 Task: Forward email with the signature Emma Green with the subject Request for a new project from softage.1@softage.net to softage.2@softage.net with the message I would like to request a follow-up meeting to discuss the next steps., select first sentence, change the font color from current to black and background color to maroon Send the email
Action: Mouse moved to (1011, 79)
Screenshot: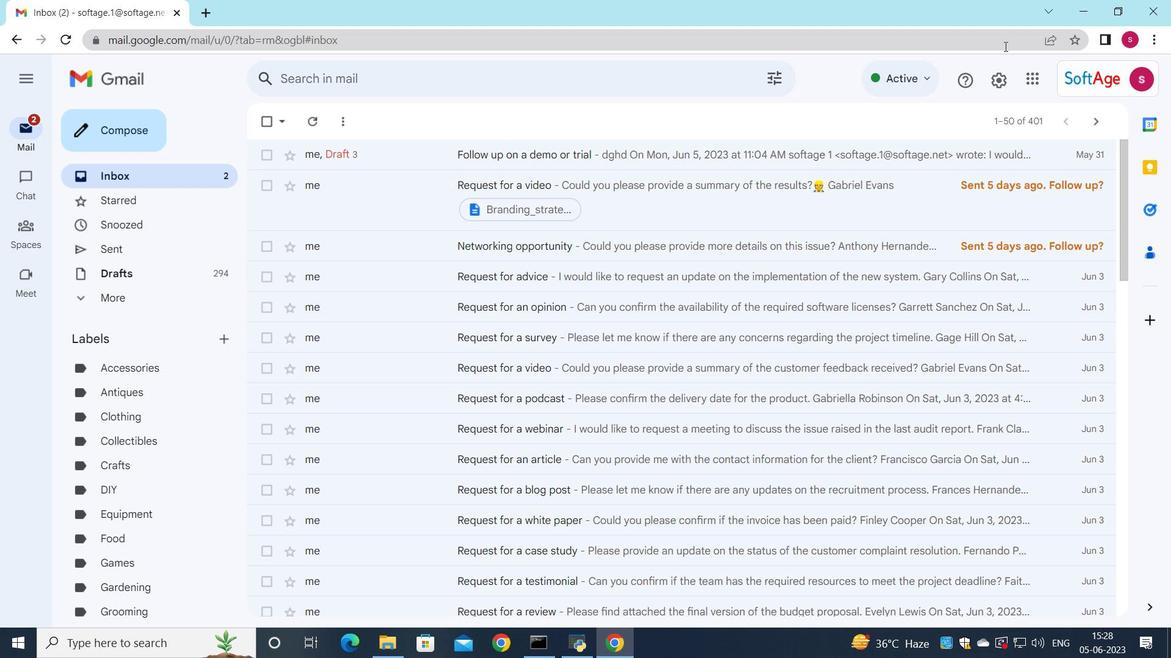 
Action: Mouse pressed left at (1011, 79)
Screenshot: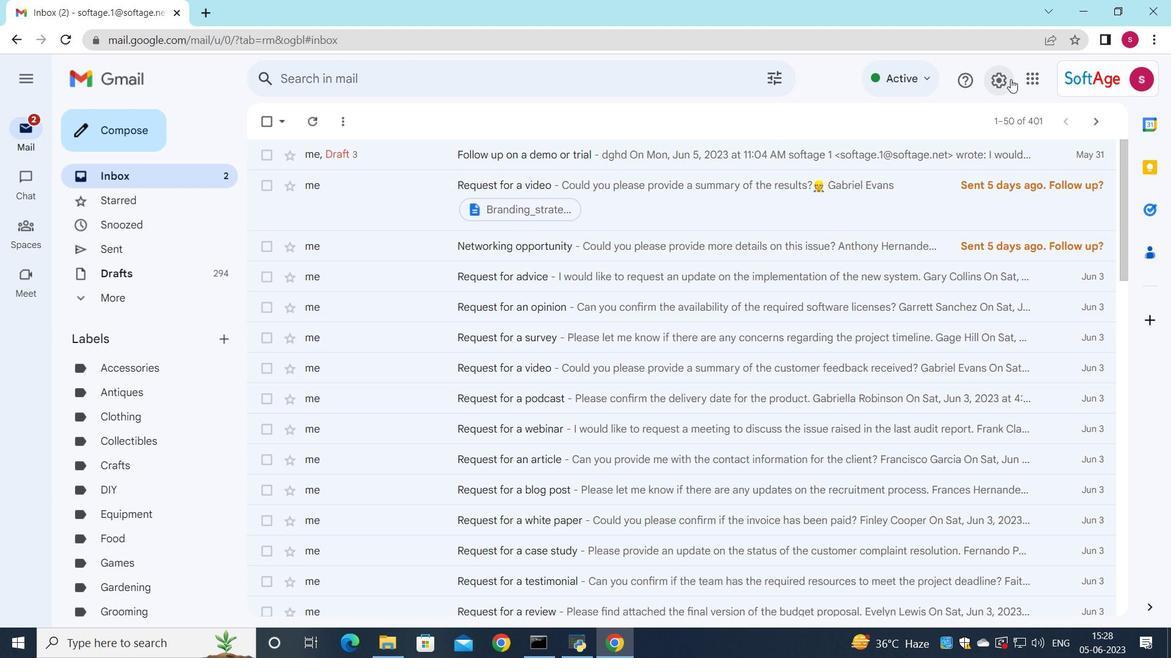 
Action: Mouse moved to (968, 157)
Screenshot: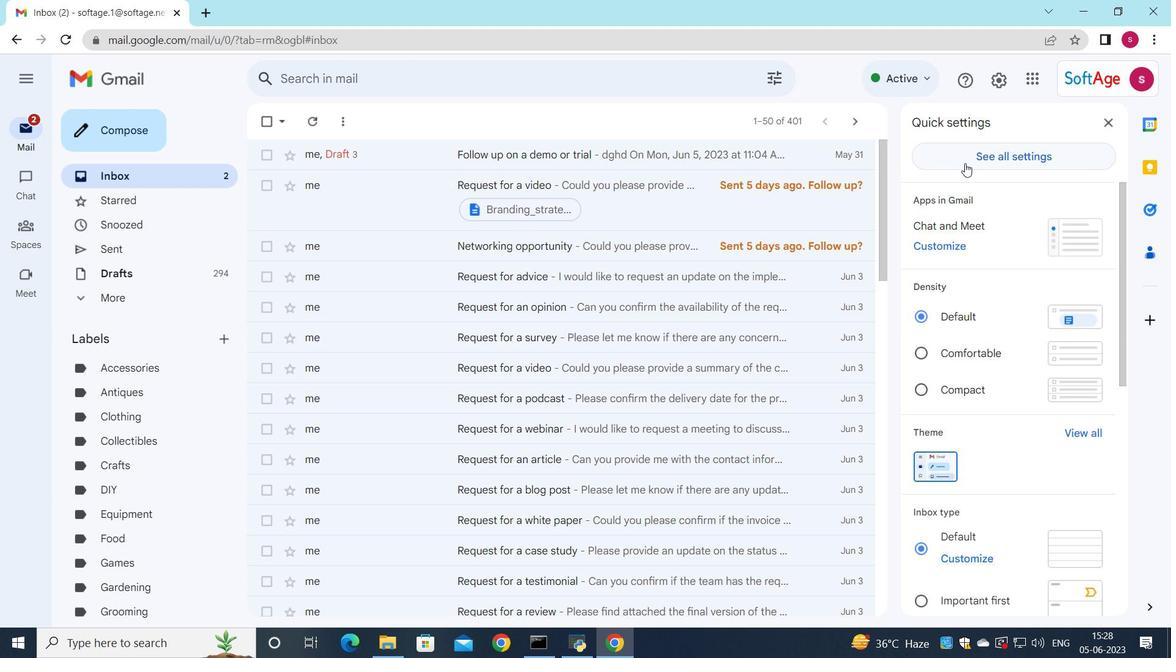 
Action: Mouse pressed left at (968, 157)
Screenshot: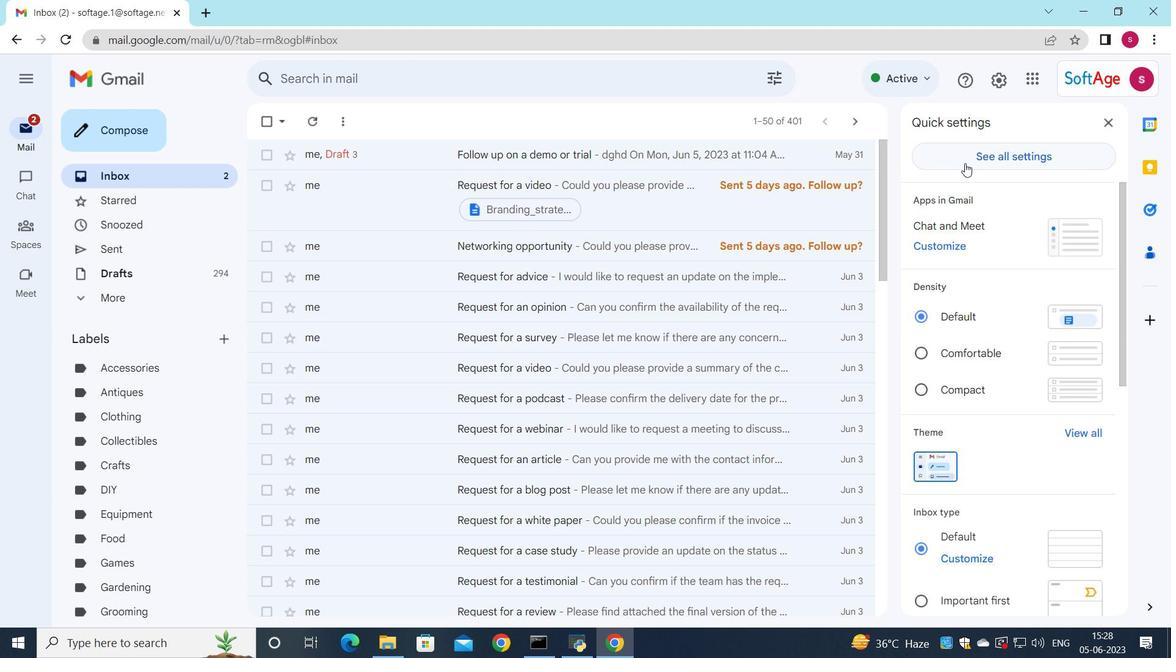 
Action: Mouse moved to (643, 250)
Screenshot: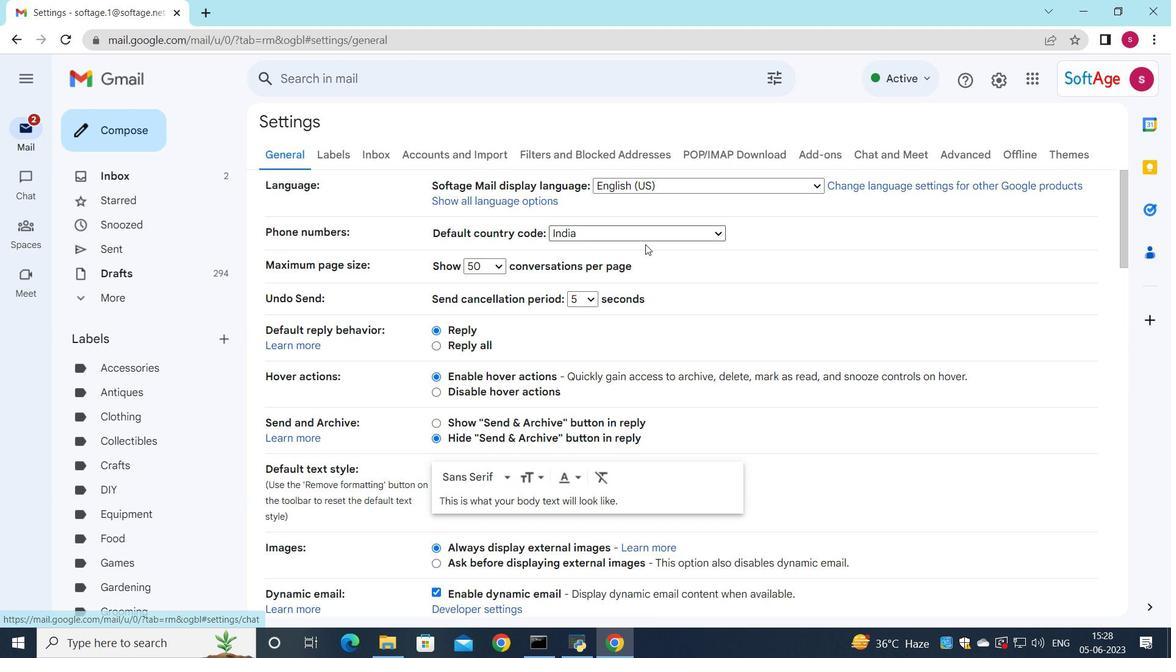 
Action: Mouse scrolled (643, 250) with delta (0, 0)
Screenshot: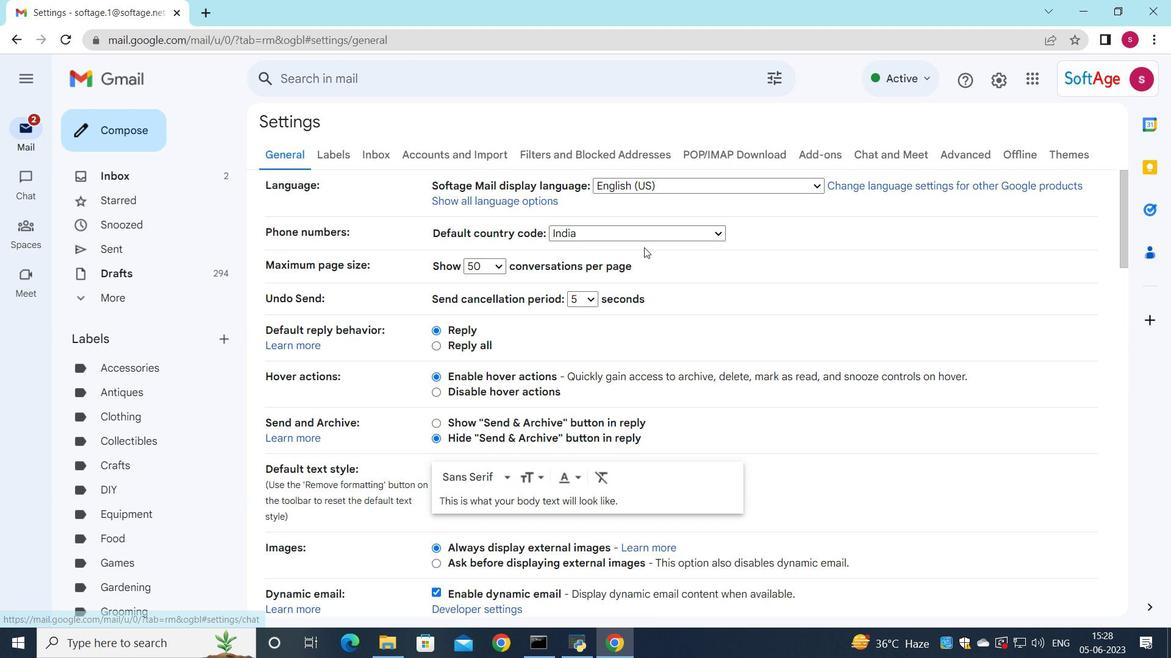
Action: Mouse moved to (641, 252)
Screenshot: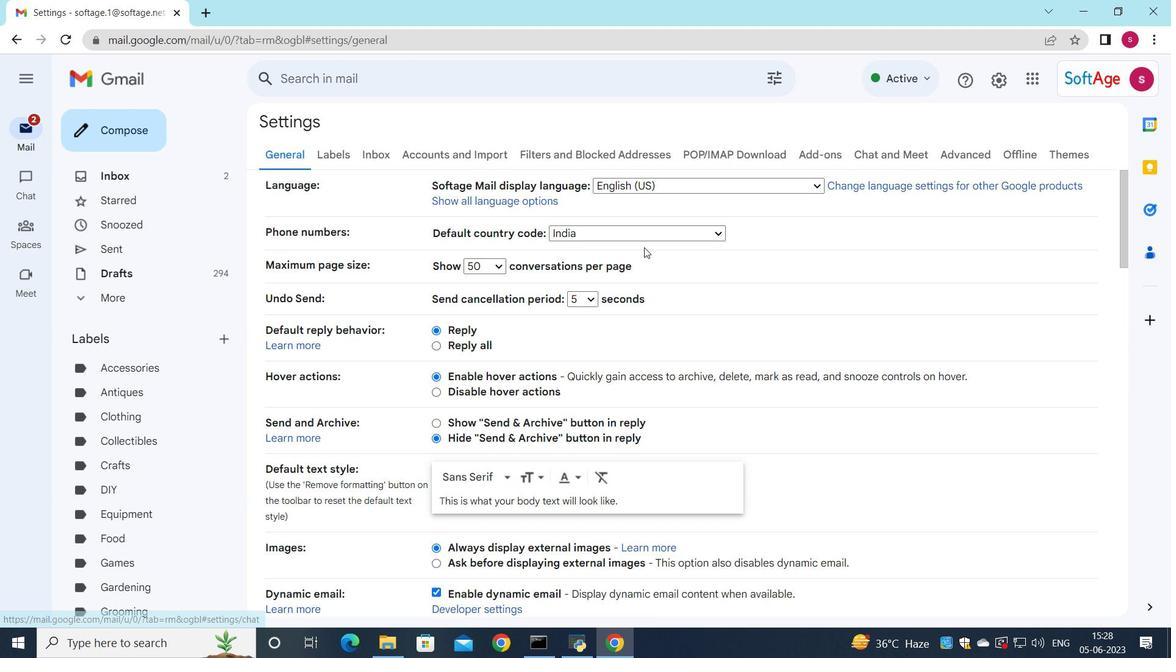 
Action: Mouse scrolled (641, 251) with delta (0, 0)
Screenshot: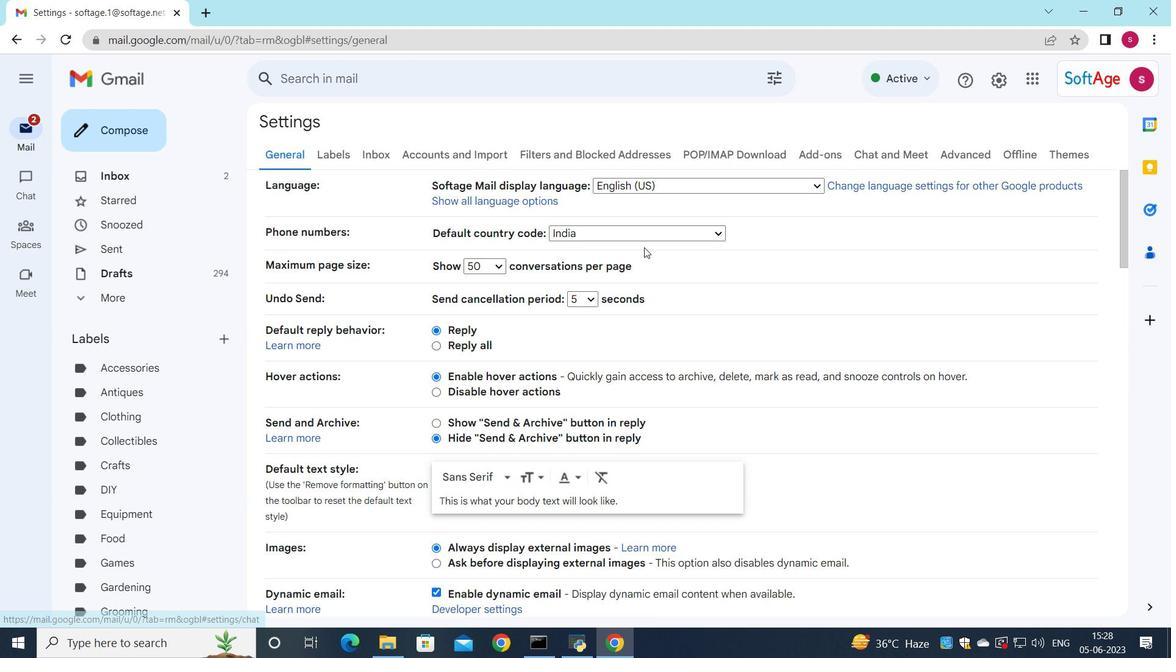 
Action: Mouse moved to (640, 253)
Screenshot: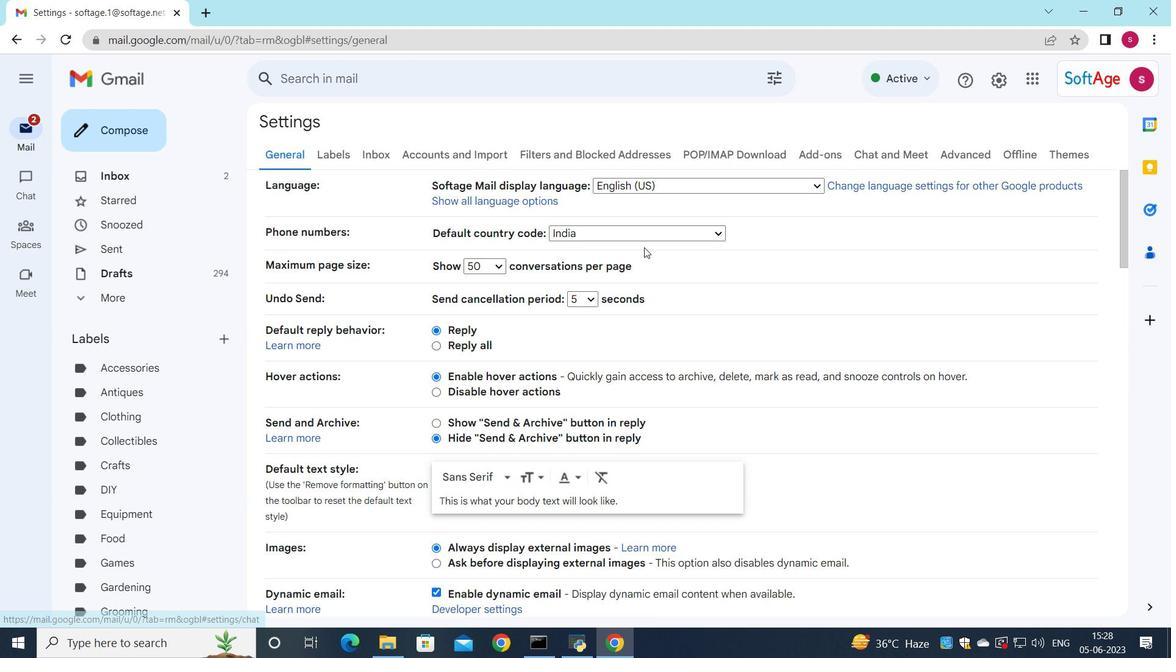 
Action: Mouse scrolled (640, 252) with delta (0, 0)
Screenshot: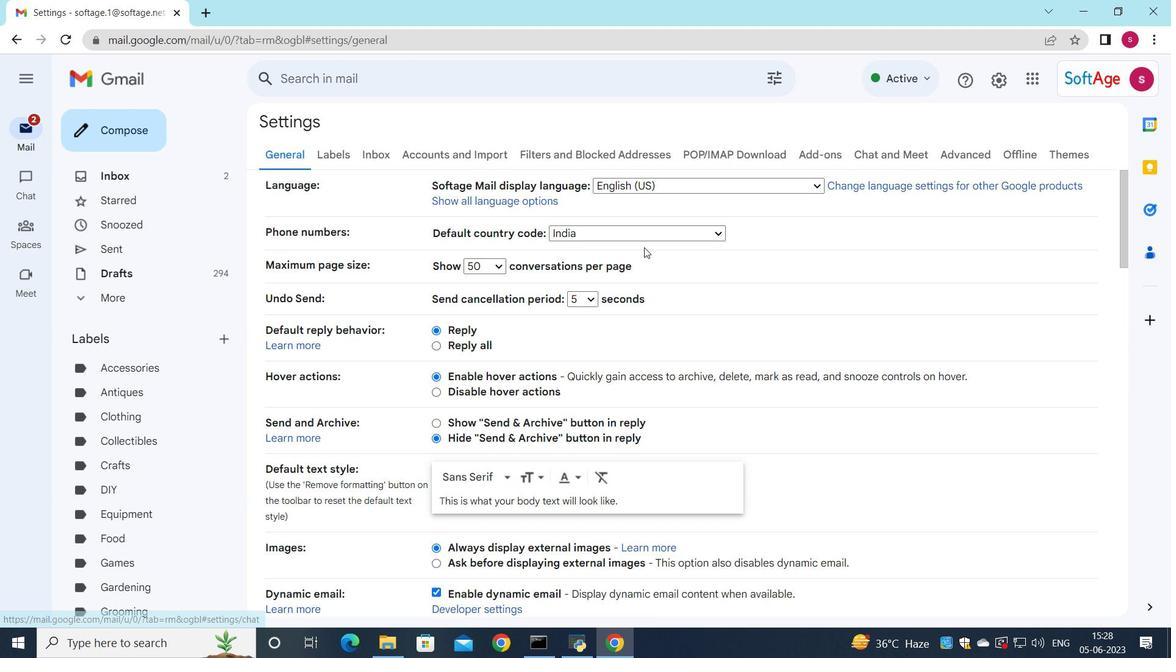 
Action: Mouse moved to (632, 275)
Screenshot: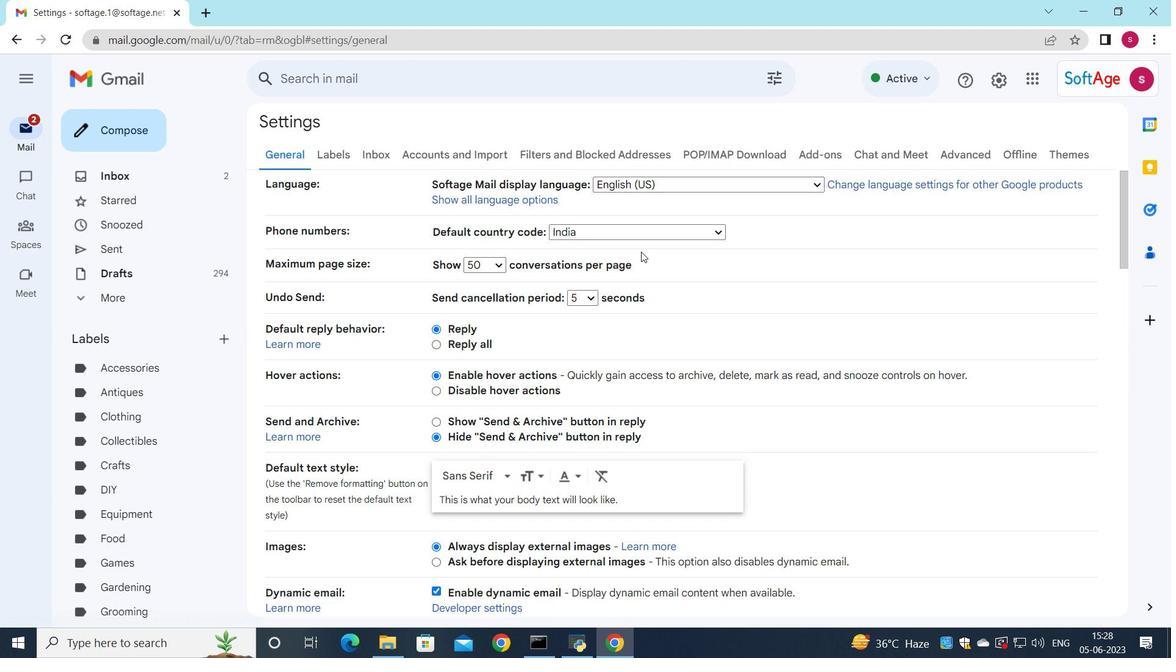
Action: Mouse scrolled (634, 269) with delta (0, 0)
Screenshot: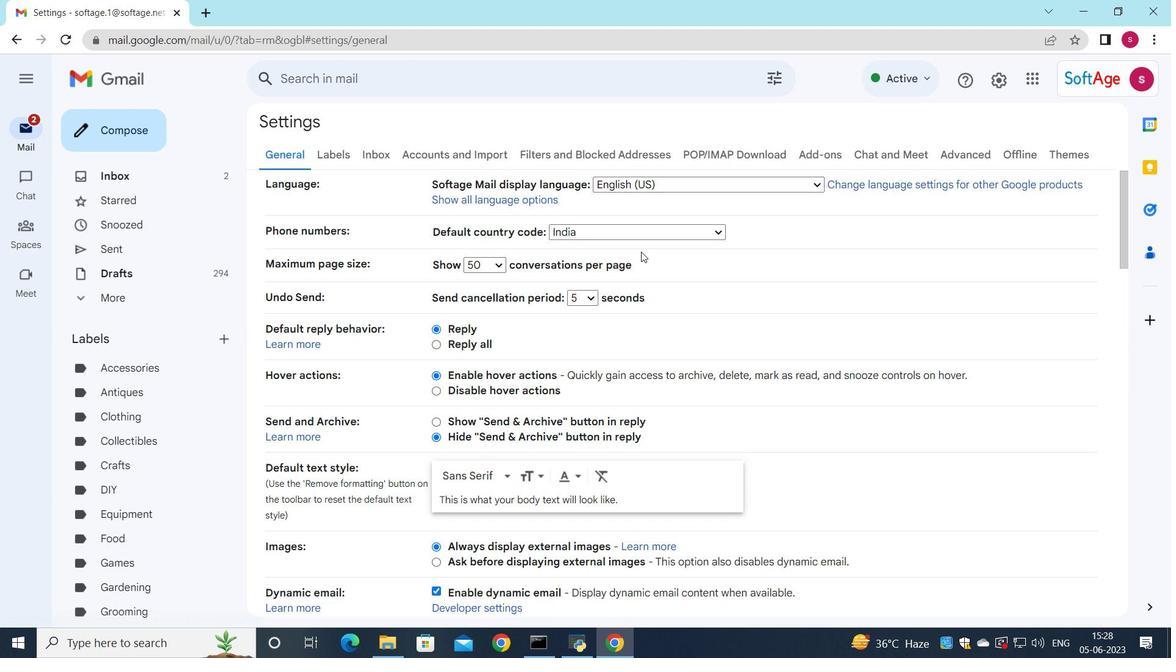 
Action: Mouse moved to (631, 333)
Screenshot: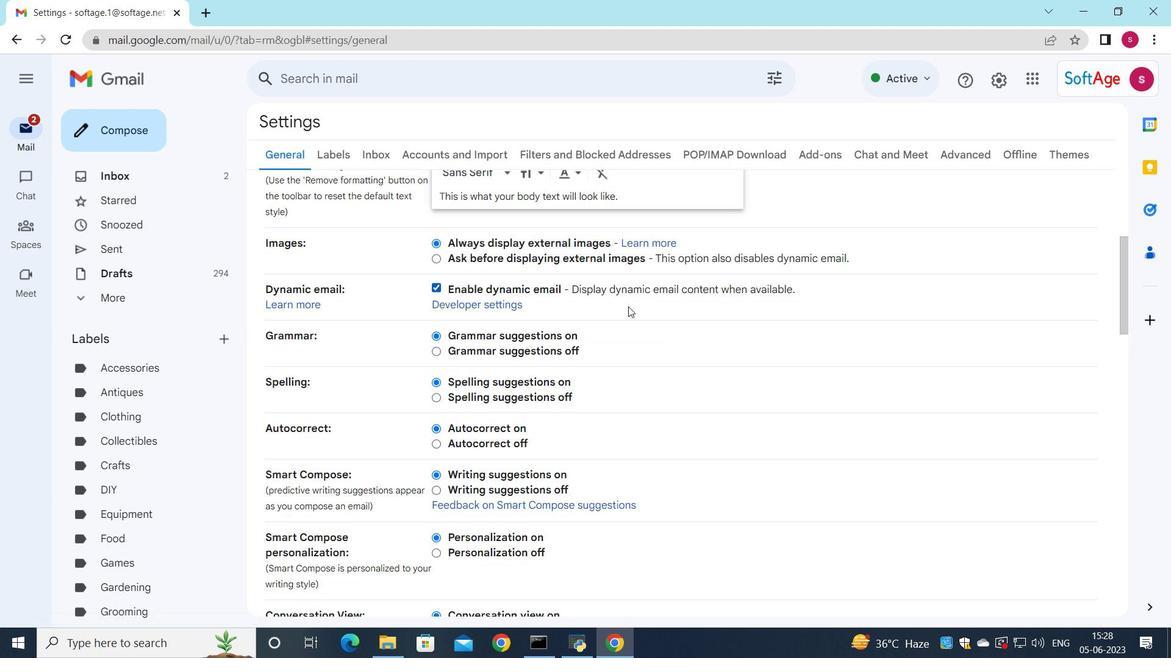 
Action: Mouse scrolled (631, 332) with delta (0, 0)
Screenshot: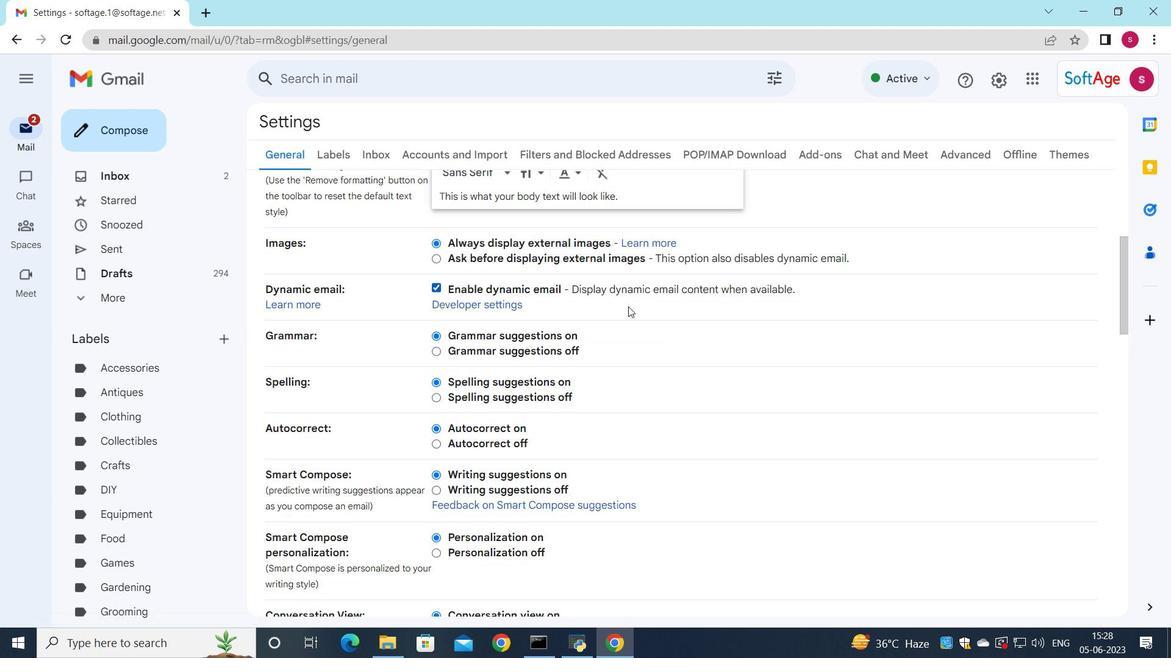 
Action: Mouse moved to (631, 334)
Screenshot: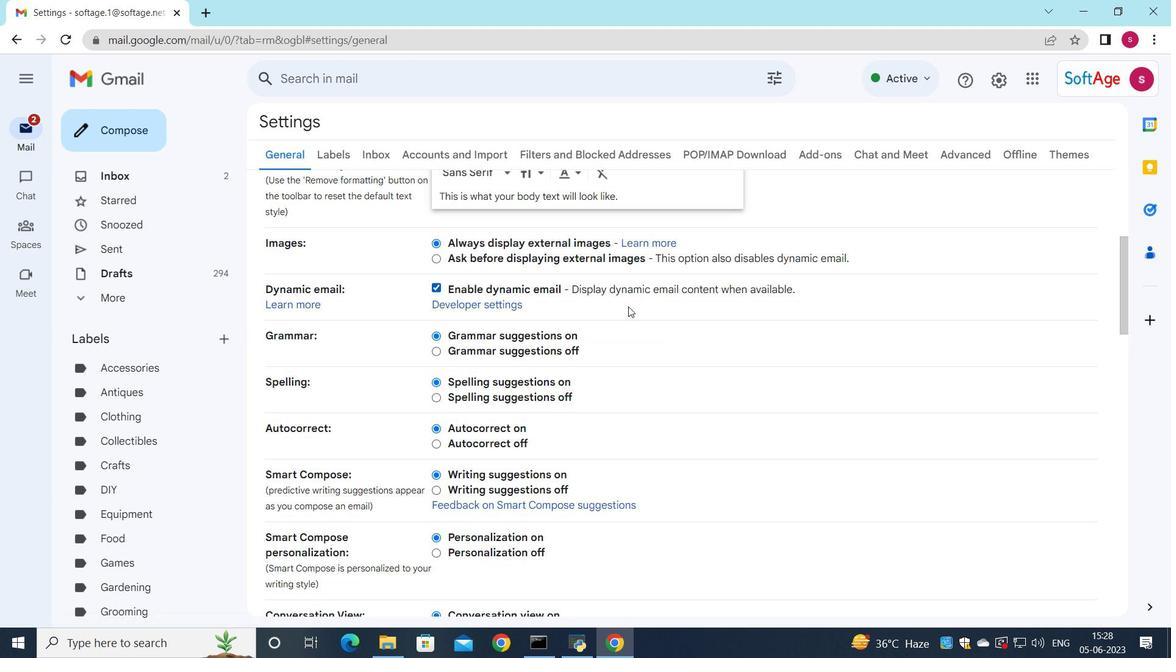 
Action: Mouse scrolled (631, 334) with delta (0, 0)
Screenshot: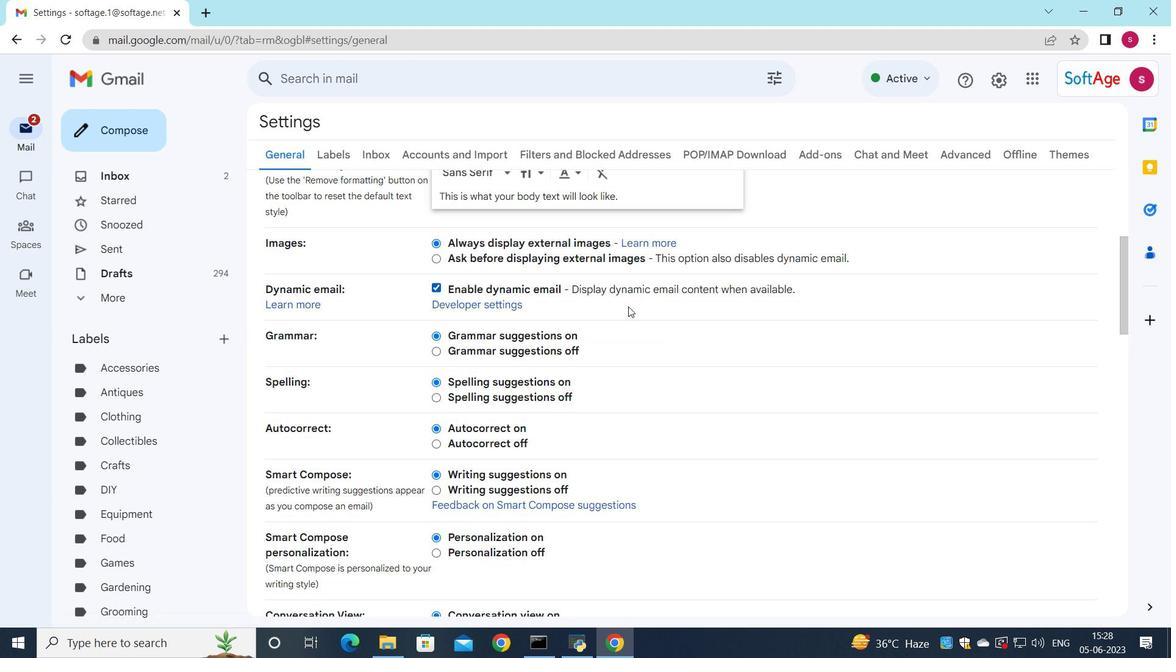
Action: Mouse moved to (631, 336)
Screenshot: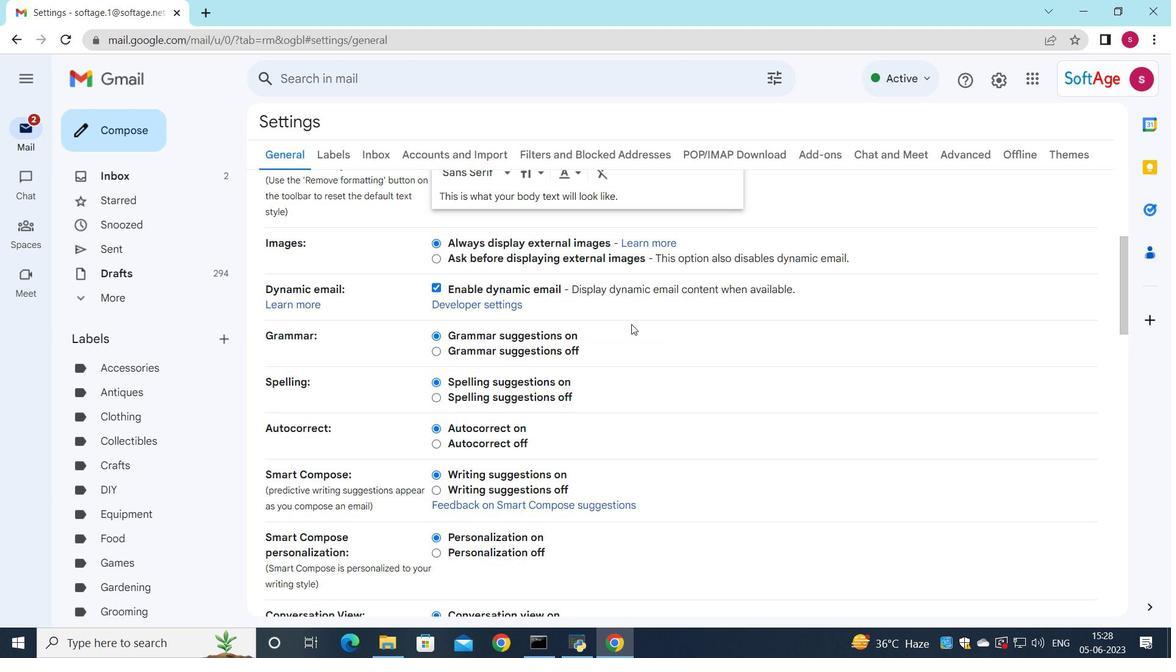 
Action: Mouse scrolled (631, 335) with delta (0, 0)
Screenshot: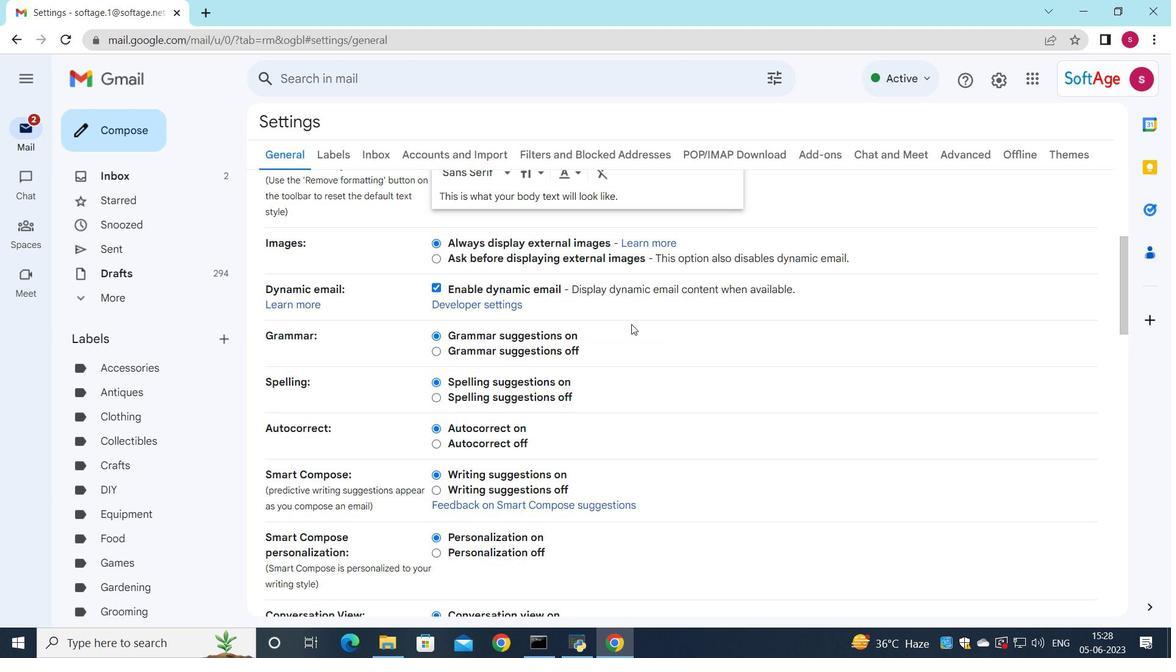 
Action: Mouse moved to (631, 344)
Screenshot: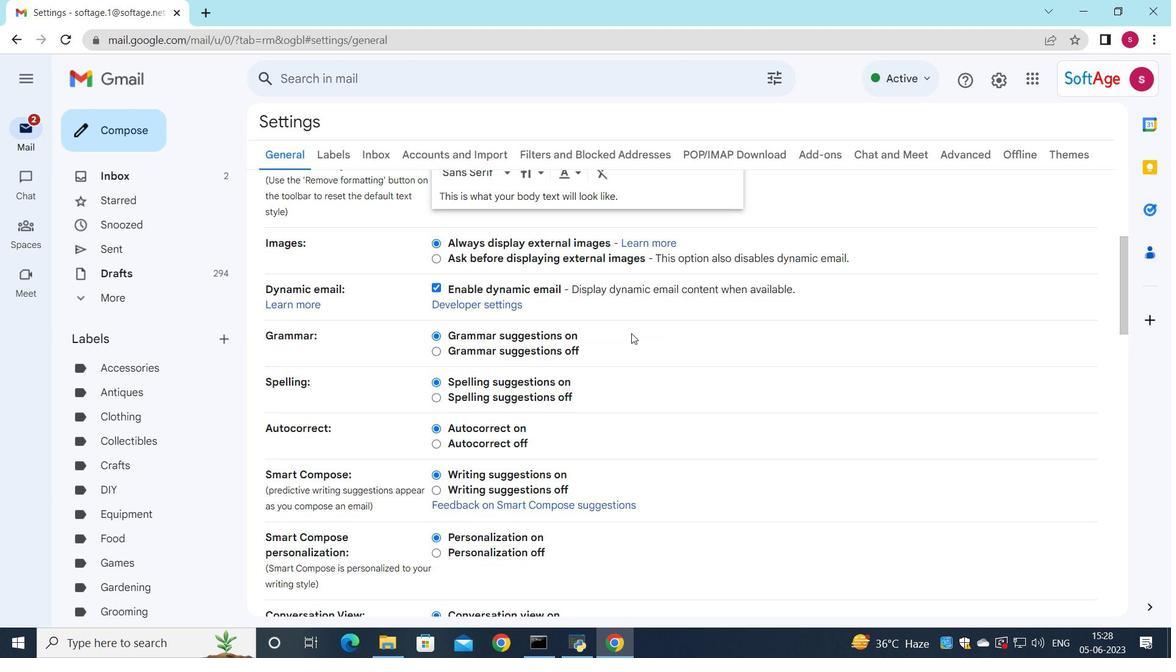 
Action: Mouse scrolled (631, 344) with delta (0, 0)
Screenshot: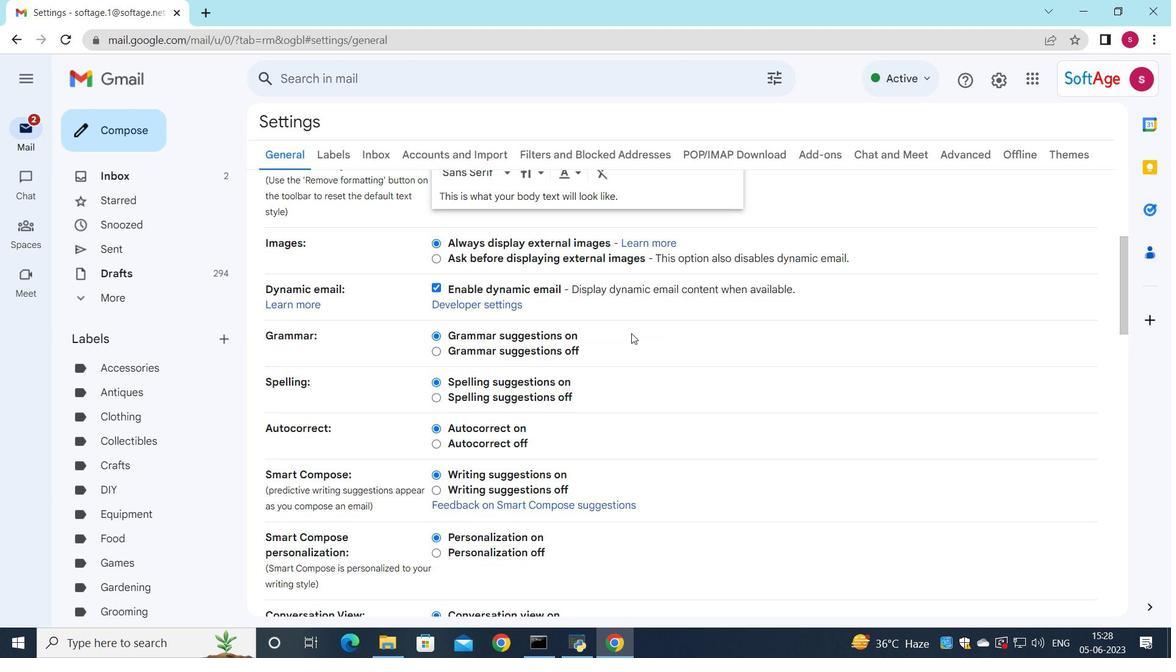 
Action: Mouse moved to (630, 342)
Screenshot: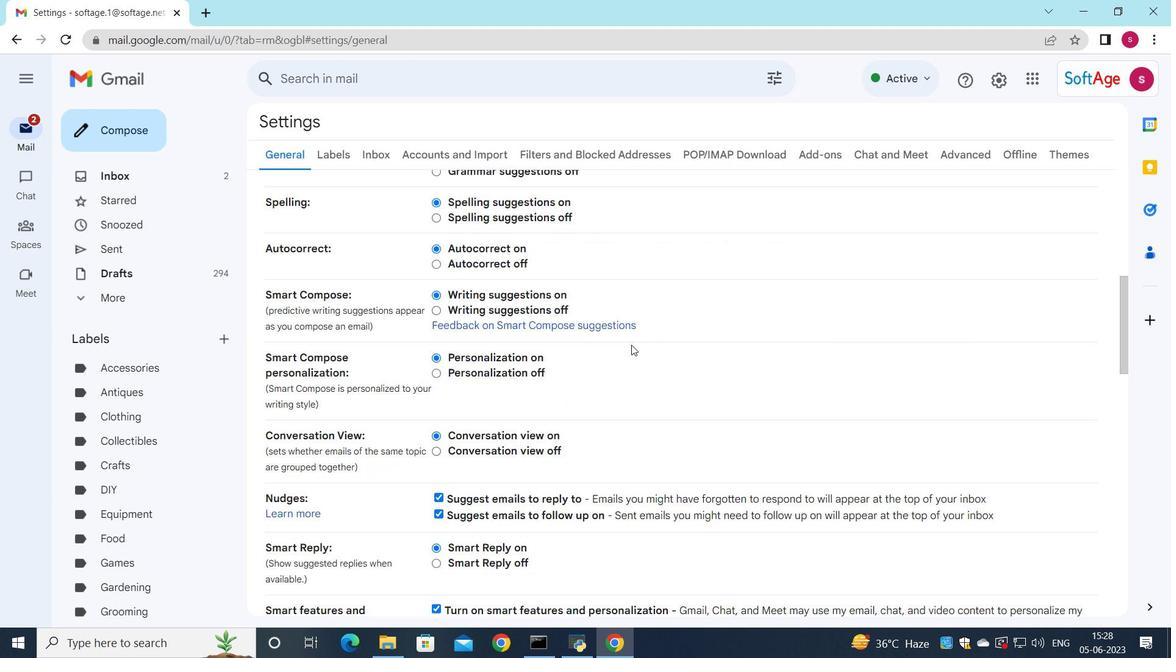 
Action: Mouse scrolled (630, 341) with delta (0, 0)
Screenshot: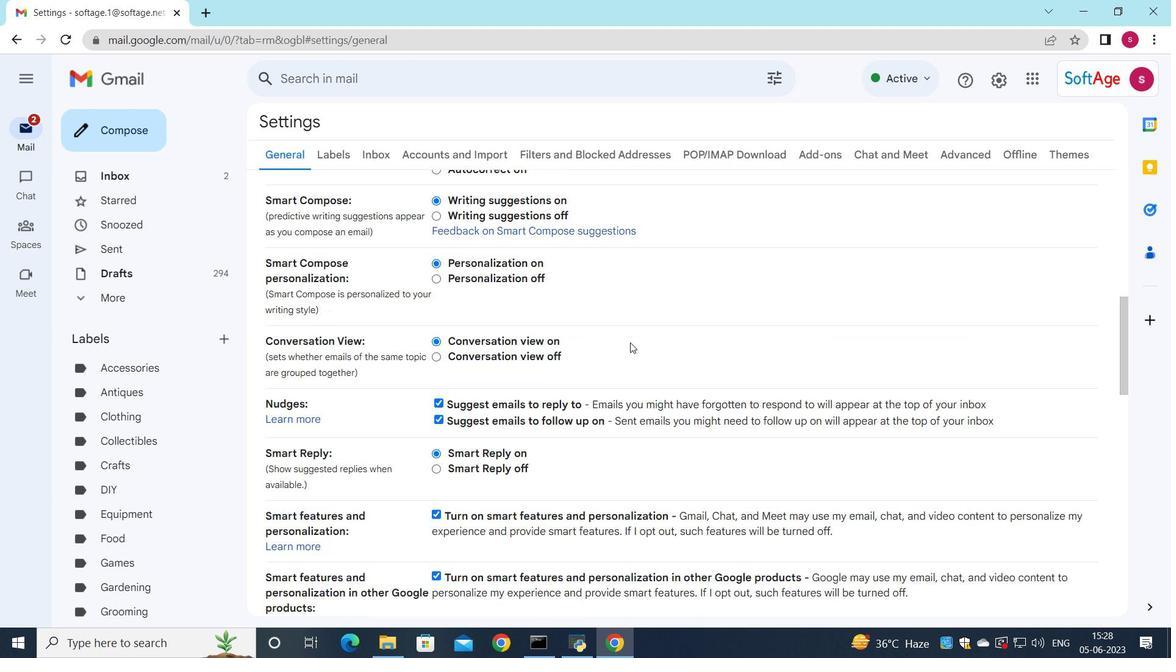 
Action: Mouse scrolled (630, 341) with delta (0, 0)
Screenshot: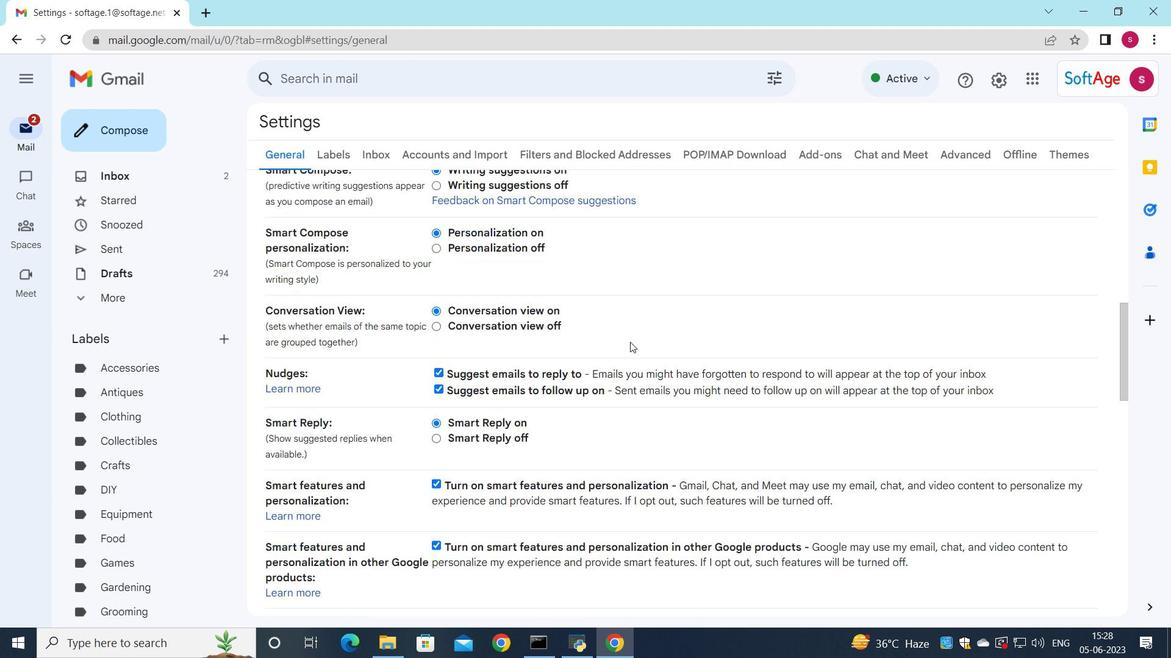 
Action: Mouse scrolled (630, 341) with delta (0, 0)
Screenshot: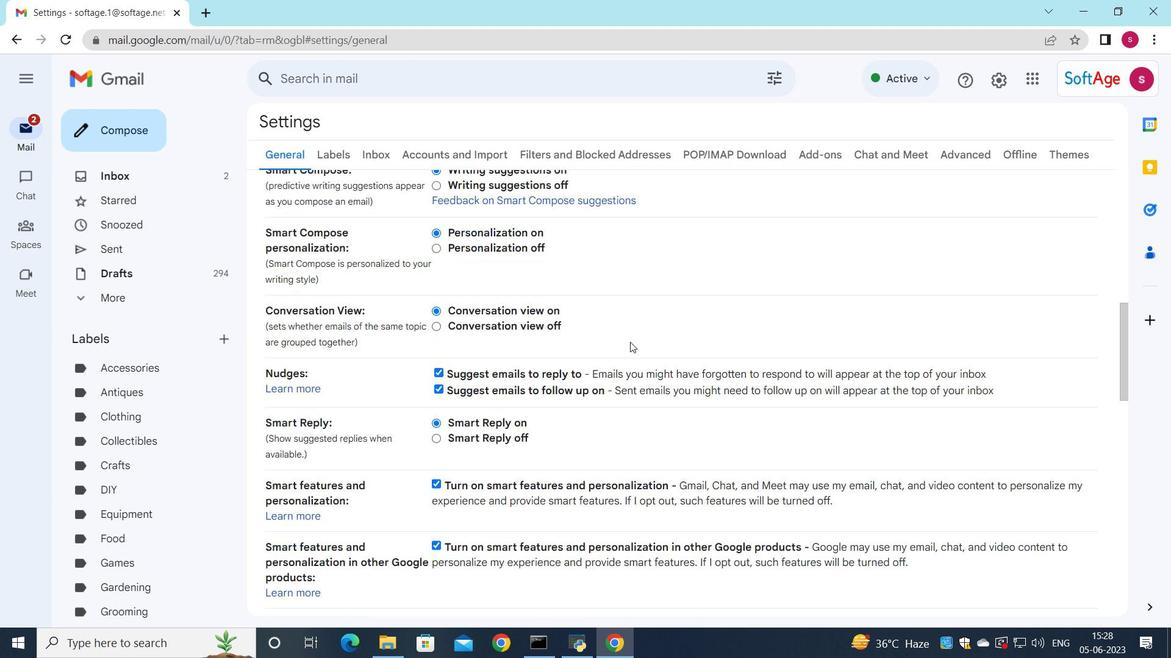 
Action: Mouse scrolled (630, 341) with delta (0, 0)
Screenshot: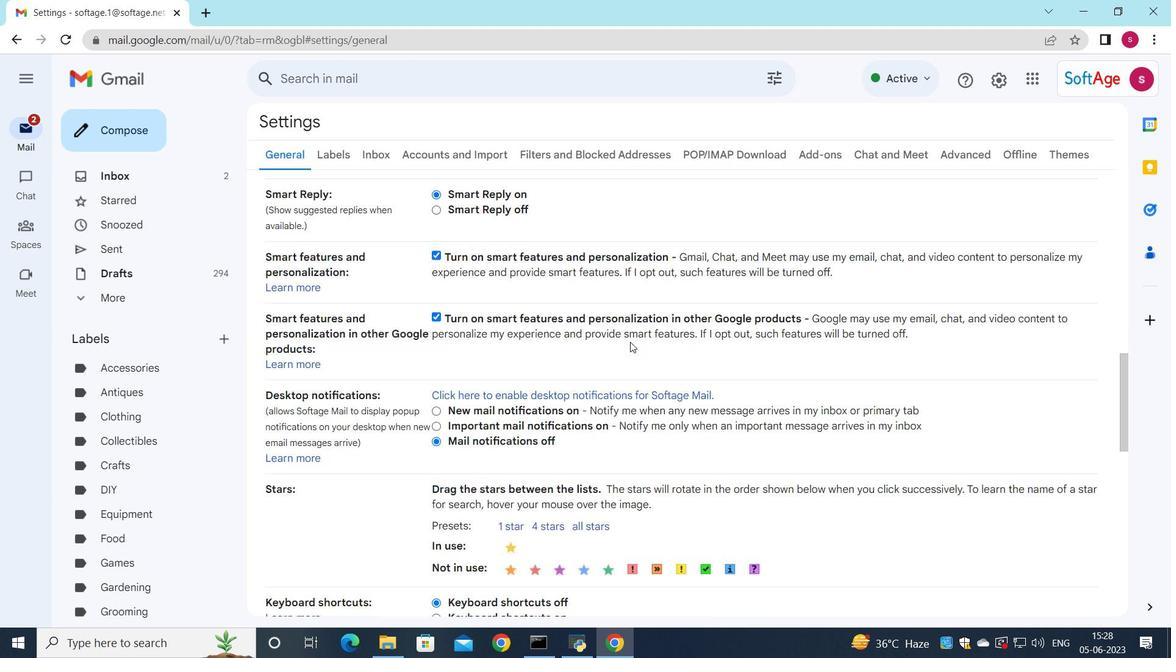 
Action: Mouse scrolled (630, 341) with delta (0, 0)
Screenshot: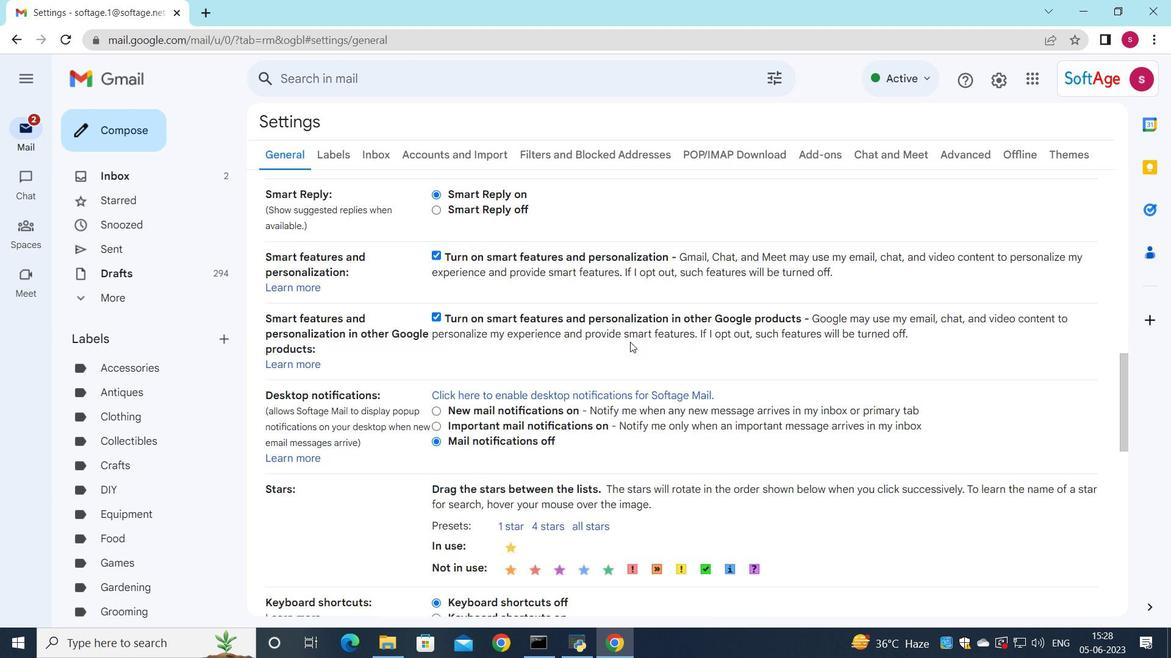
Action: Mouse scrolled (630, 341) with delta (0, 0)
Screenshot: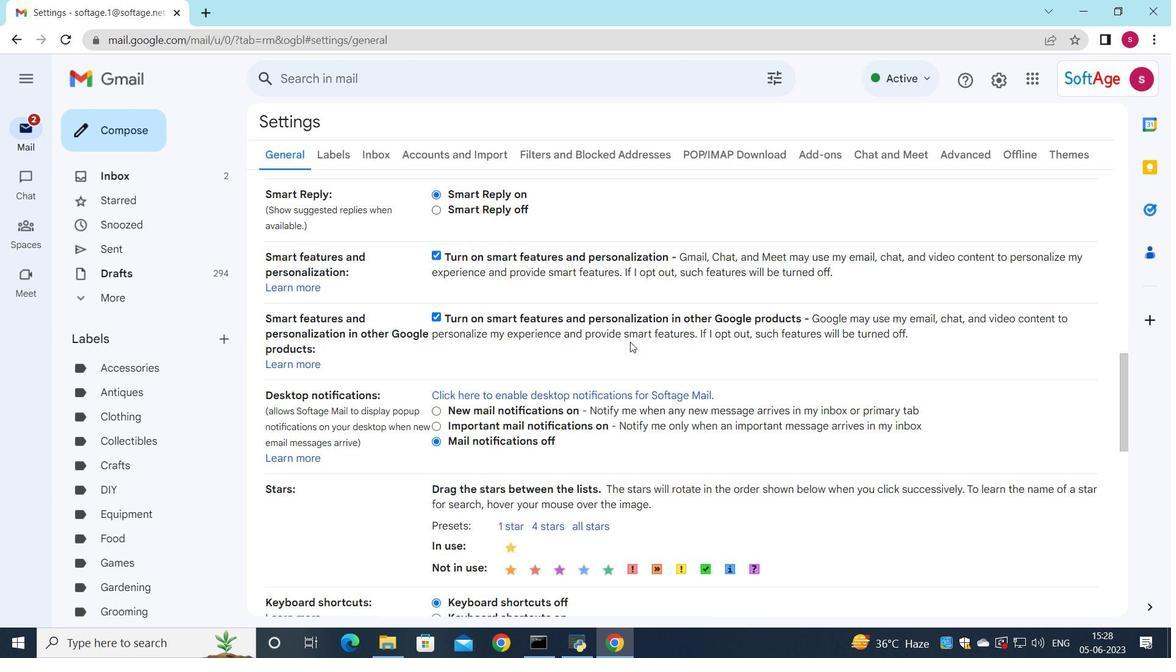 
Action: Mouse moved to (624, 349)
Screenshot: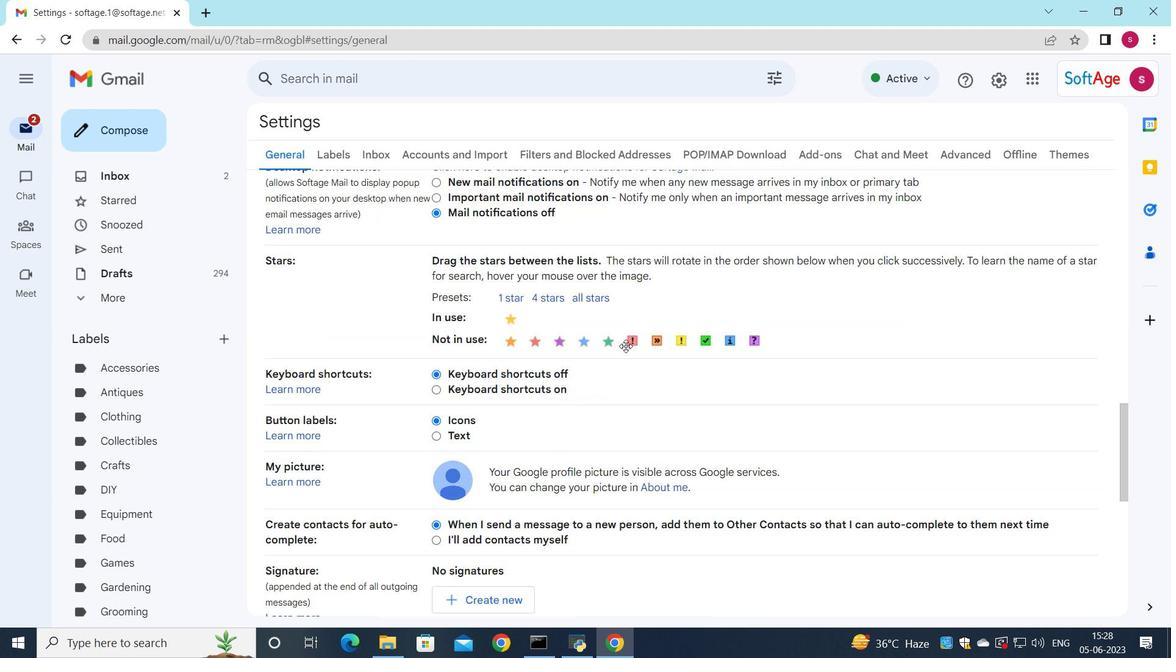 
Action: Mouse scrolled (624, 348) with delta (0, 0)
Screenshot: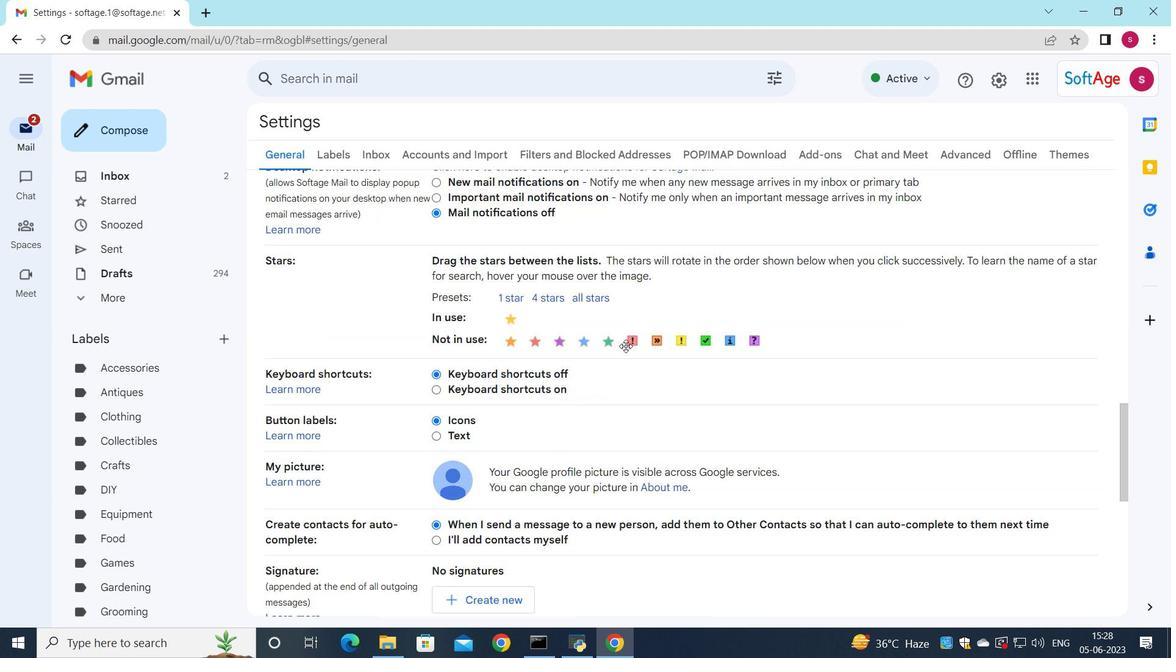 
Action: Mouse moved to (624, 349)
Screenshot: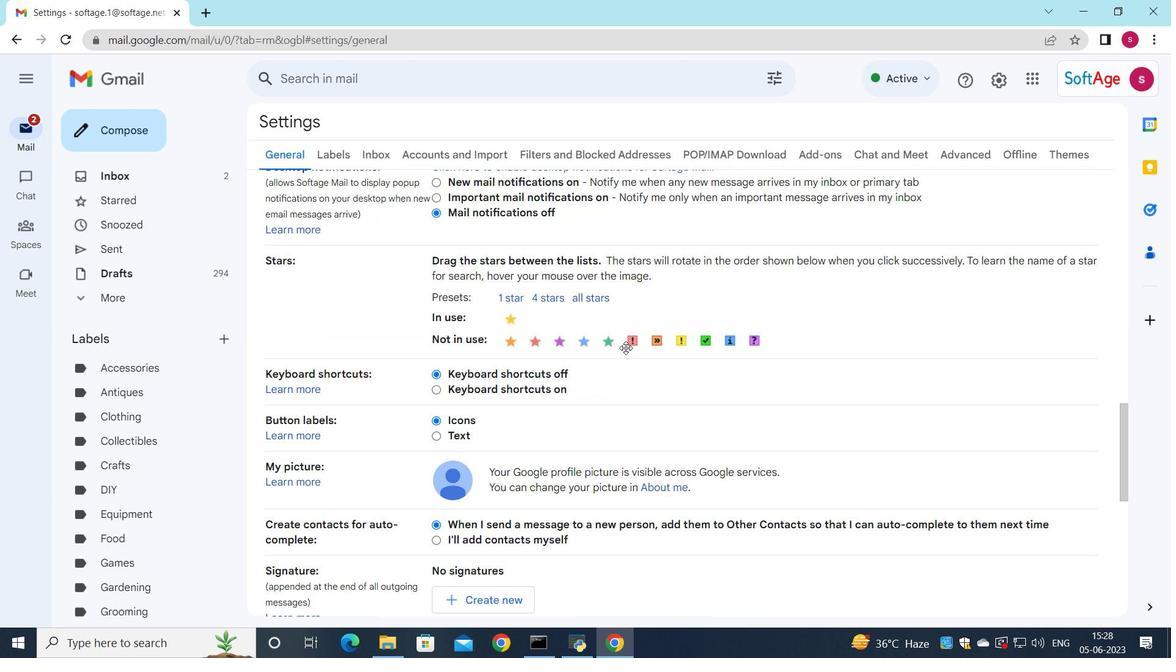 
Action: Mouse scrolled (624, 348) with delta (0, 0)
Screenshot: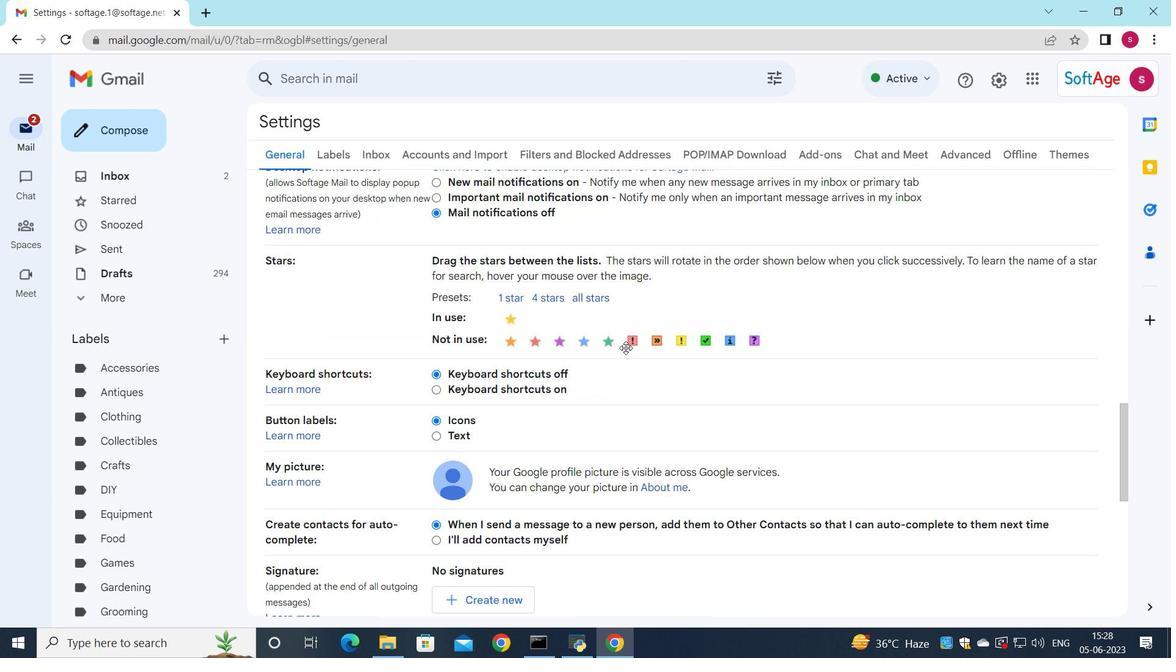 
Action: Mouse scrolled (624, 348) with delta (0, 0)
Screenshot: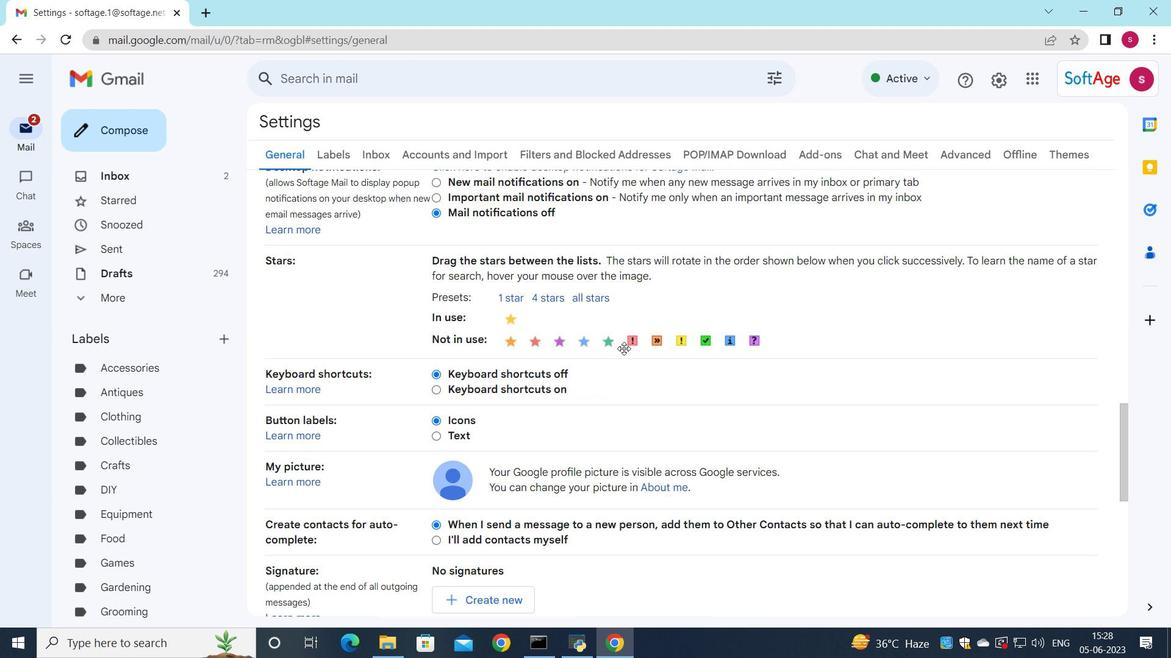 
Action: Mouse moved to (507, 372)
Screenshot: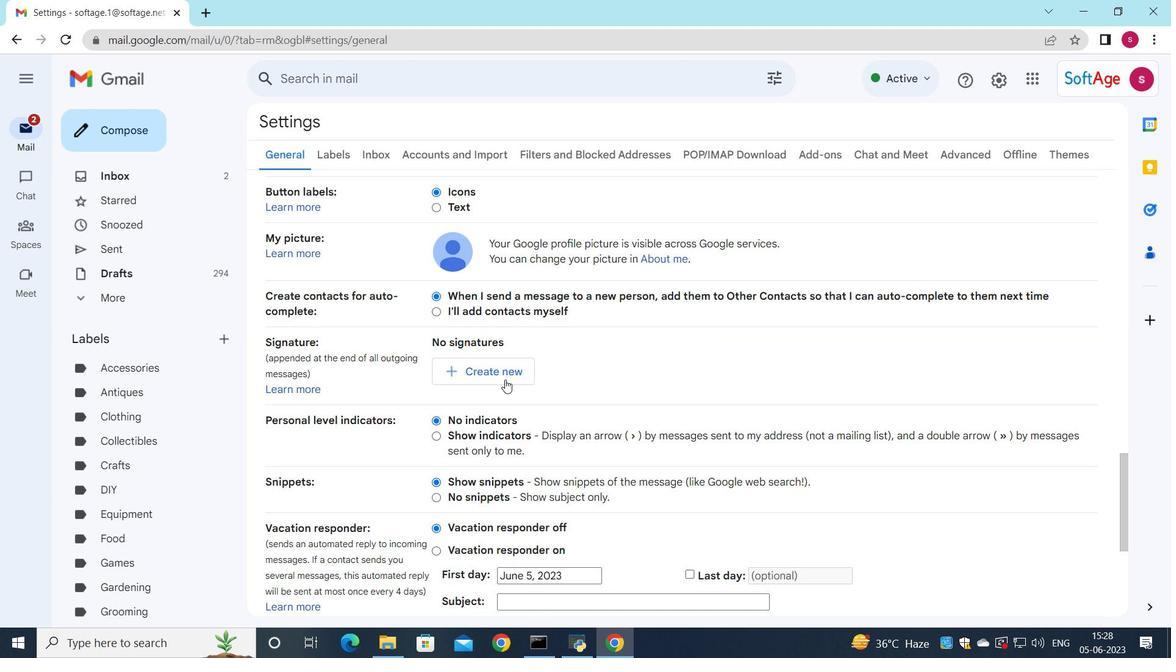 
Action: Mouse pressed left at (507, 372)
Screenshot: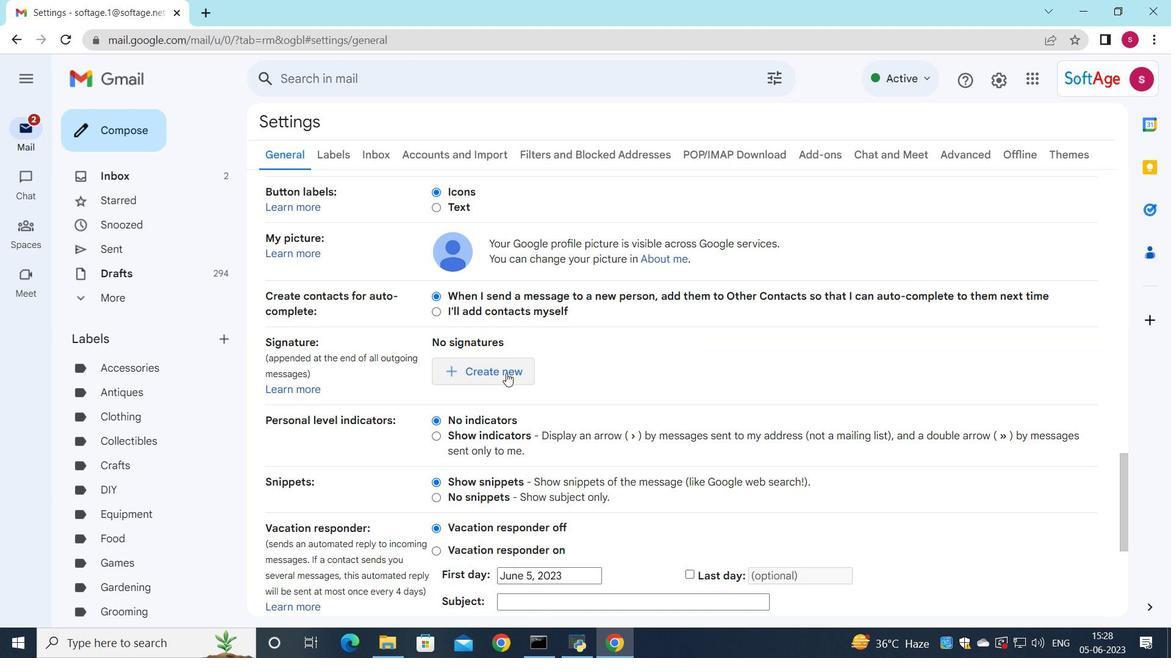 
Action: Mouse moved to (563, 322)
Screenshot: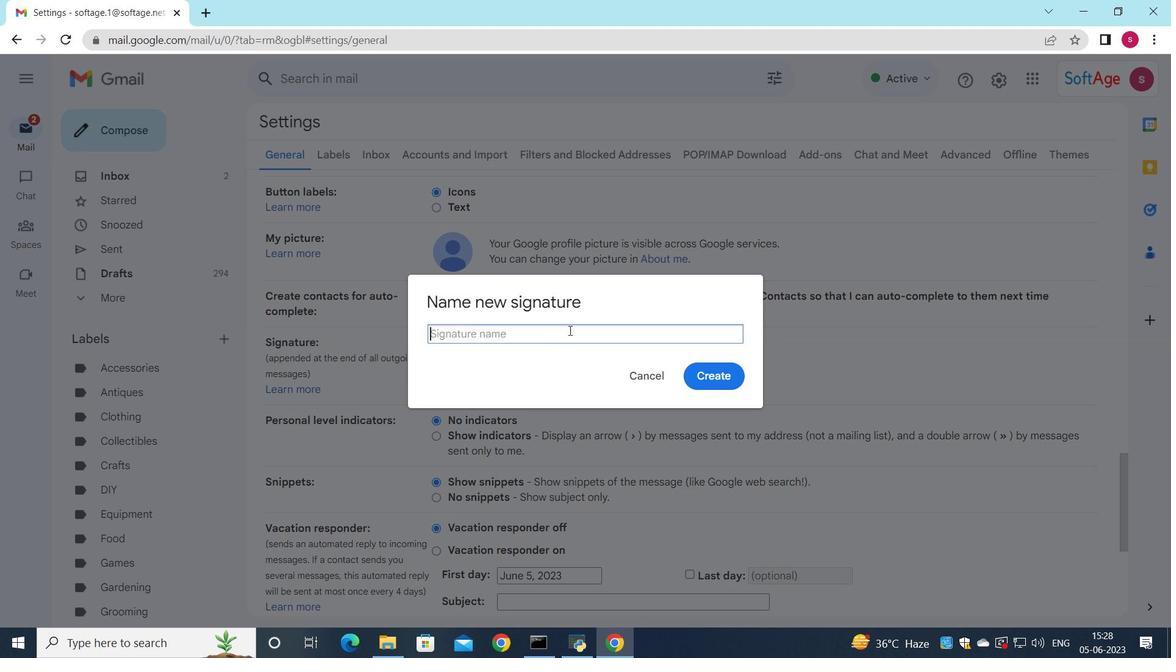 
Action: Key pressed <Key.shift>Emma<Key.space><Key.shift>Green
Screenshot: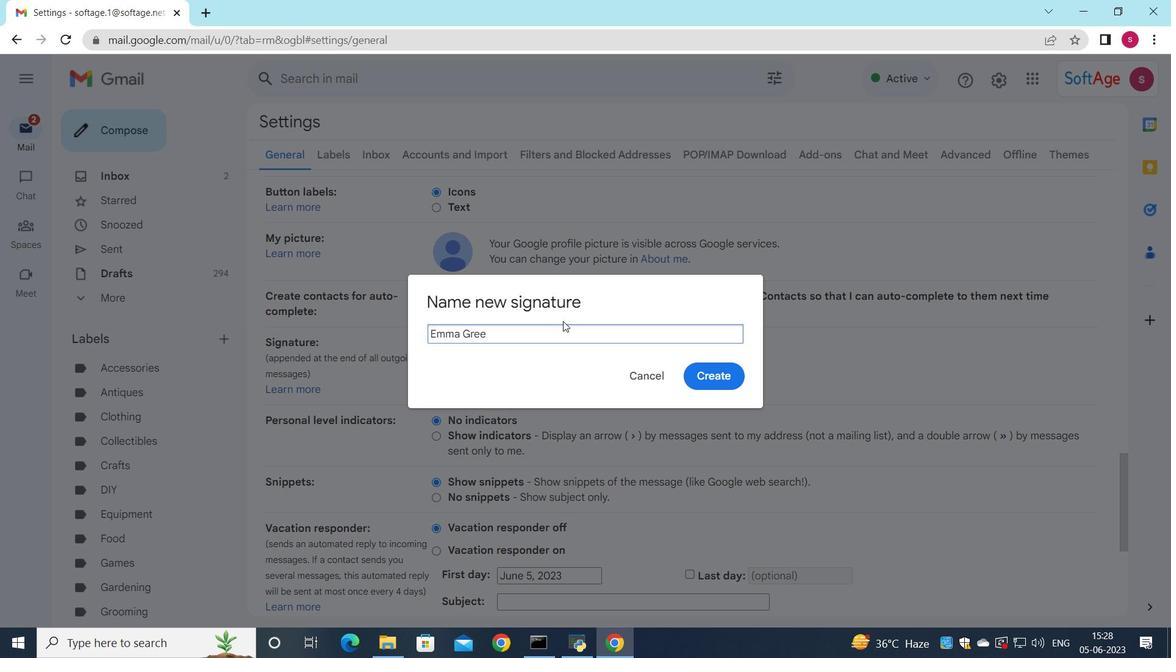 
Action: Mouse moved to (717, 381)
Screenshot: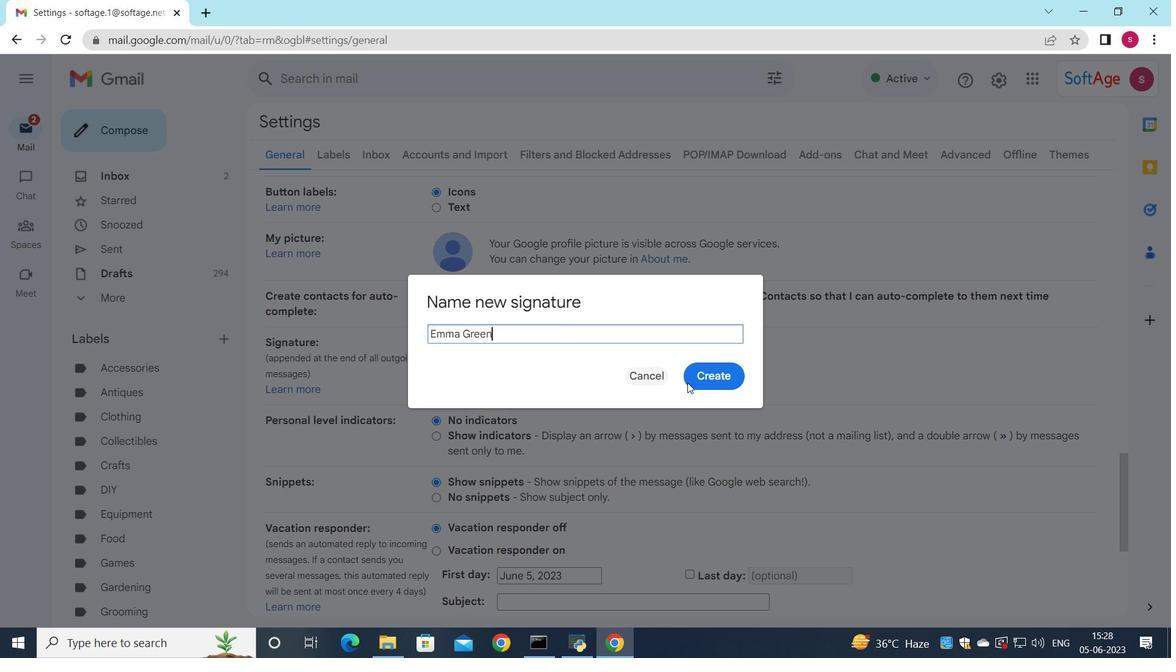 
Action: Mouse pressed left at (717, 381)
Screenshot: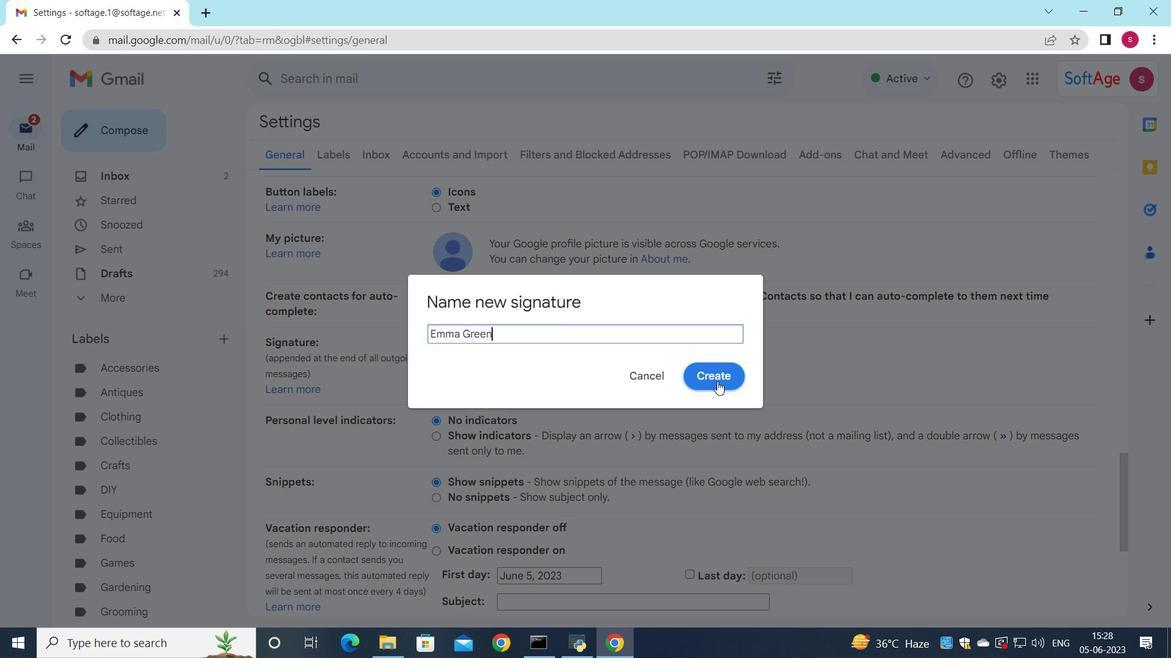 
Action: Mouse moved to (698, 377)
Screenshot: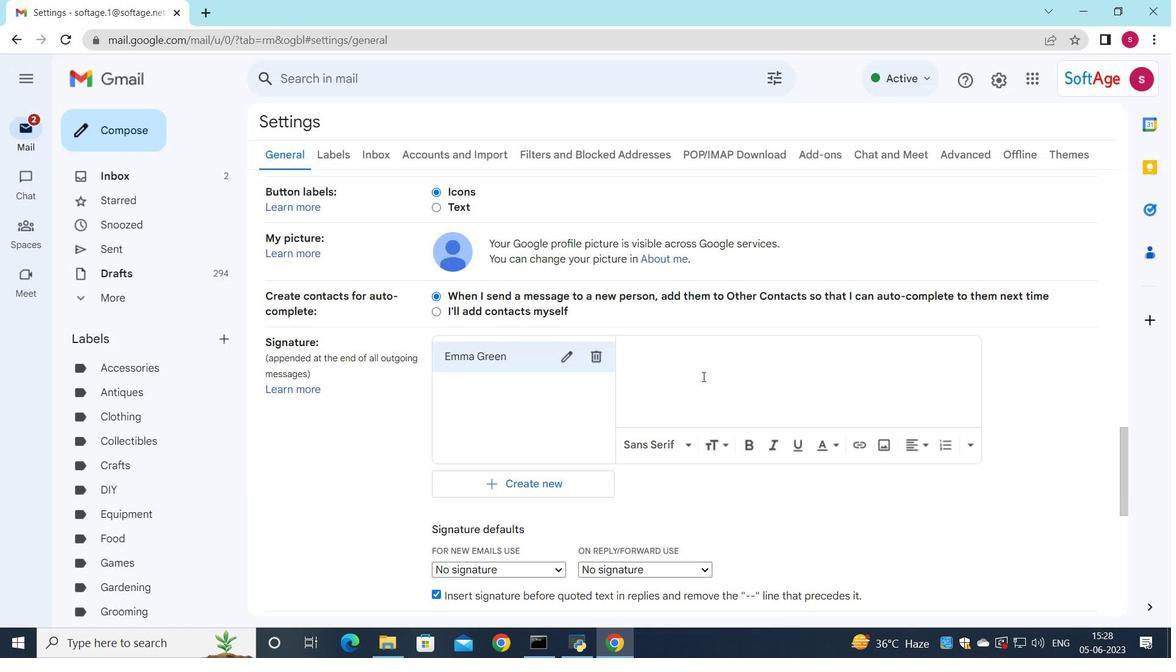 
Action: Mouse pressed left at (698, 377)
Screenshot: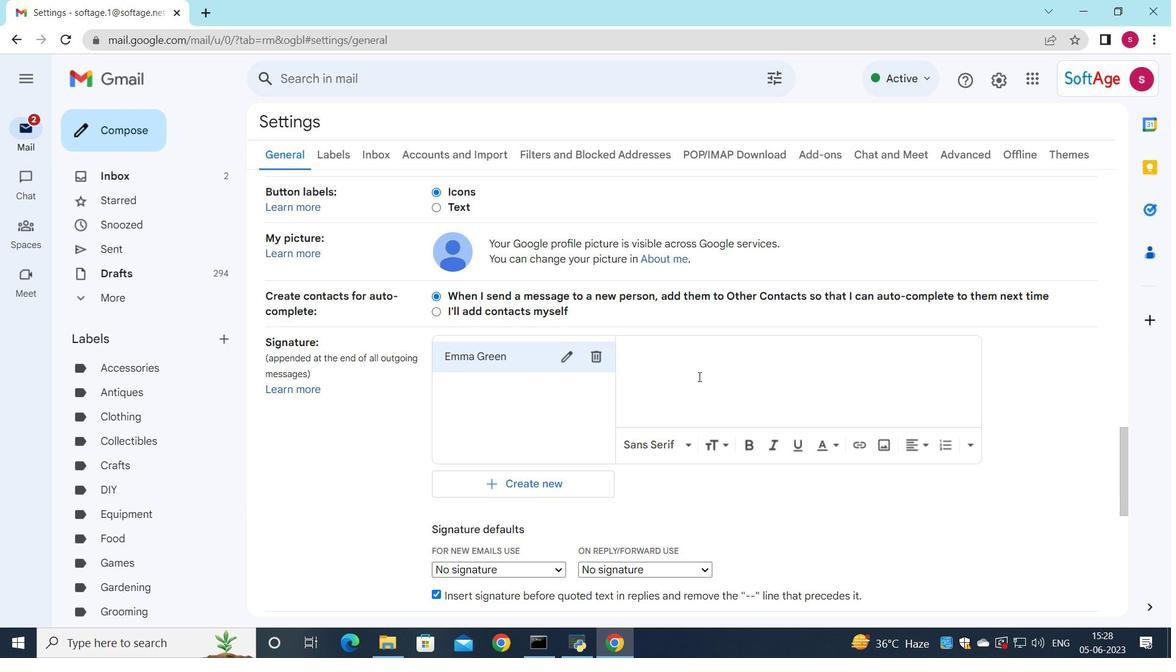 
Action: Mouse moved to (701, 128)
Screenshot: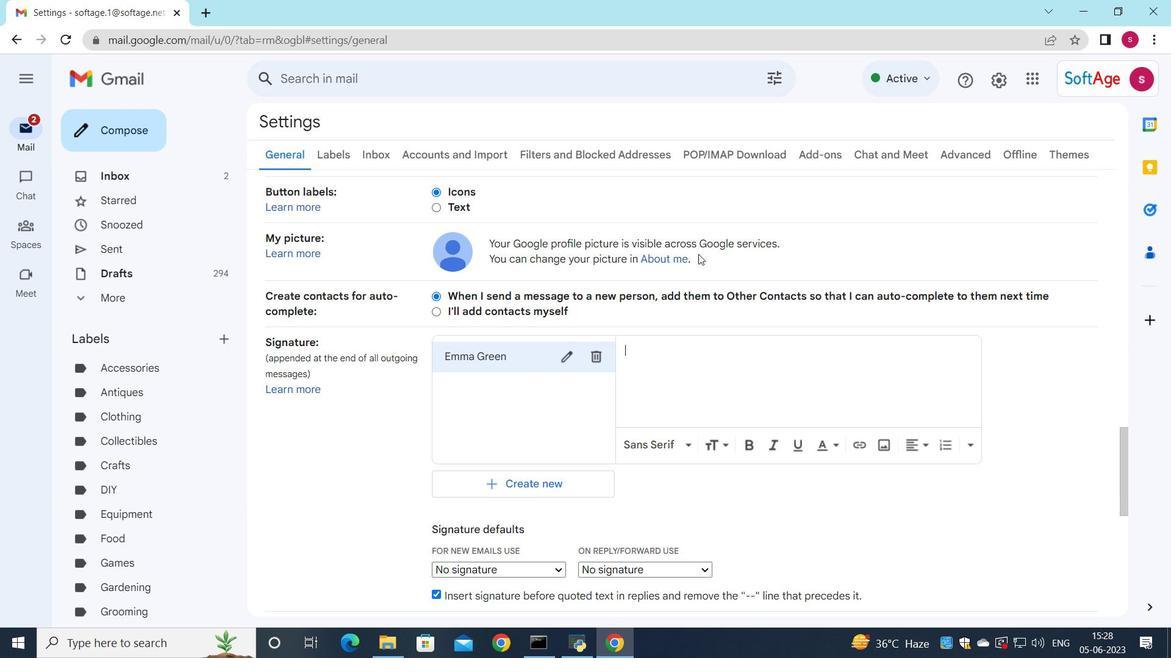 
Action: Key pressed <Key.shift>Emma<Key.space><Key.shift><Key.shift>Green
Screenshot: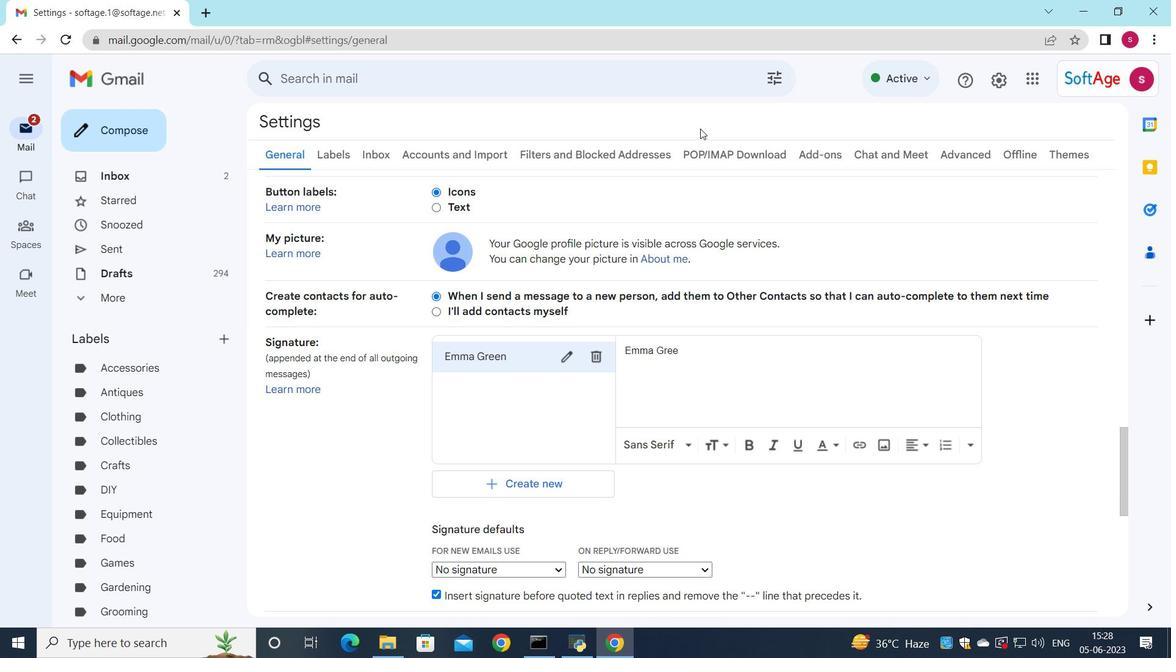 
Action: Mouse moved to (679, 450)
Screenshot: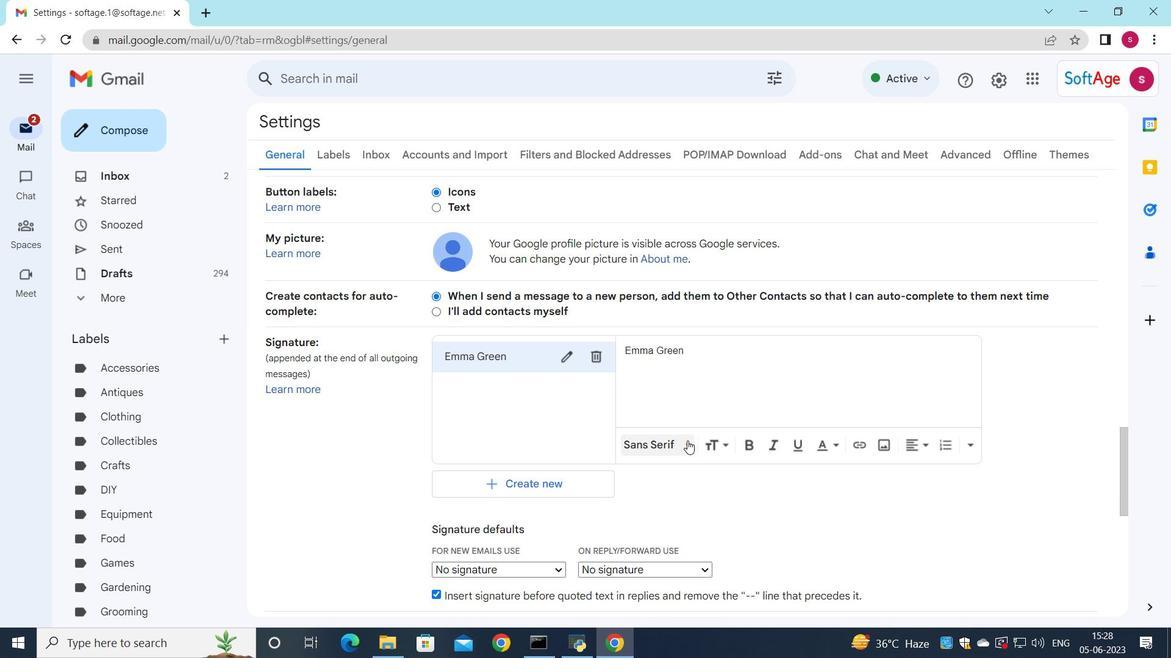 
Action: Mouse scrolled (679, 449) with delta (0, 0)
Screenshot: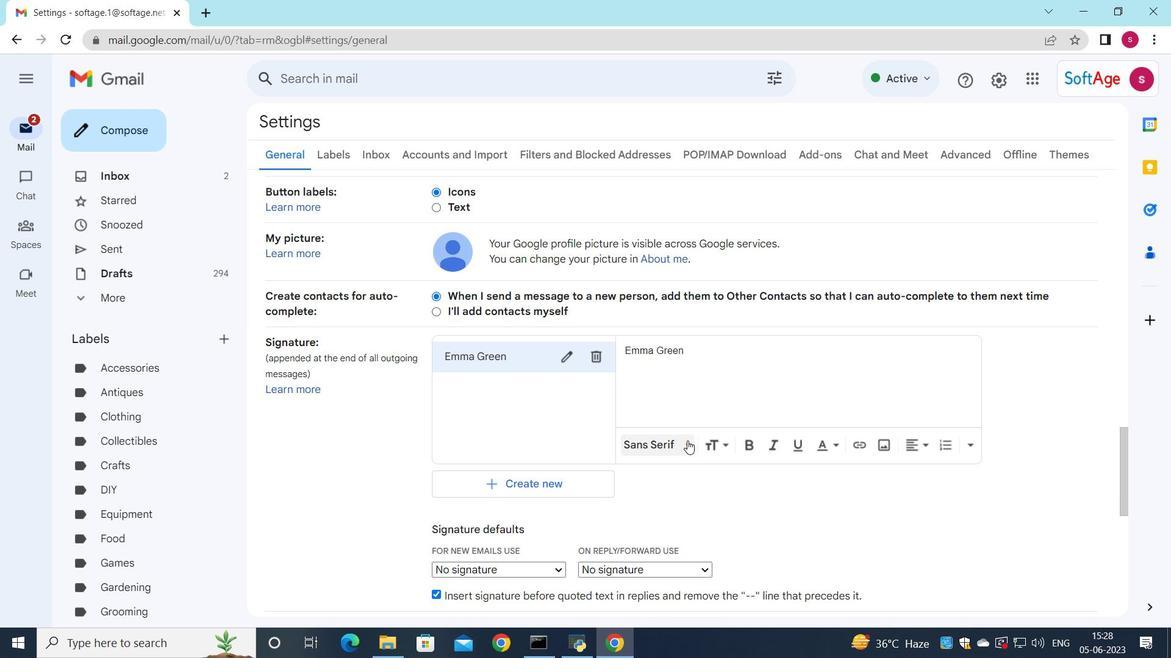 
Action: Mouse moved to (671, 460)
Screenshot: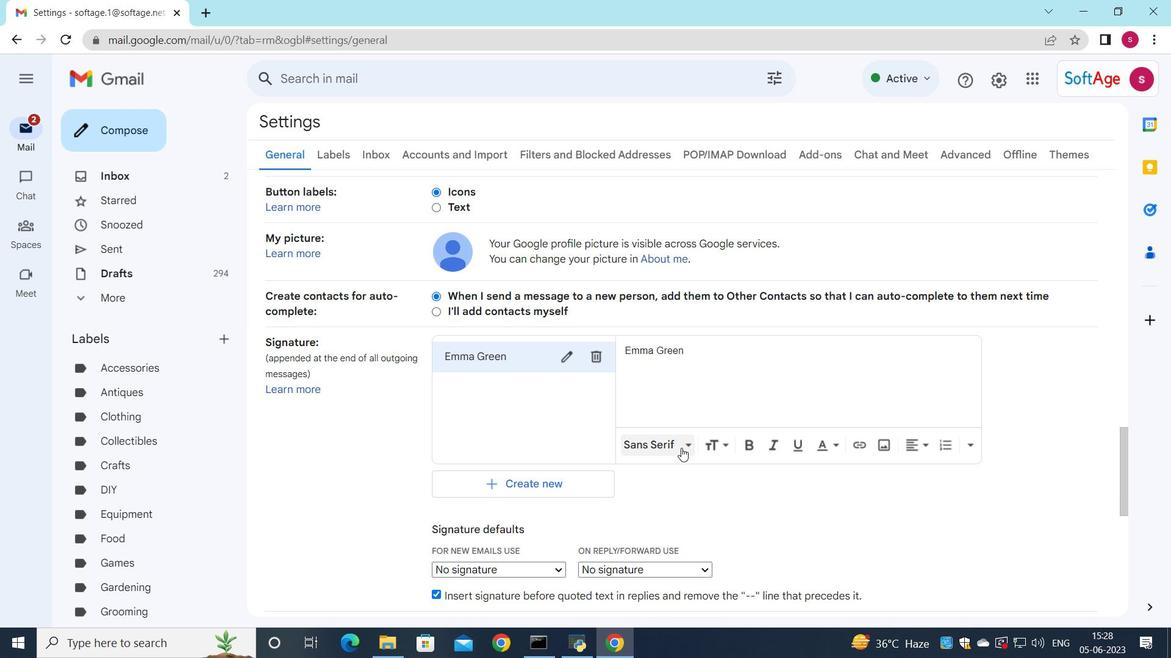
Action: Mouse scrolled (671, 459) with delta (0, 0)
Screenshot: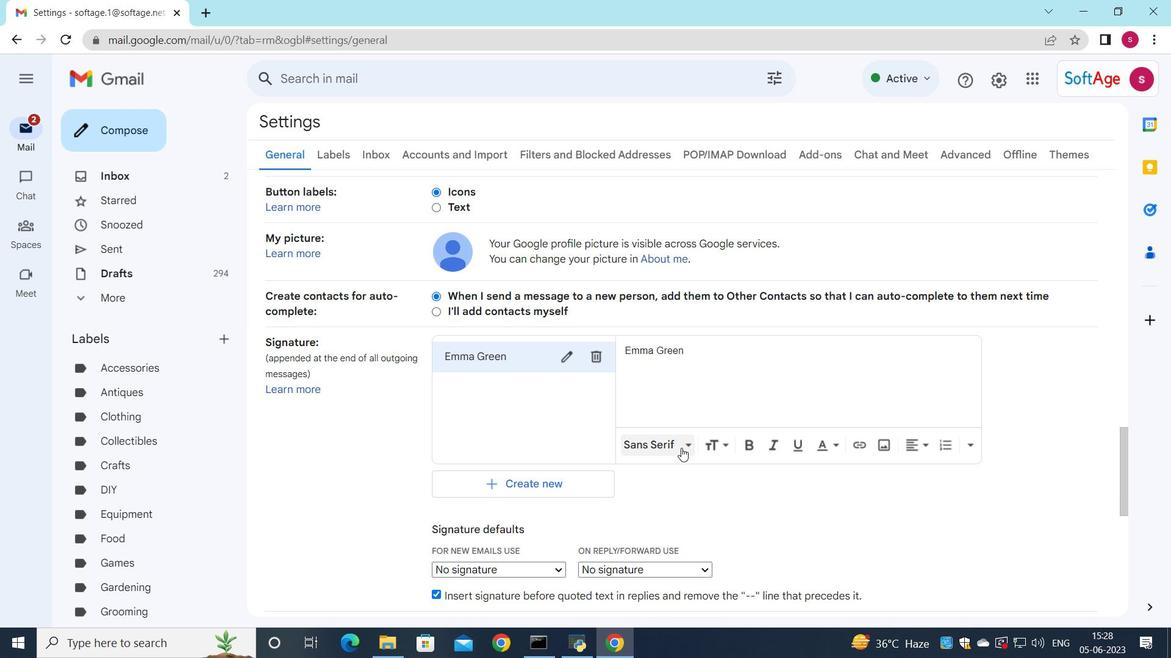 
Action: Mouse moved to (521, 421)
Screenshot: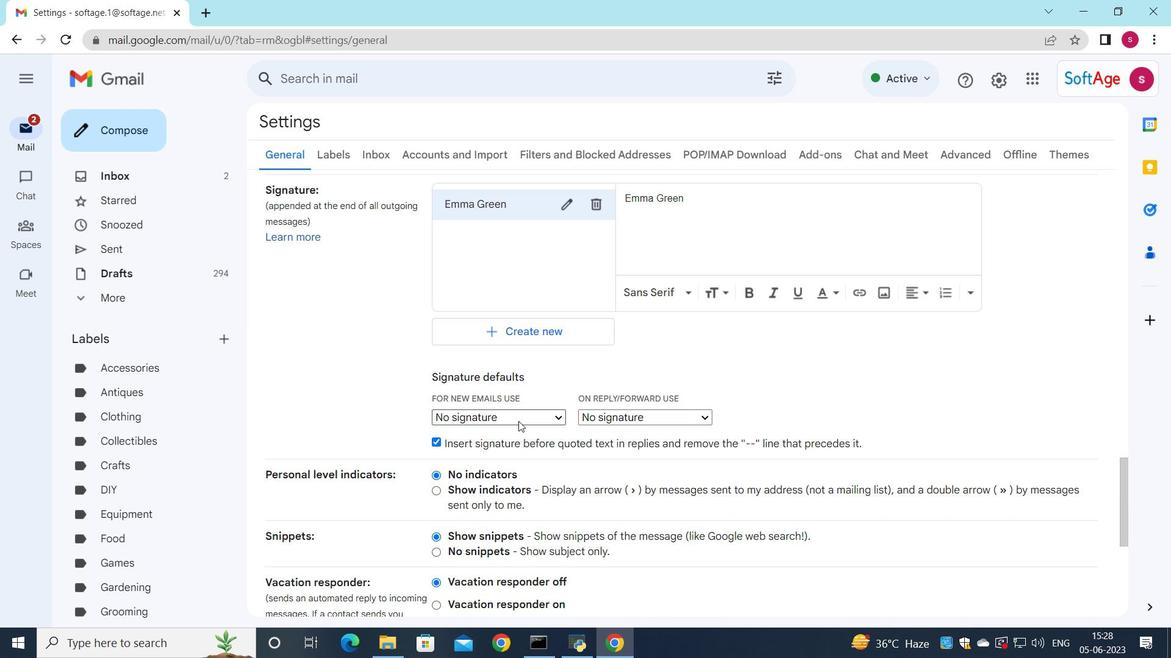 
Action: Mouse pressed left at (521, 421)
Screenshot: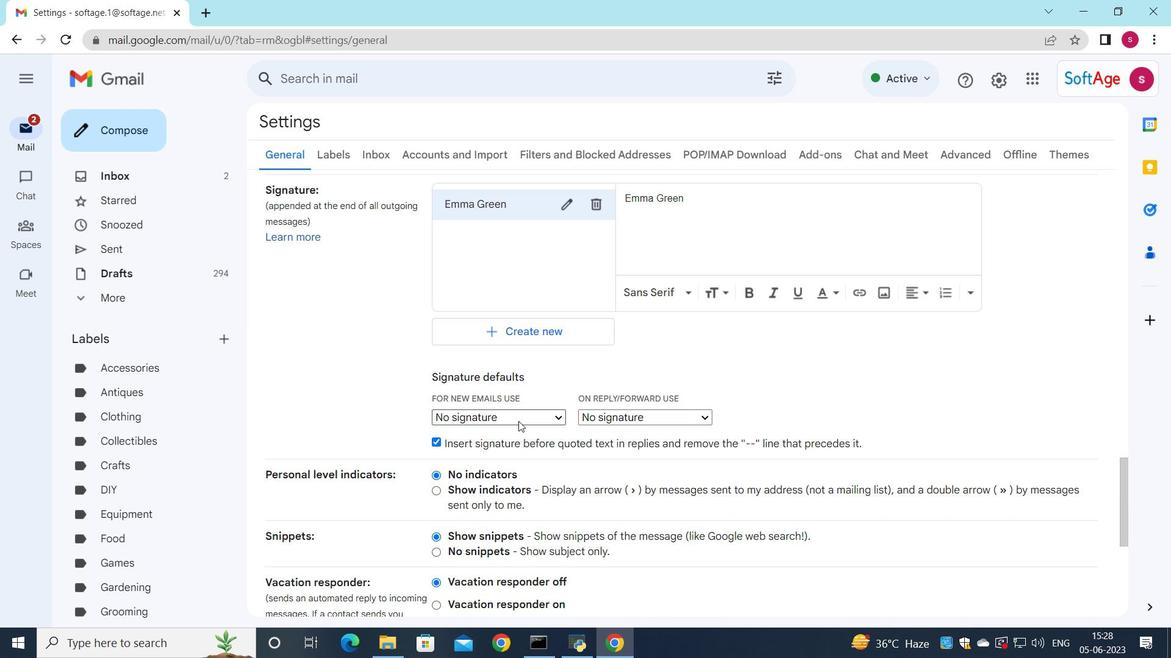 
Action: Mouse moved to (522, 445)
Screenshot: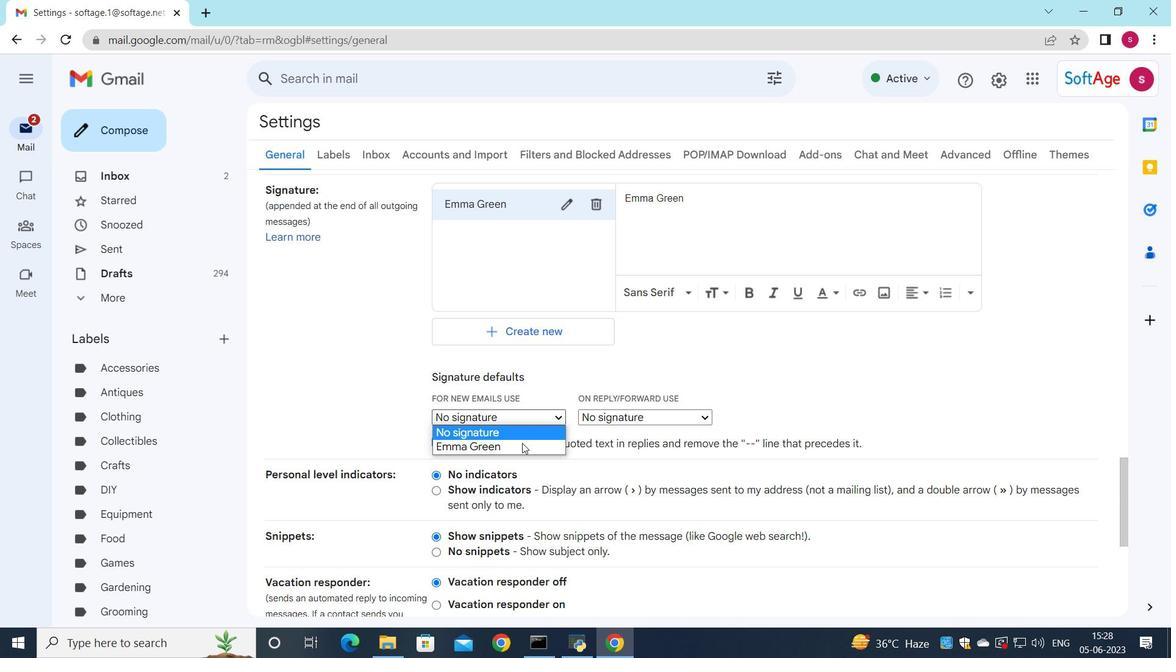 
Action: Mouse pressed left at (522, 445)
Screenshot: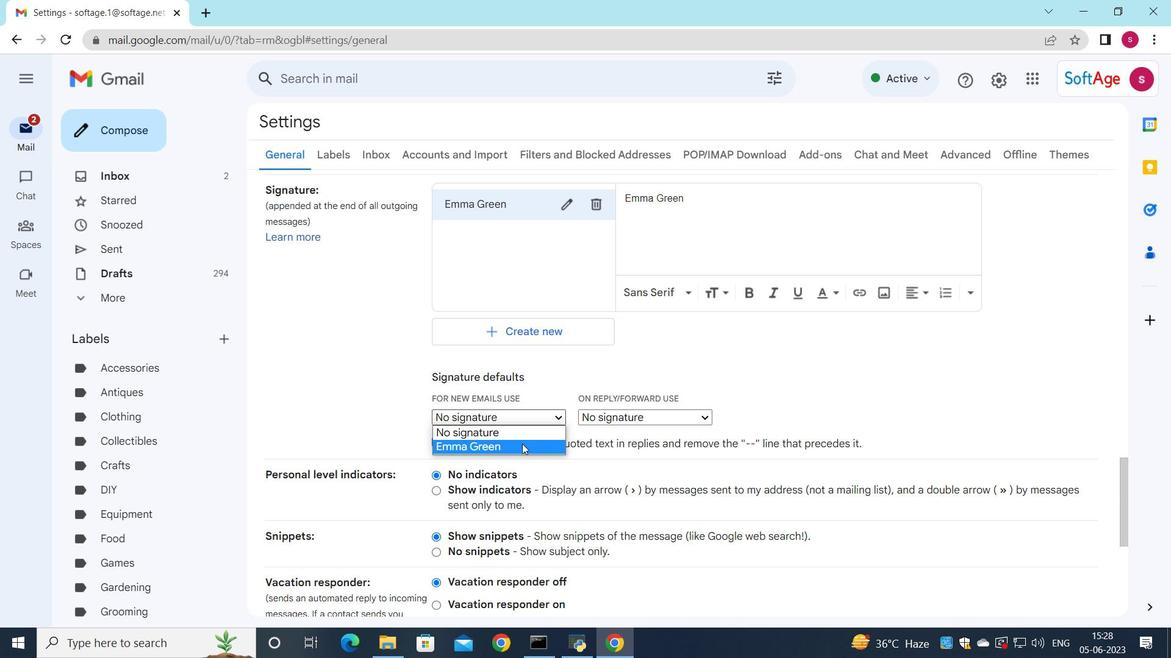 
Action: Mouse moved to (597, 416)
Screenshot: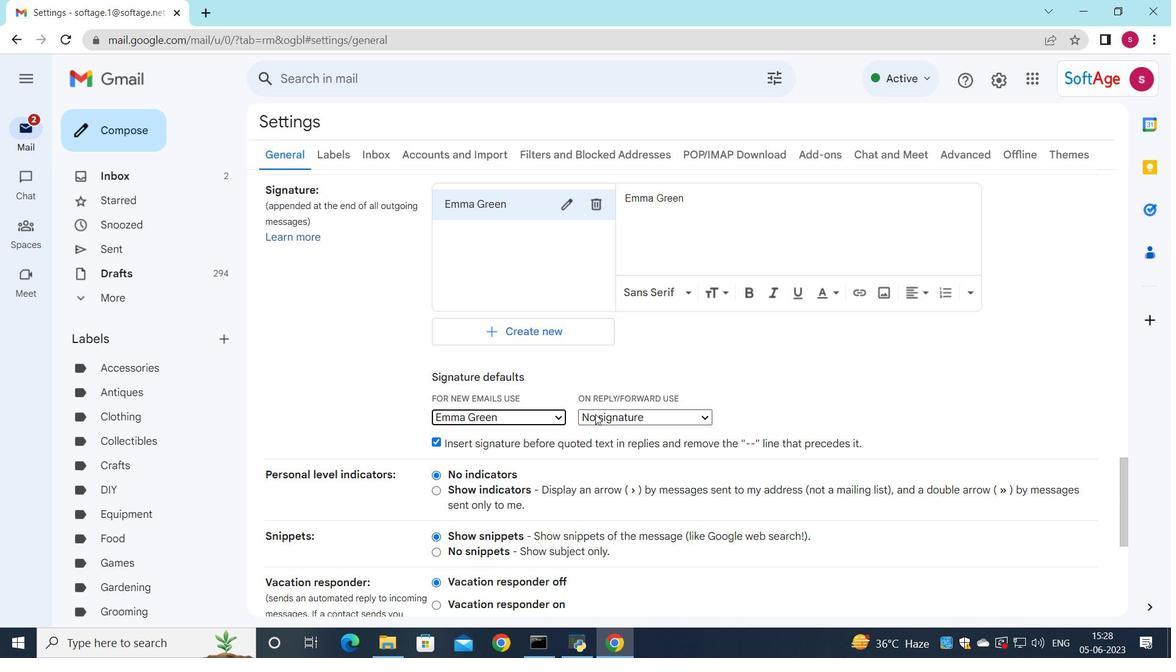 
Action: Mouse pressed left at (597, 416)
Screenshot: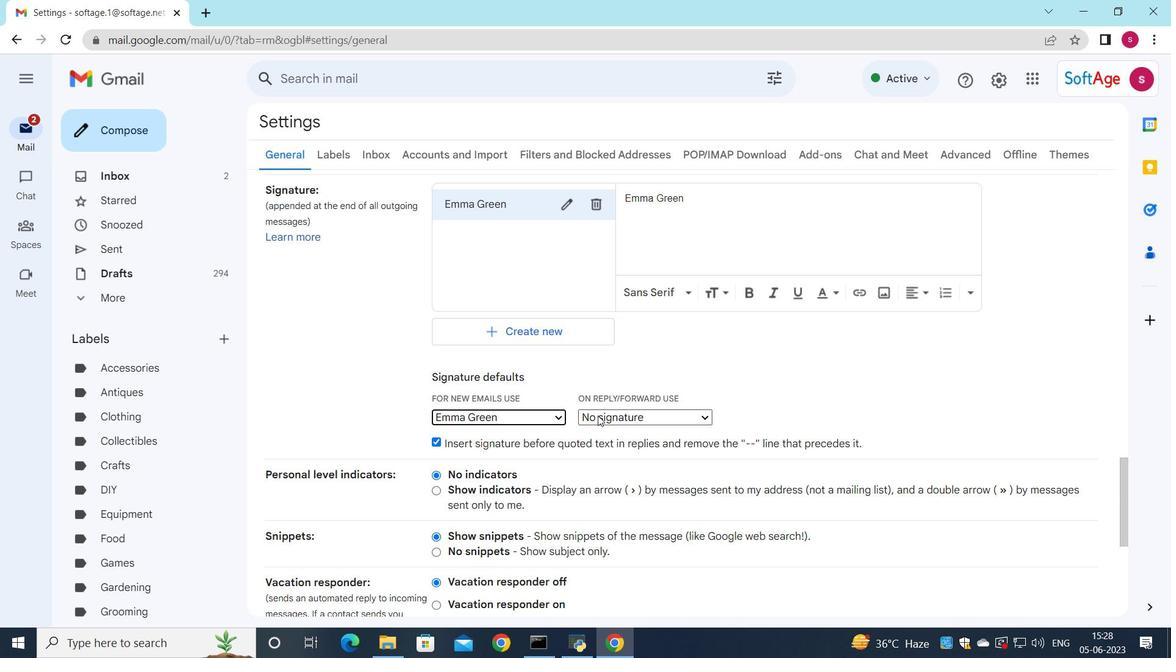 
Action: Mouse moved to (605, 446)
Screenshot: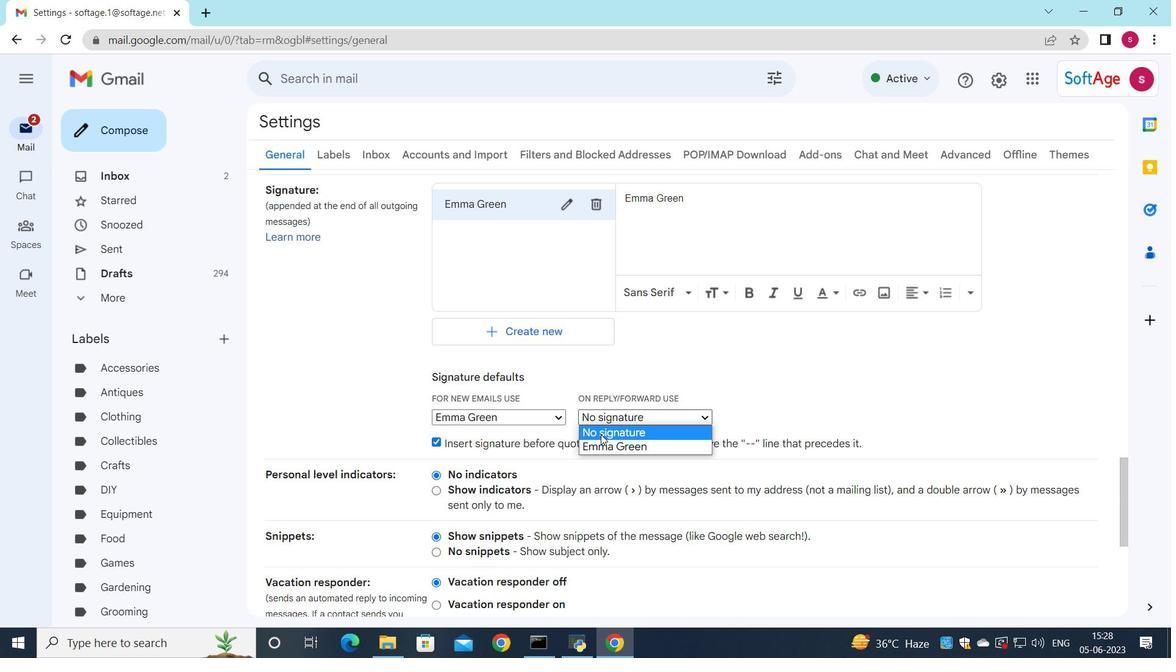 
Action: Mouse pressed left at (605, 446)
Screenshot: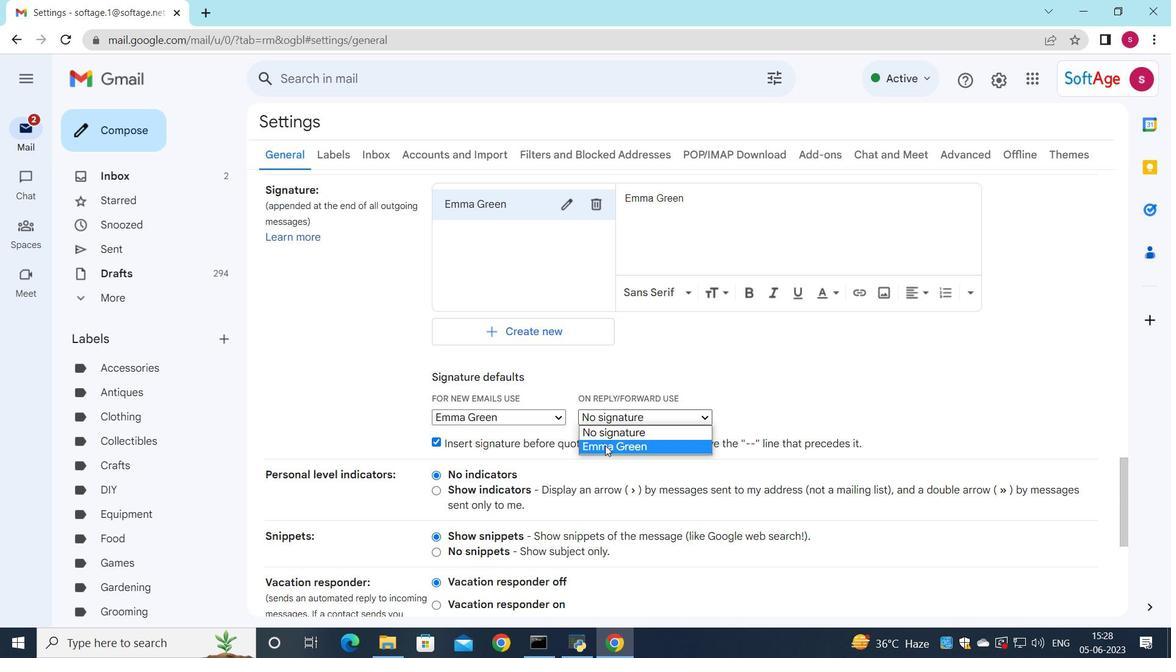 
Action: Mouse moved to (589, 395)
Screenshot: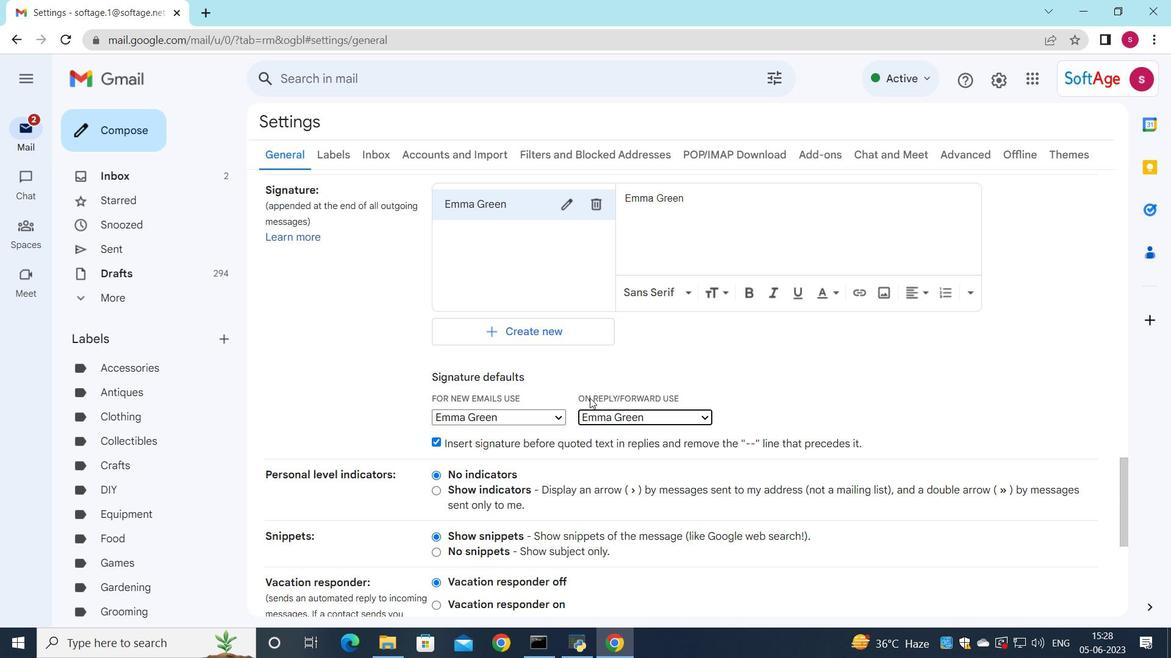 
Action: Mouse scrolled (589, 394) with delta (0, 0)
Screenshot: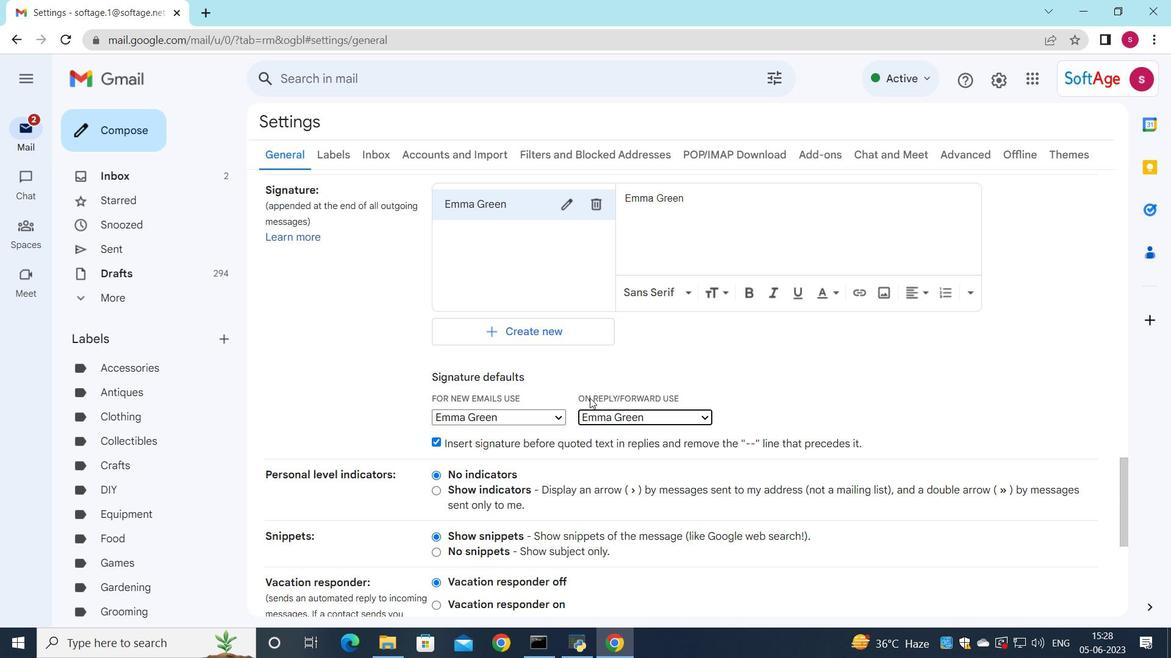 
Action: Mouse scrolled (589, 394) with delta (0, 0)
Screenshot: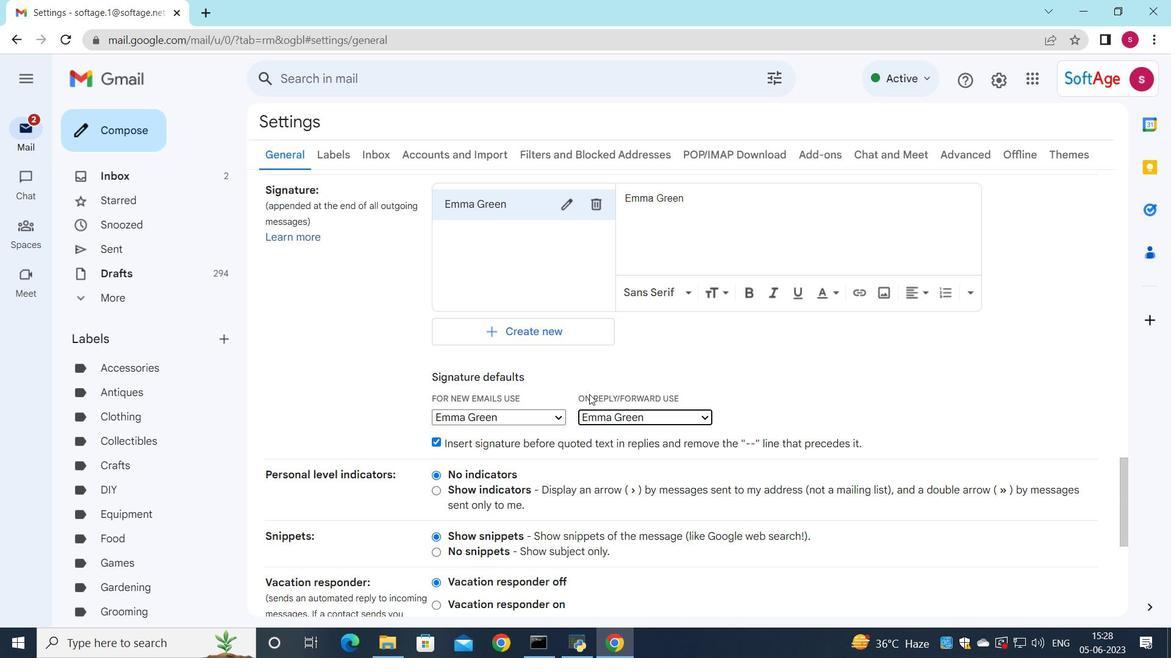 
Action: Mouse scrolled (589, 394) with delta (0, 0)
Screenshot: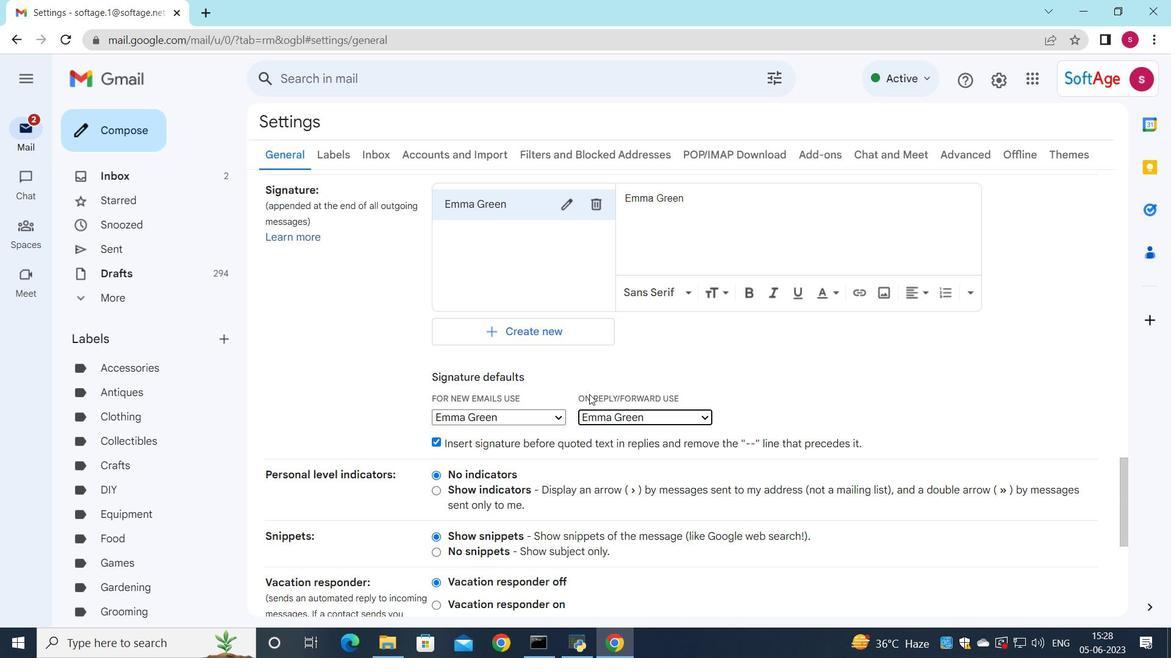 
Action: Mouse moved to (586, 501)
Screenshot: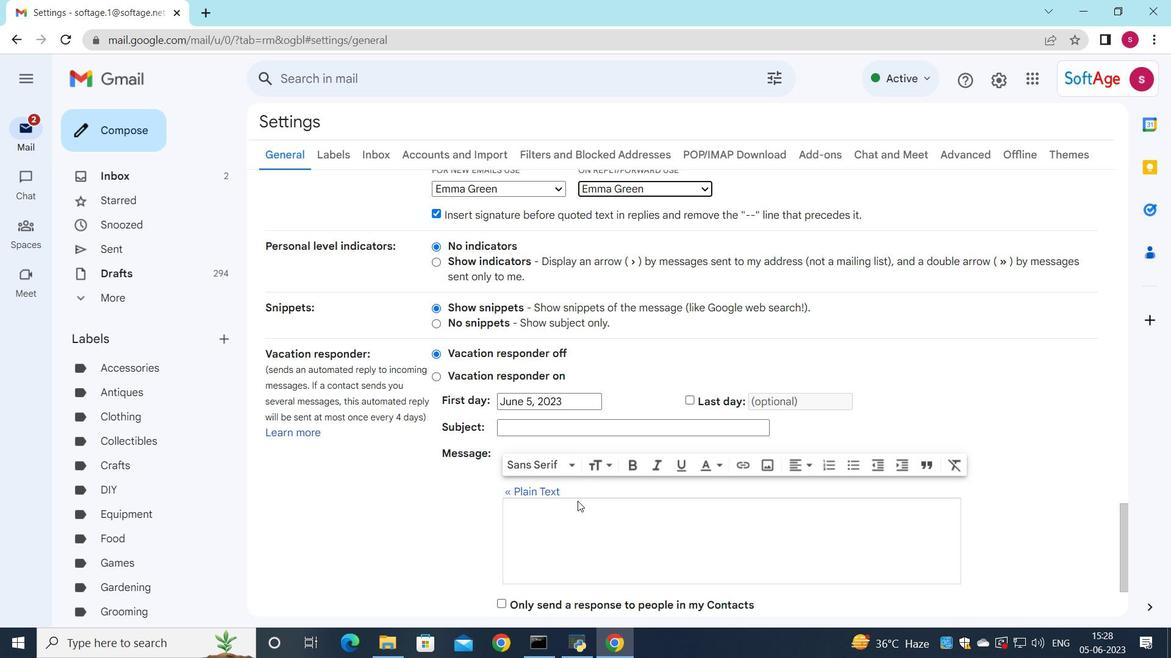
Action: Mouse scrolled (586, 500) with delta (0, 0)
Screenshot: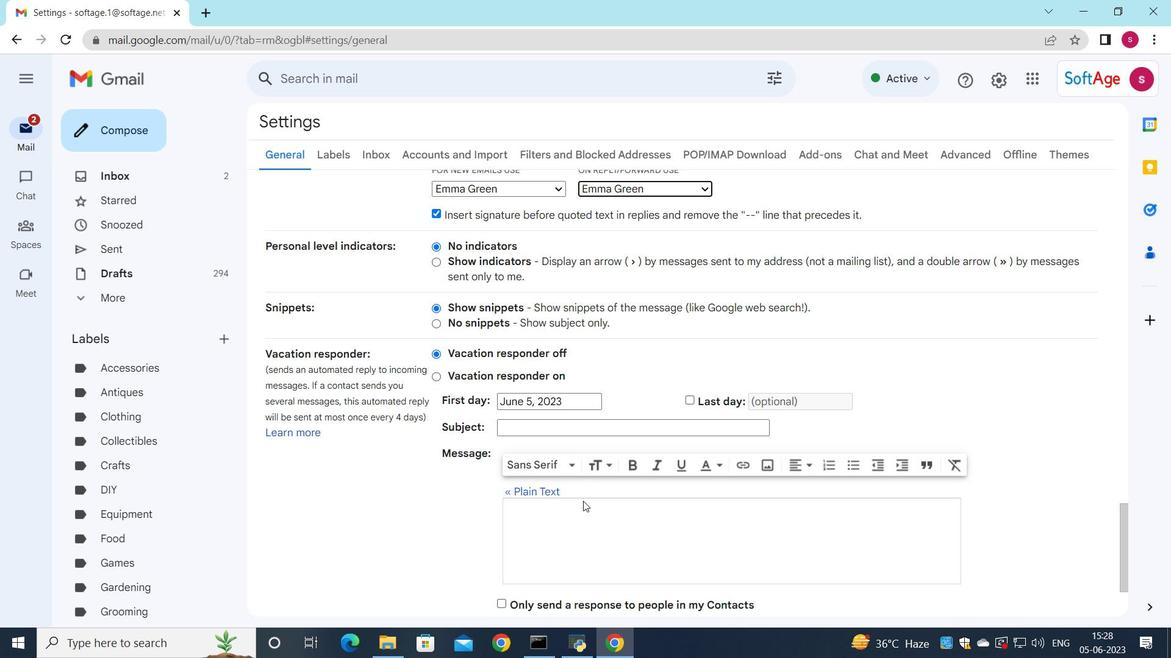 
Action: Mouse scrolled (586, 500) with delta (0, 0)
Screenshot: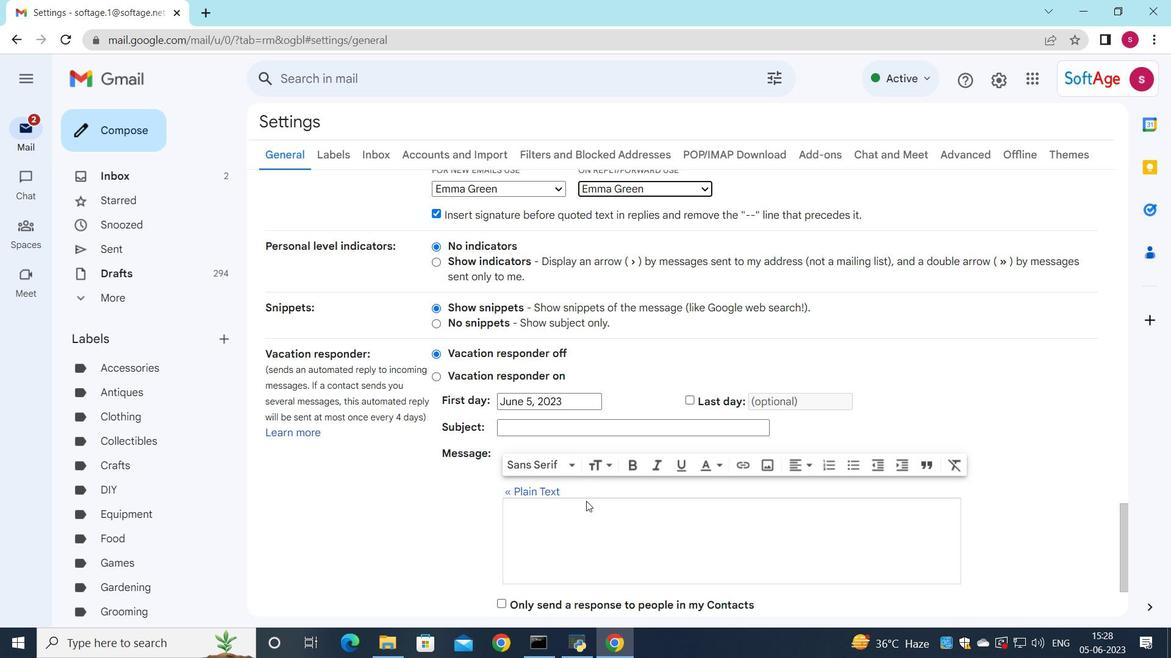 
Action: Mouse scrolled (586, 500) with delta (0, 0)
Screenshot: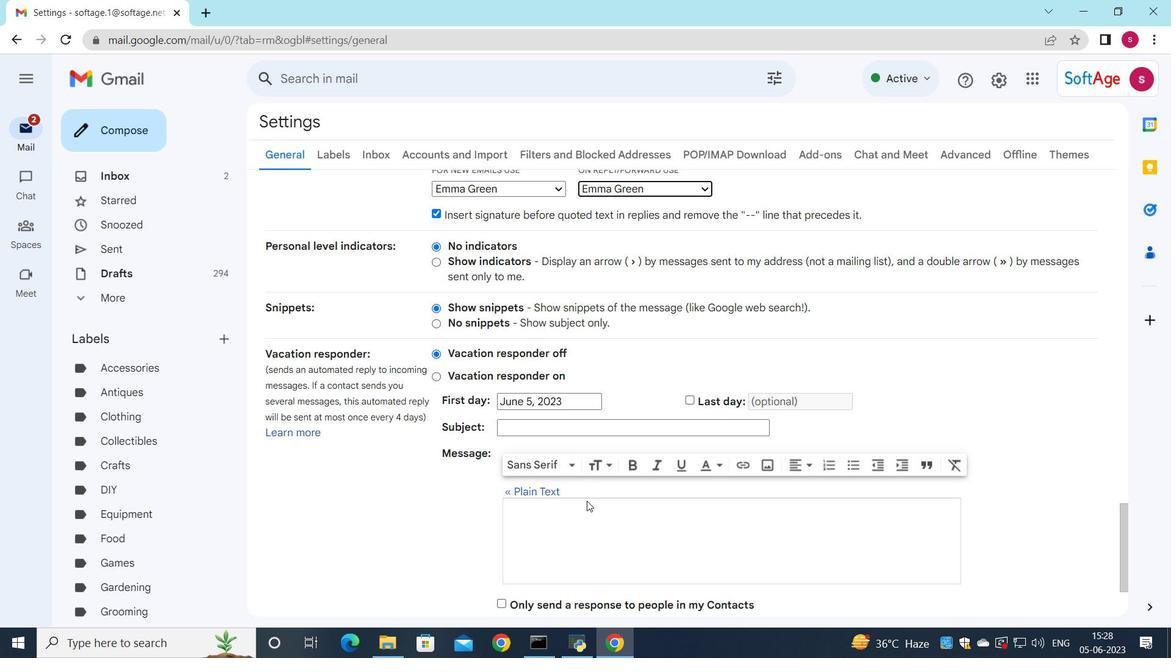 
Action: Mouse scrolled (586, 500) with delta (0, 0)
Screenshot: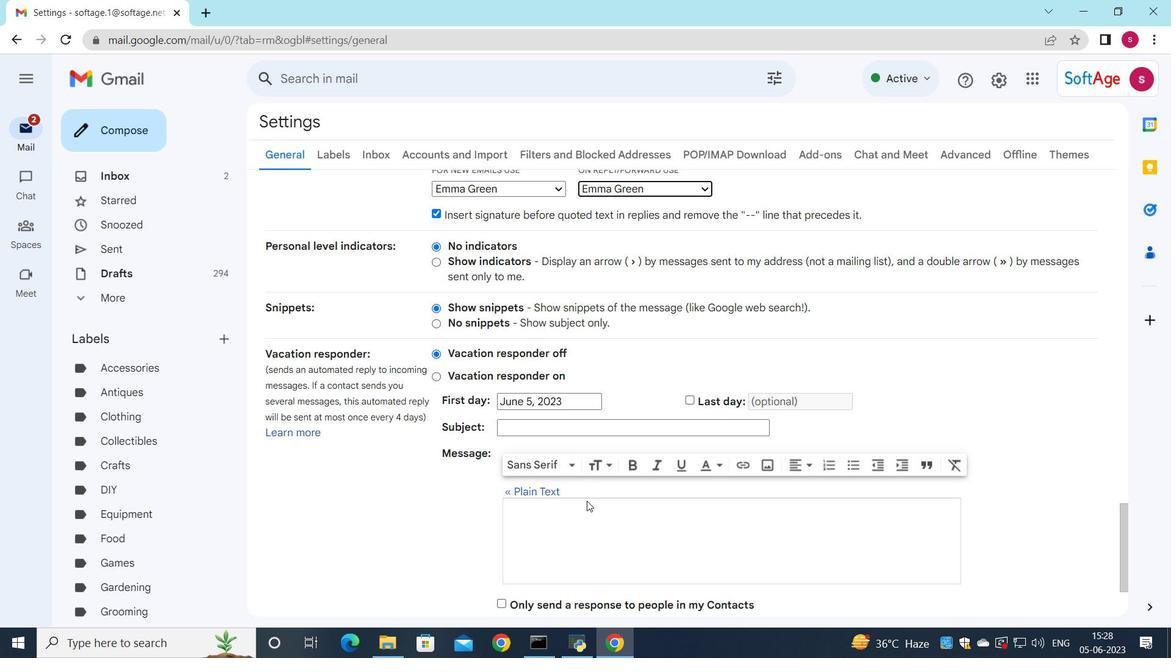 
Action: Mouse moved to (625, 534)
Screenshot: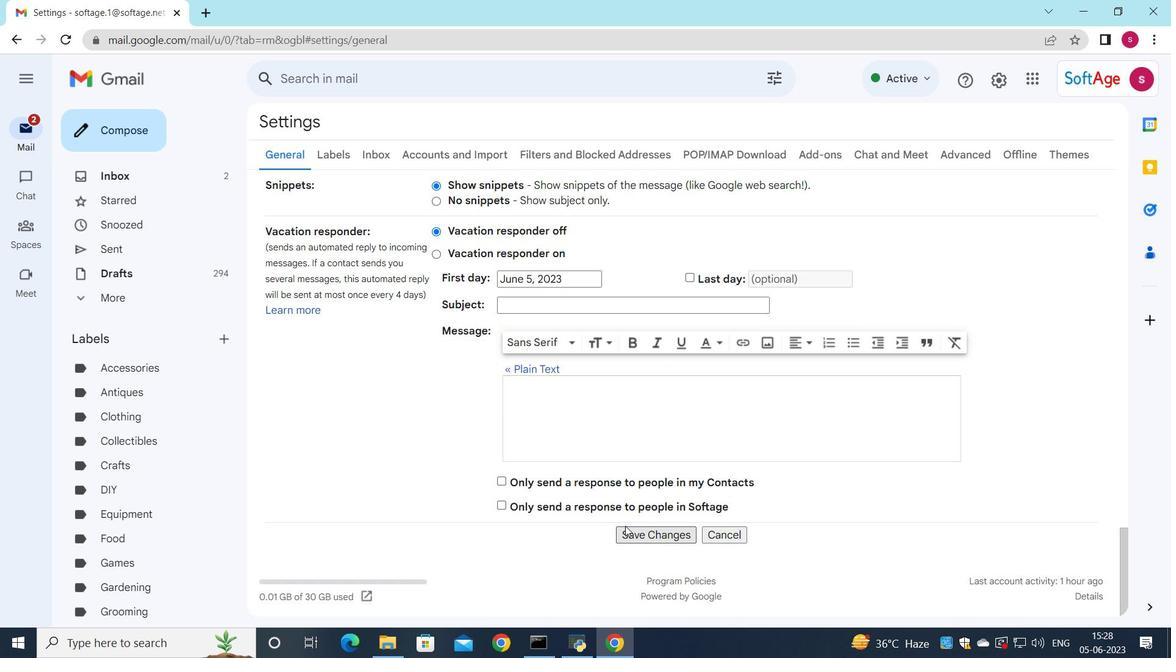 
Action: Mouse pressed left at (625, 534)
Screenshot: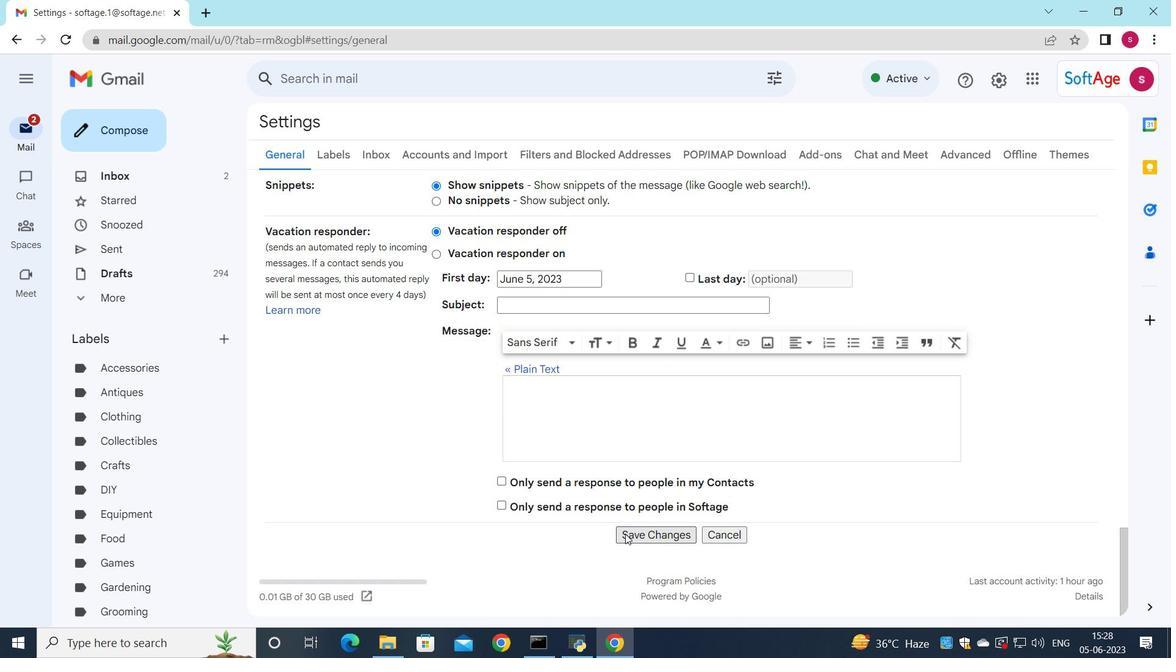 
Action: Mouse moved to (660, 194)
Screenshot: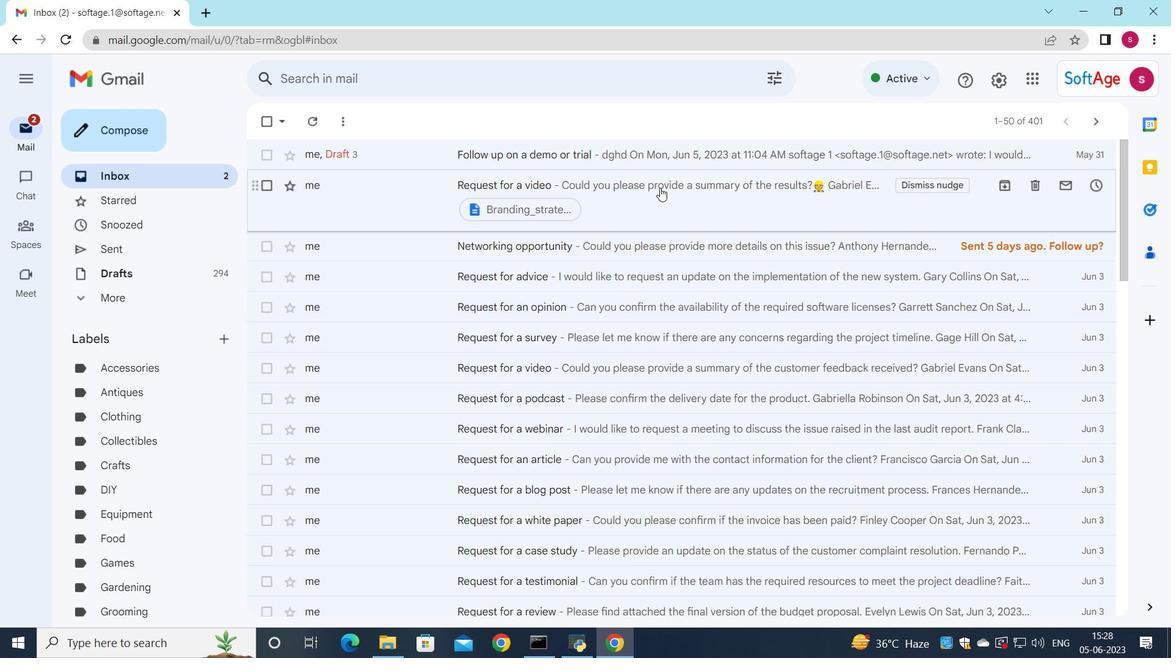 
Action: Mouse pressed left at (660, 194)
Screenshot: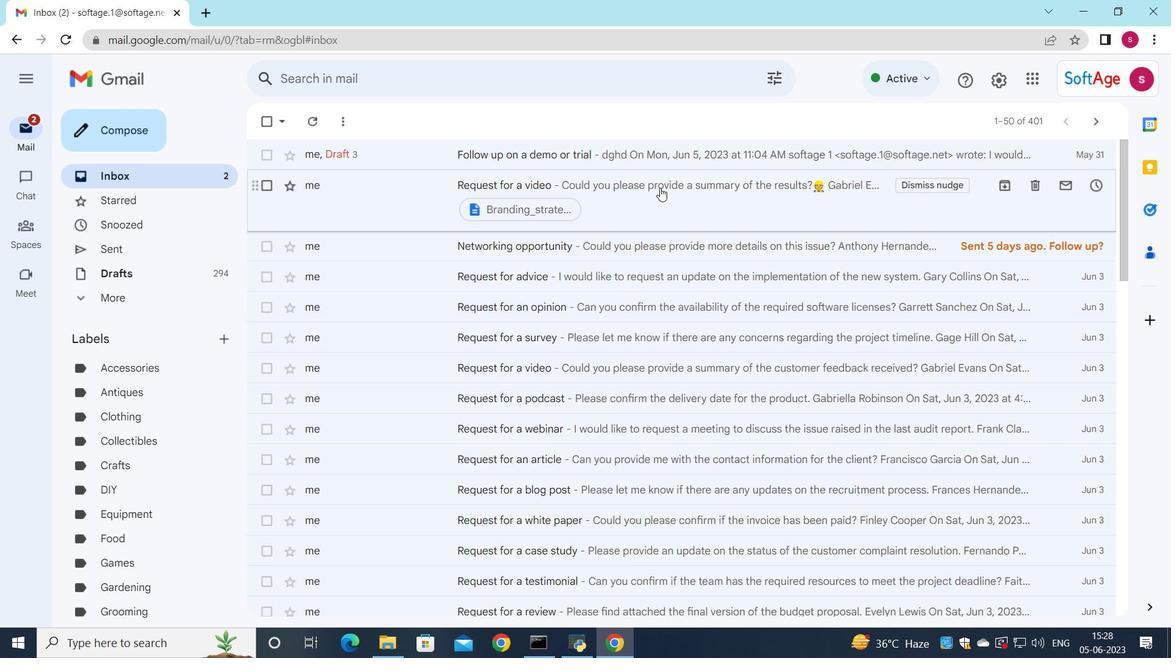 
Action: Mouse moved to (507, 490)
Screenshot: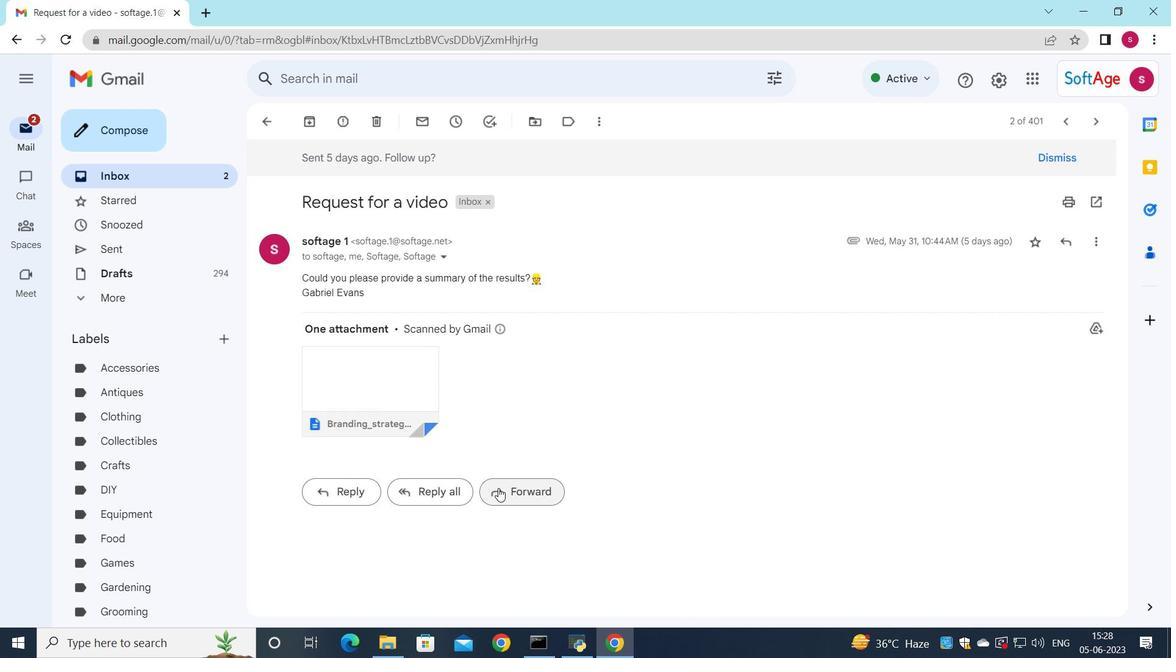 
Action: Mouse pressed left at (507, 490)
Screenshot: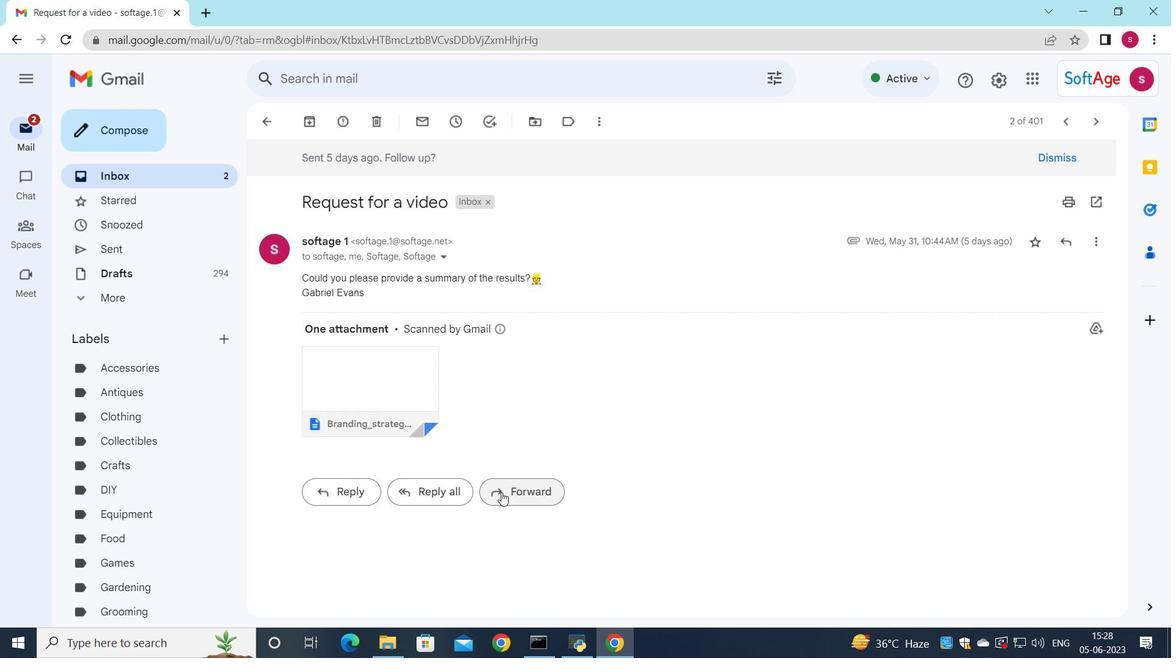 
Action: Mouse moved to (330, 461)
Screenshot: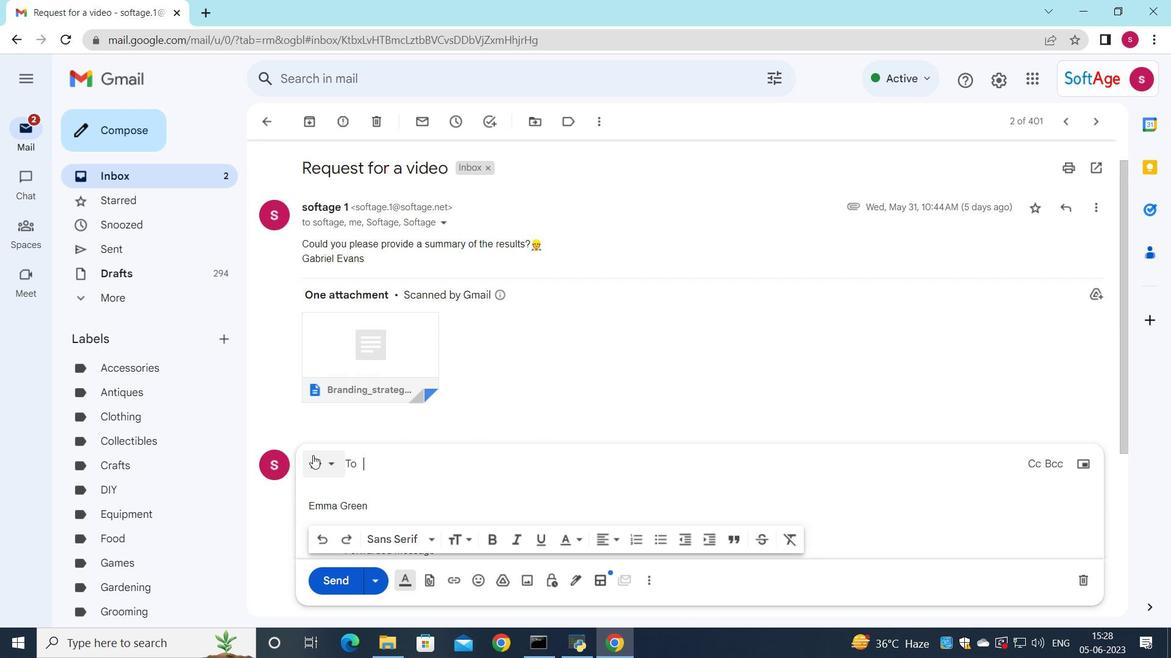 
Action: Mouse pressed left at (330, 461)
Screenshot: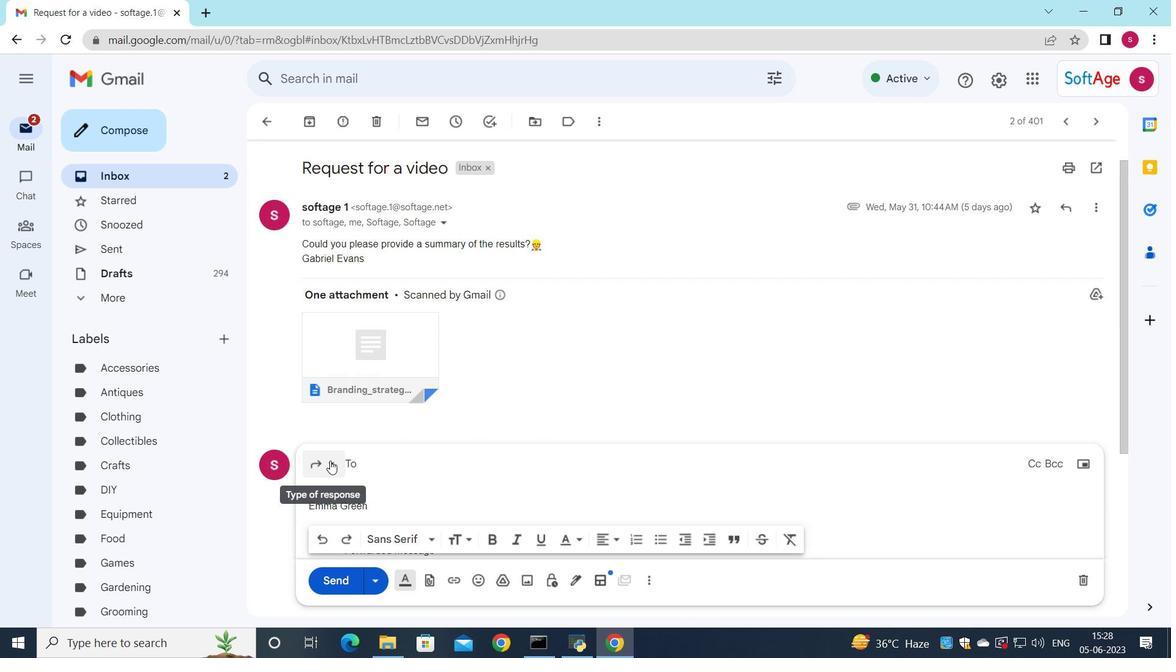 
Action: Mouse moved to (366, 409)
Screenshot: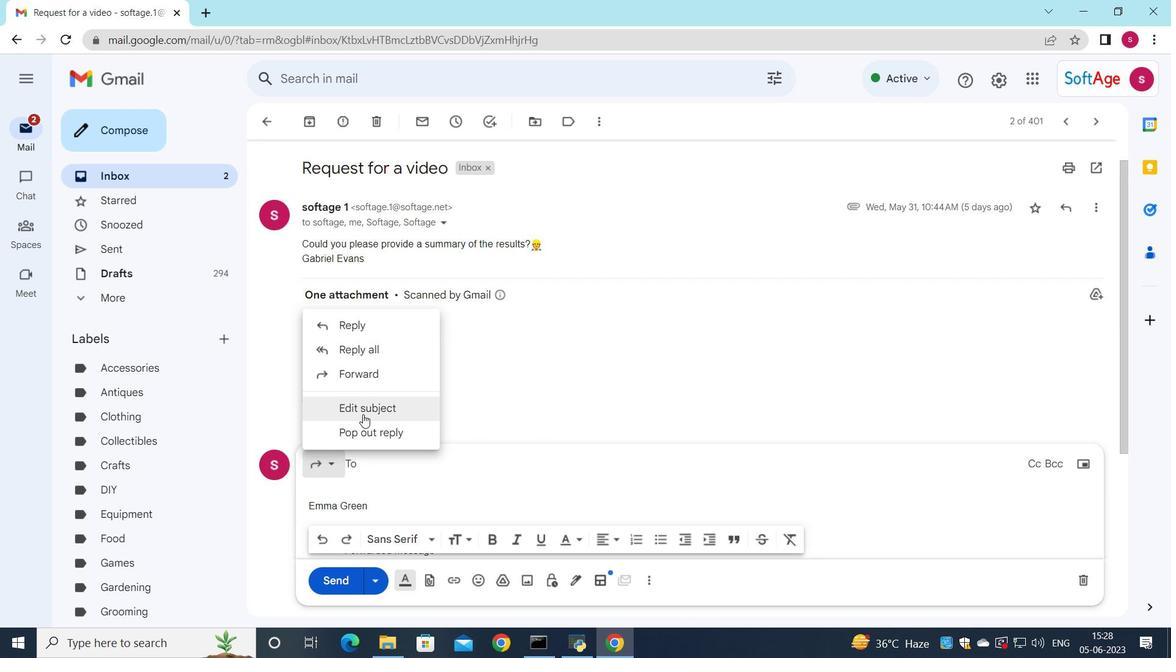 
Action: Mouse pressed left at (366, 409)
Screenshot: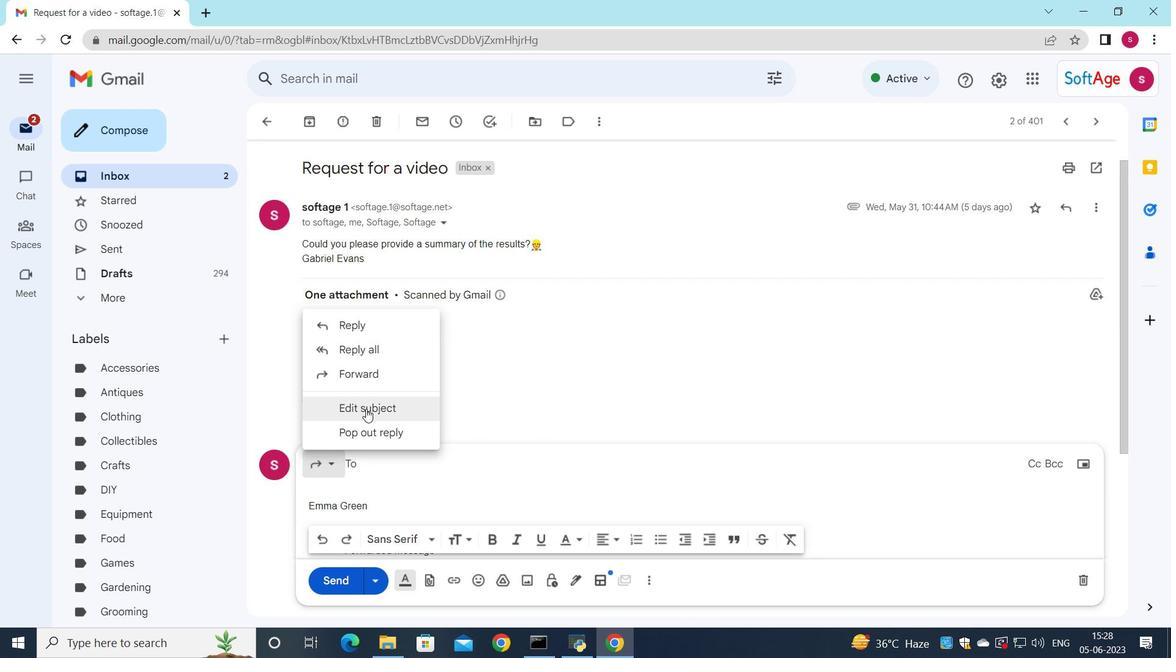 
Action: Mouse moved to (896, 273)
Screenshot: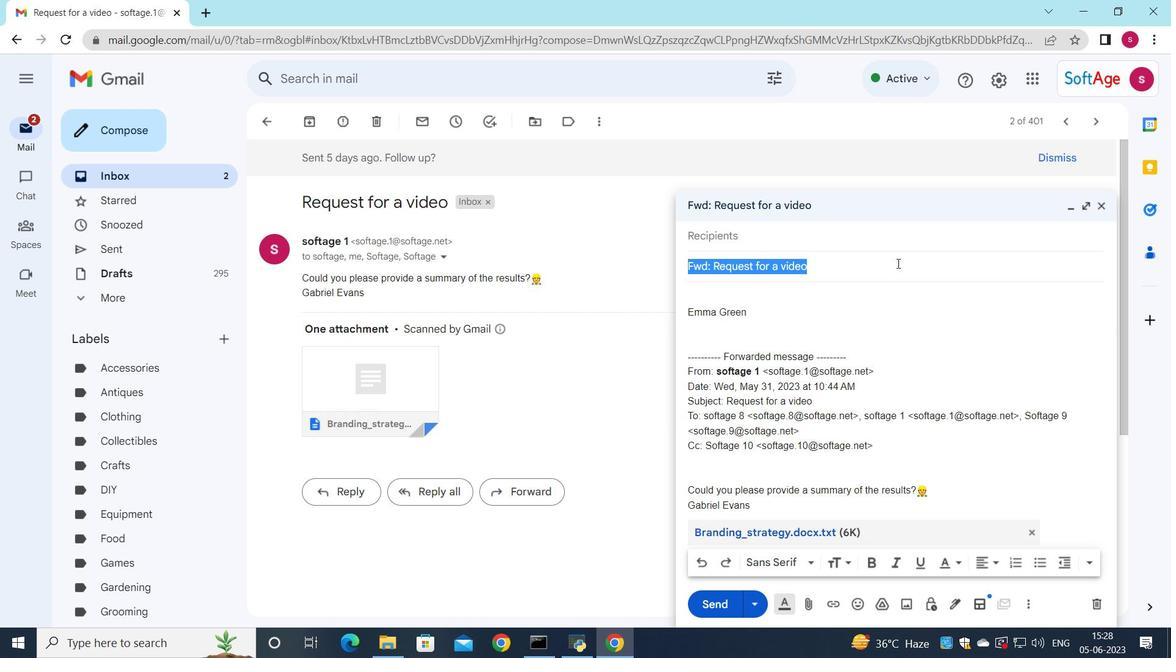 
Action: Key pressed <Key.shift>Request<Key.space>for<Key.space>a<Key.space>new<Key.space>project
Screenshot: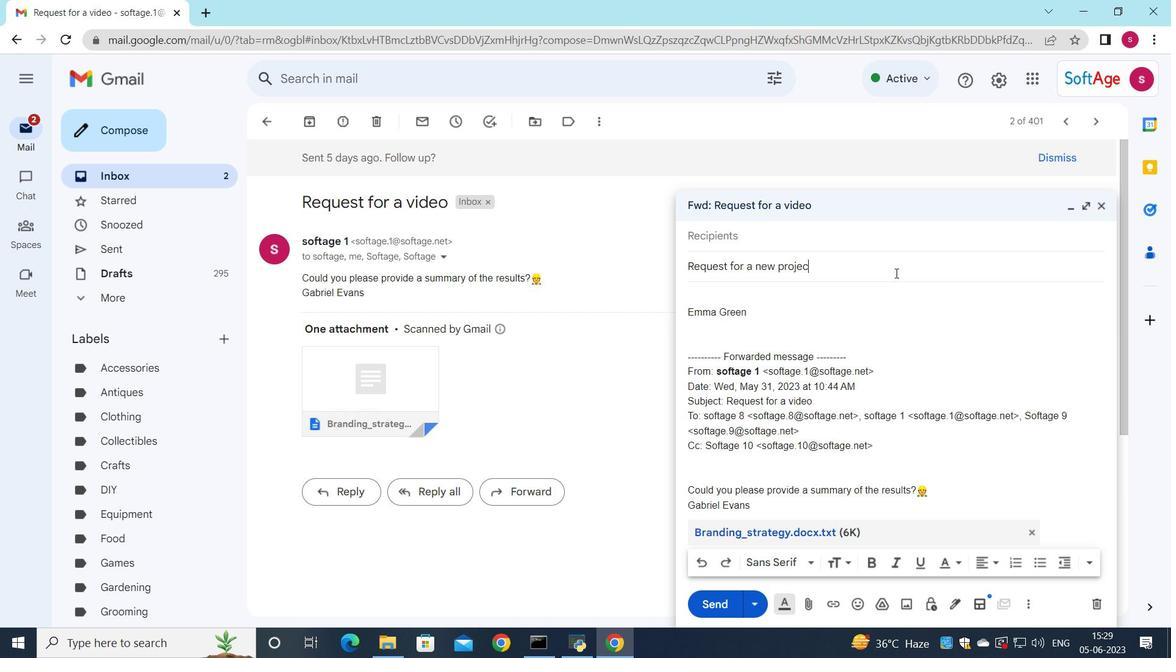
Action: Mouse moved to (715, 227)
Screenshot: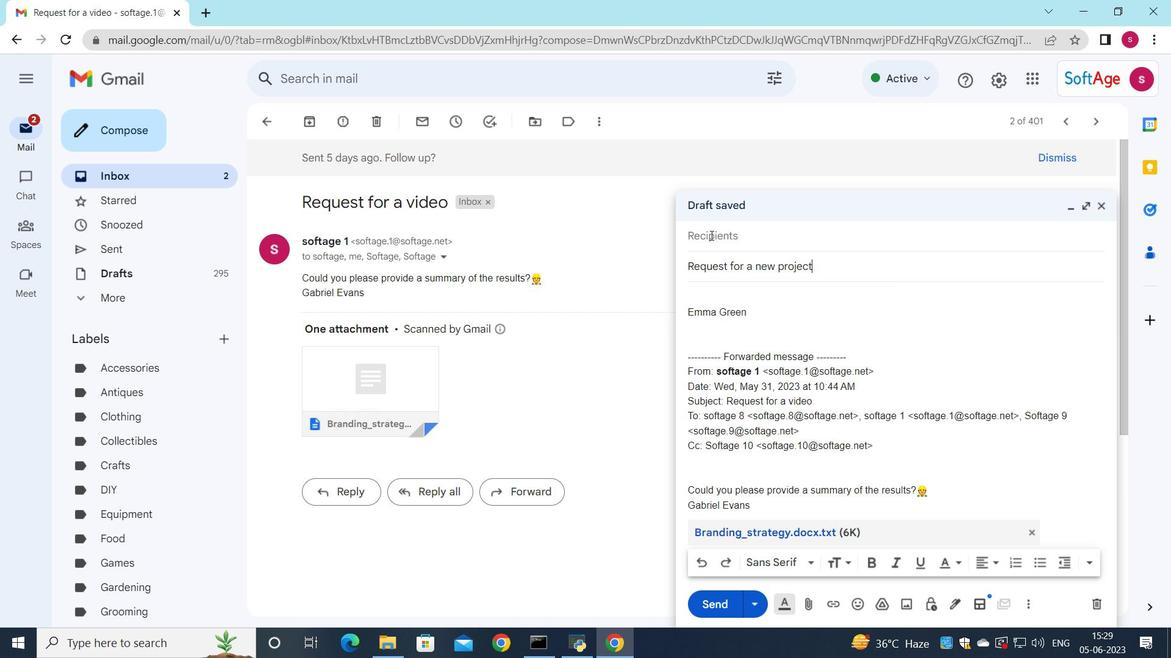 
Action: Mouse pressed left at (715, 227)
Screenshot: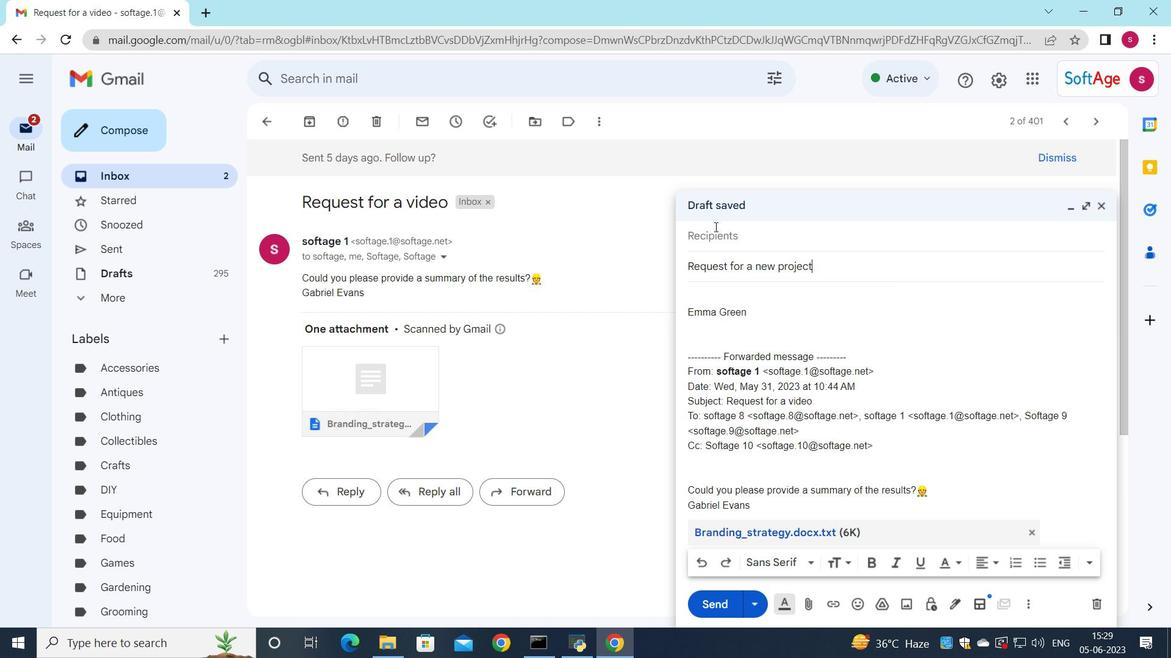 
Action: Mouse moved to (730, 274)
Screenshot: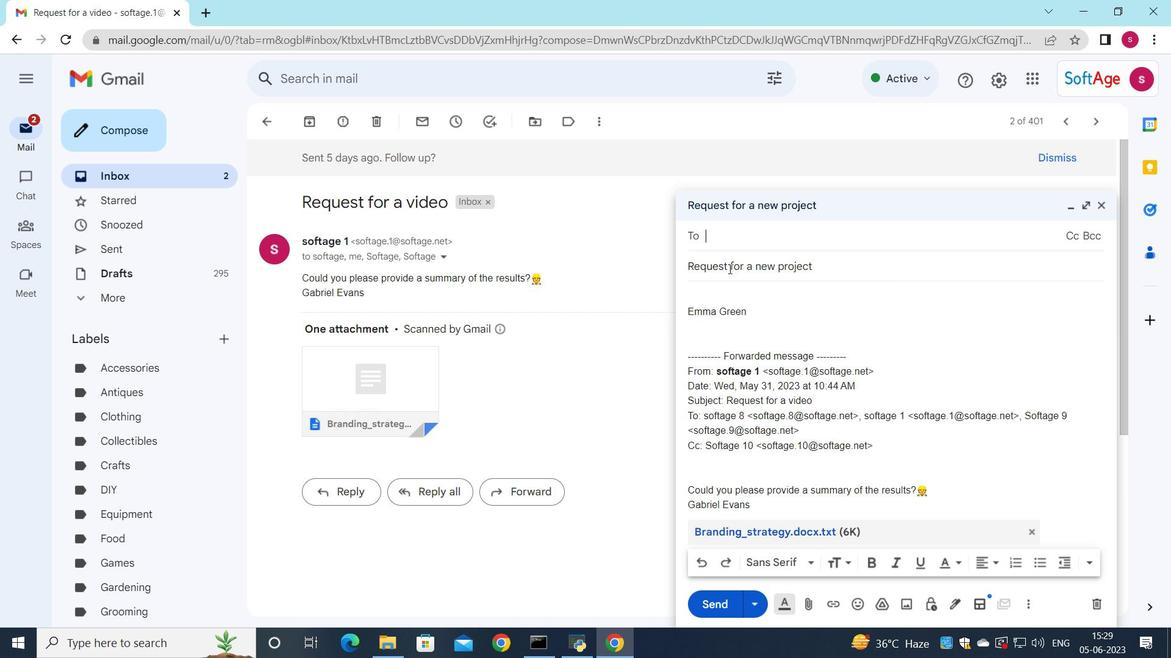 
Action: Key pressed s
Screenshot: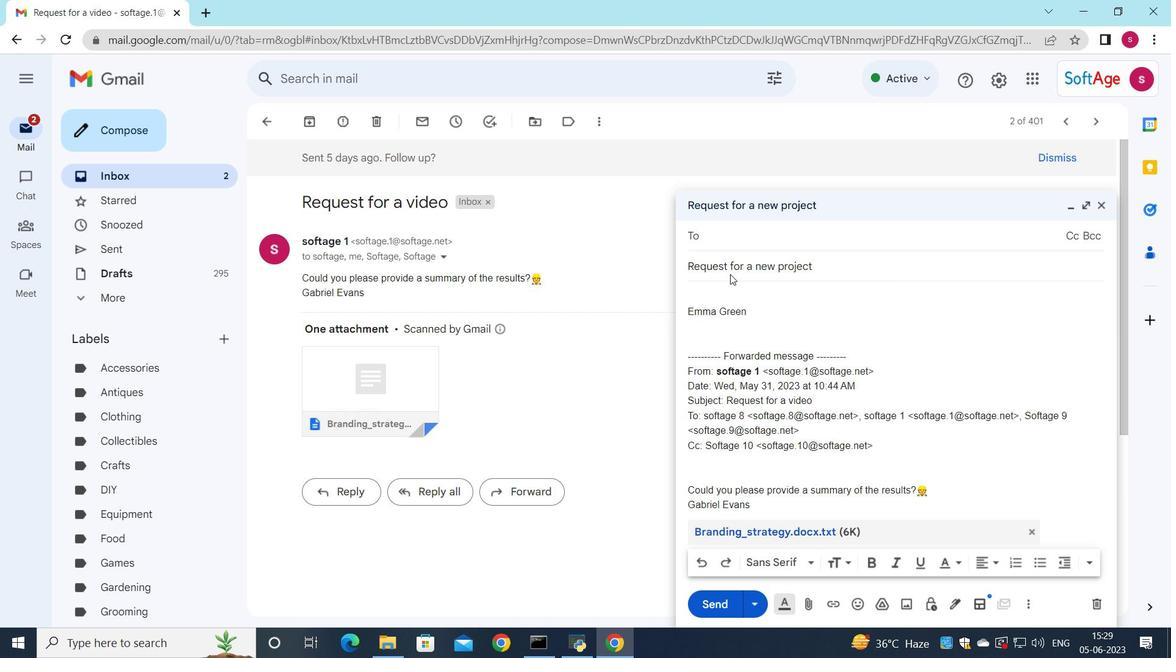 
Action: Mouse moved to (776, 505)
Screenshot: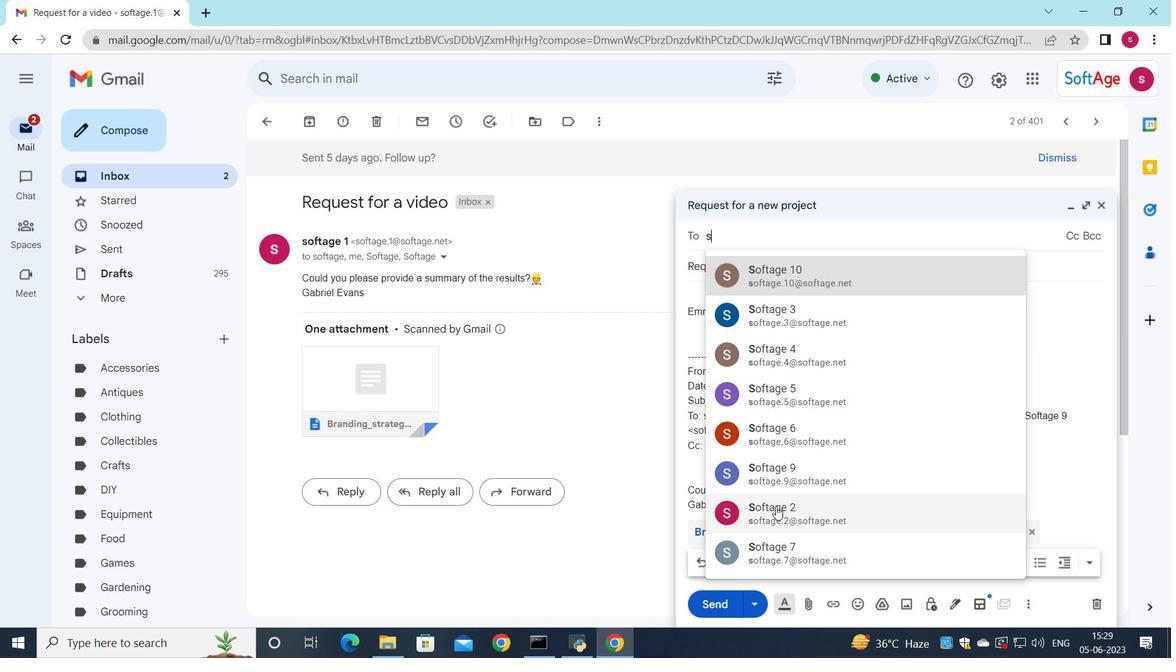
Action: Mouse pressed left at (776, 505)
Screenshot: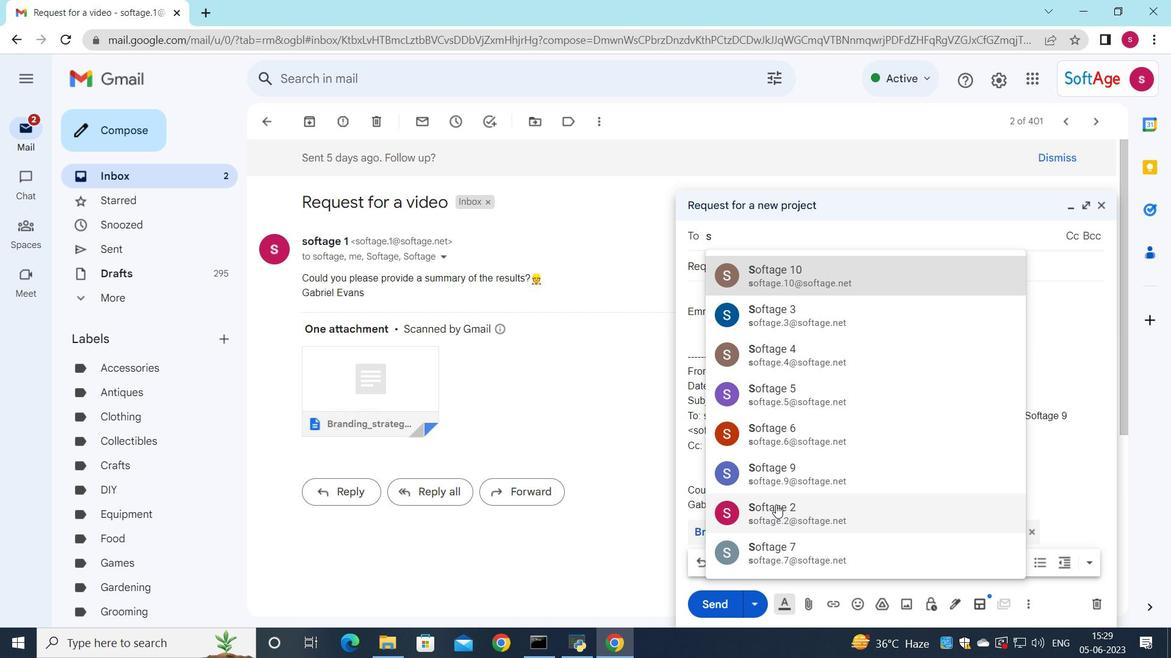 
Action: Mouse moved to (728, 311)
Screenshot: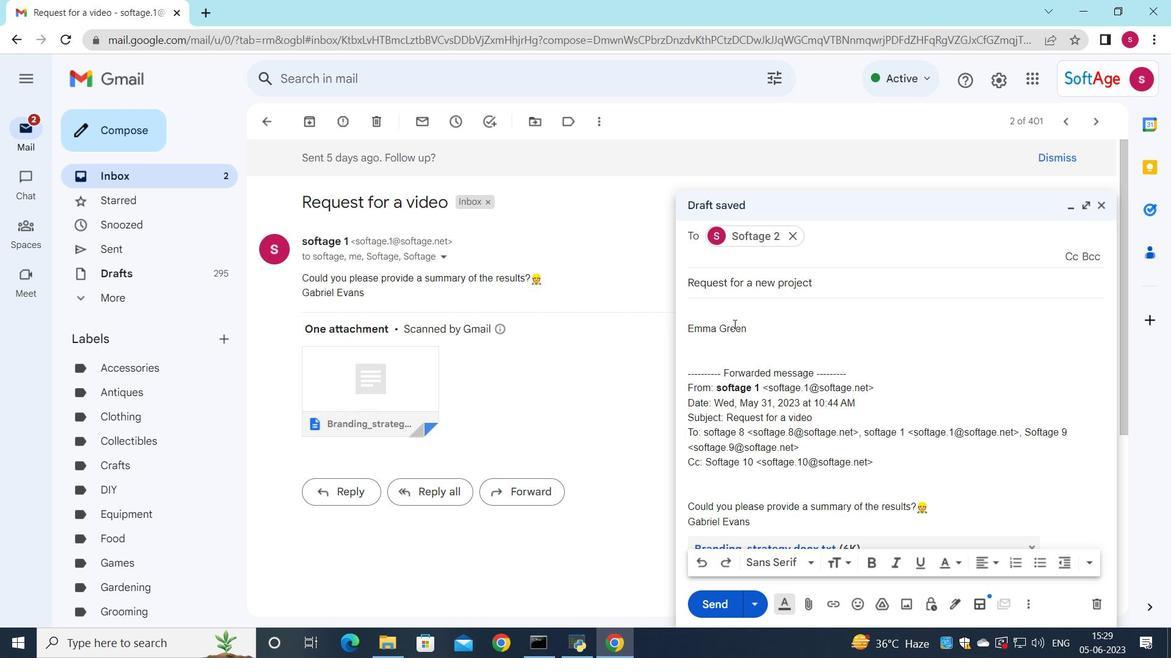 
Action: Mouse pressed left at (728, 311)
Screenshot: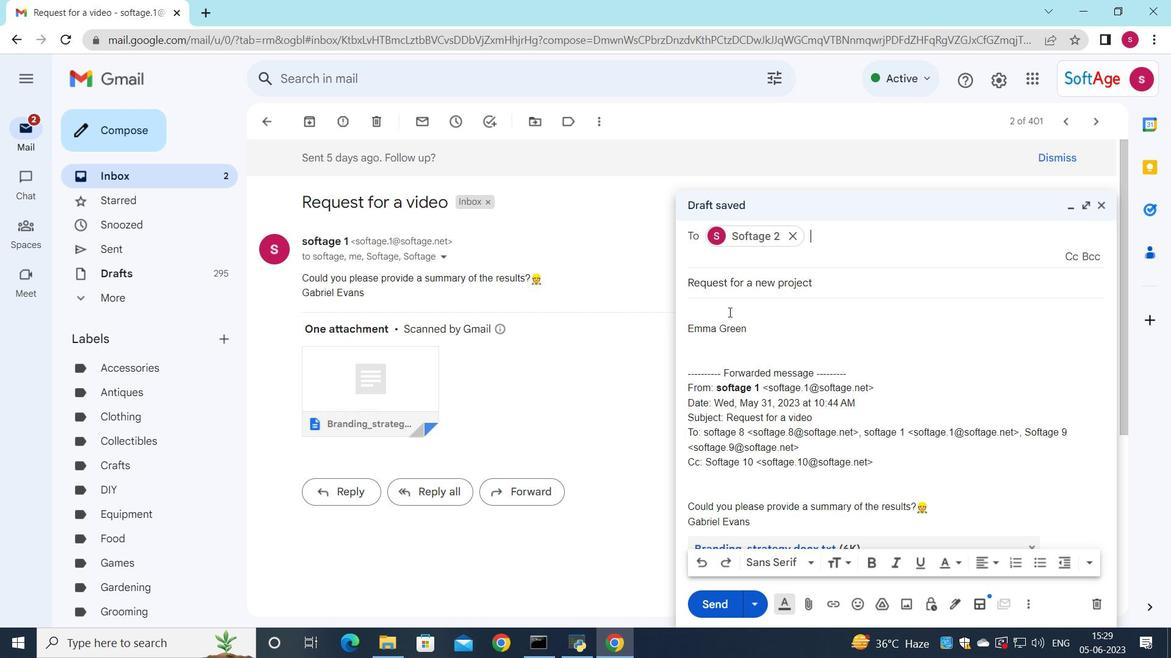 
Action: Mouse moved to (768, 319)
Screenshot: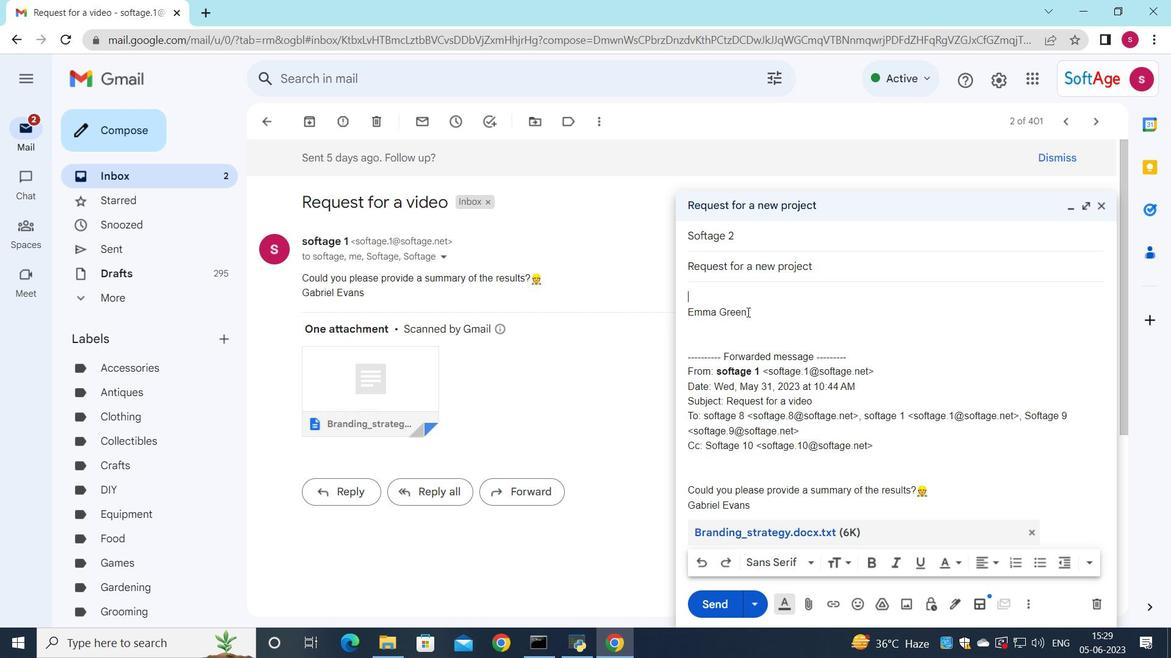 
Action: Key pressed <Key.shift>I<Key.space>wouls<Key.backspace>d<Key.space>like<Key.space>to<Key.space>request<Key.space>a<Key.space>follow-up<Key.space>meeting<Key.space>to<Key.space>discuss<Key.space>the<Key.space>next<Key.space>steps.
Screenshot: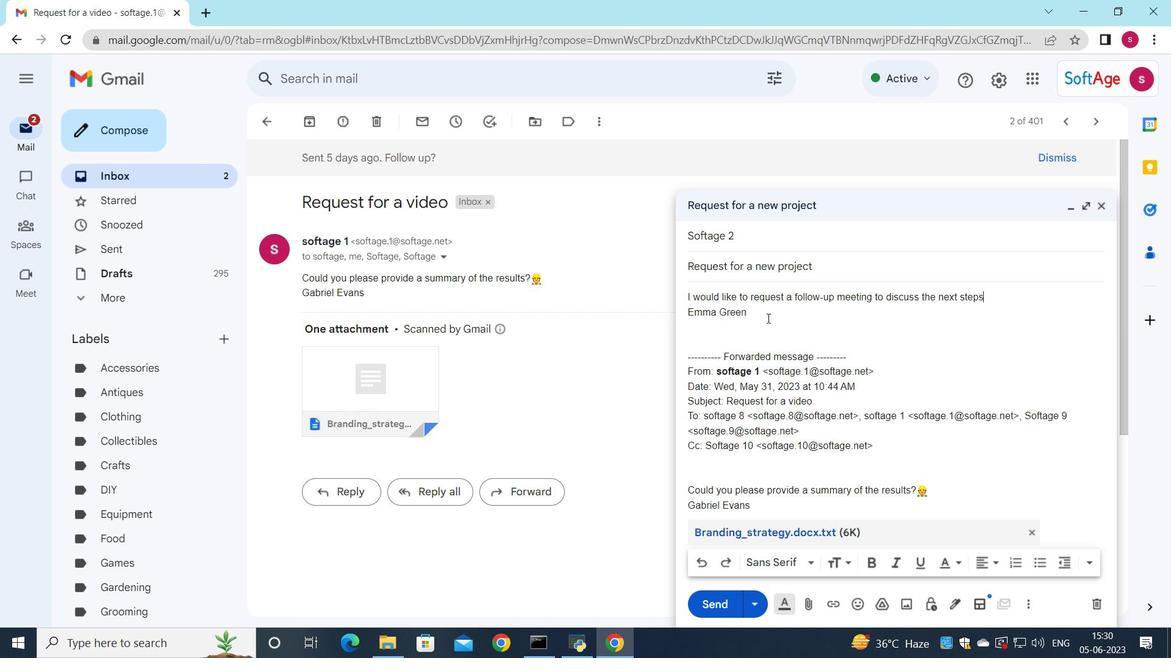 
Action: Mouse moved to (687, 297)
Screenshot: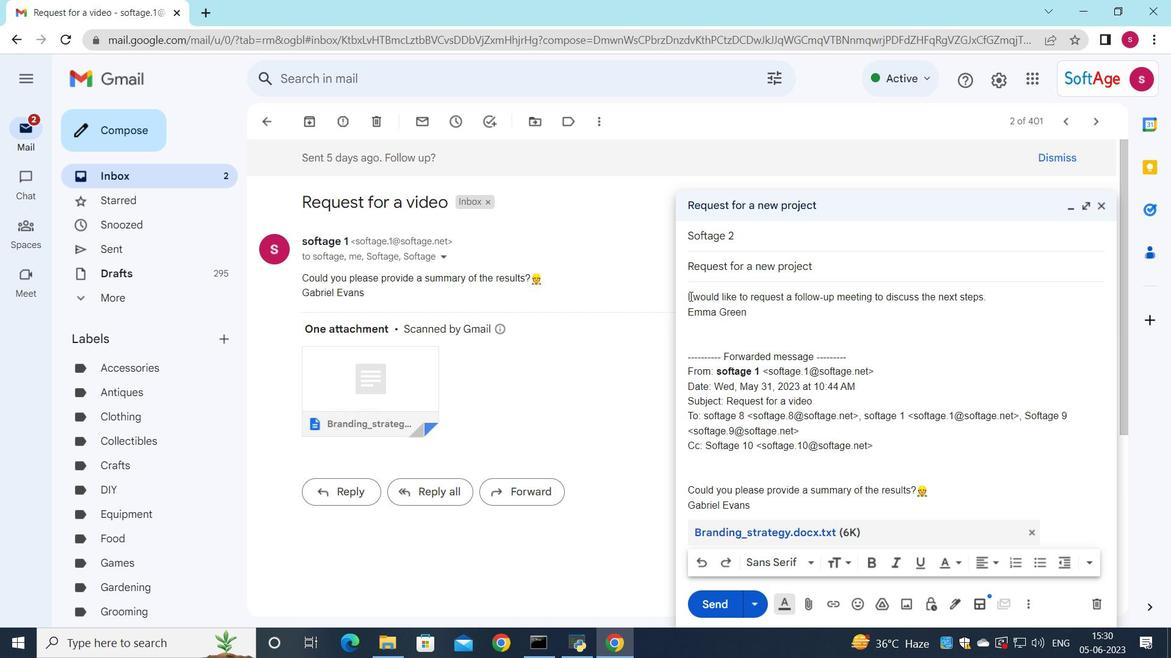 
Action: Mouse pressed left at (687, 297)
Screenshot: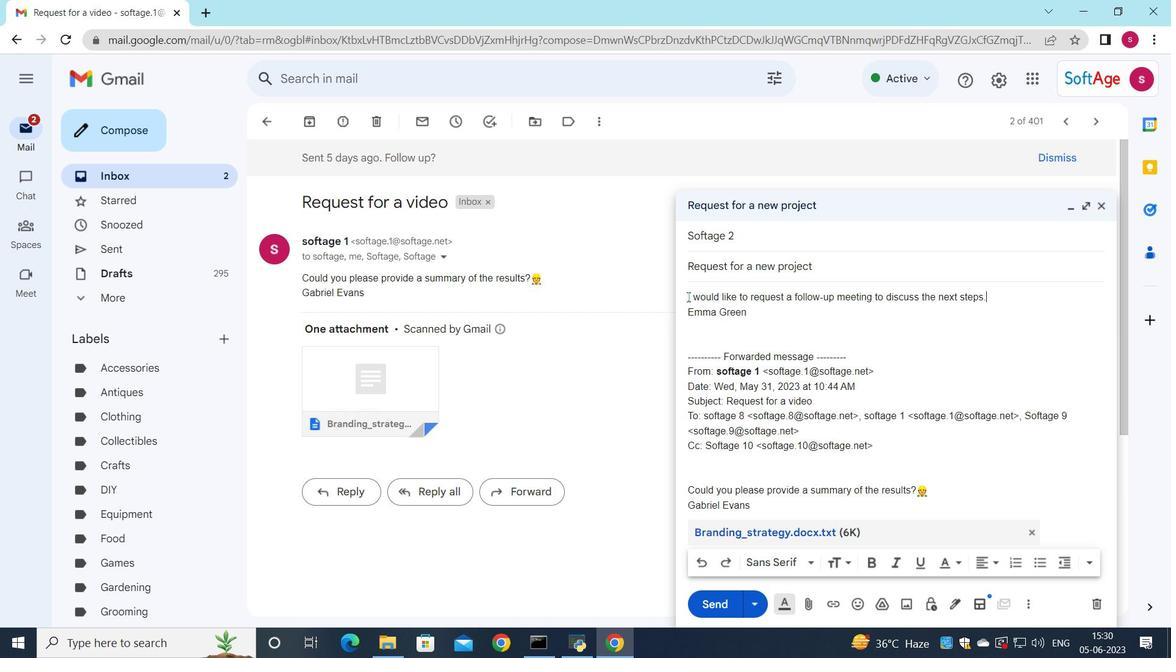 
Action: Mouse moved to (959, 561)
Screenshot: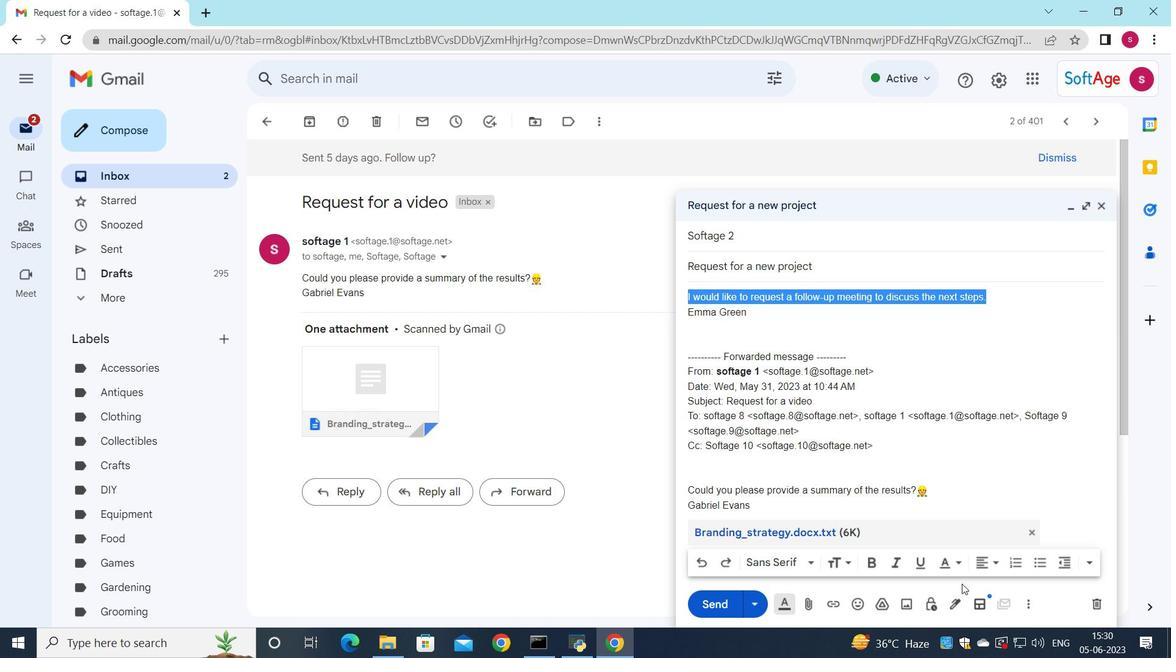 
Action: Mouse pressed left at (959, 561)
Screenshot: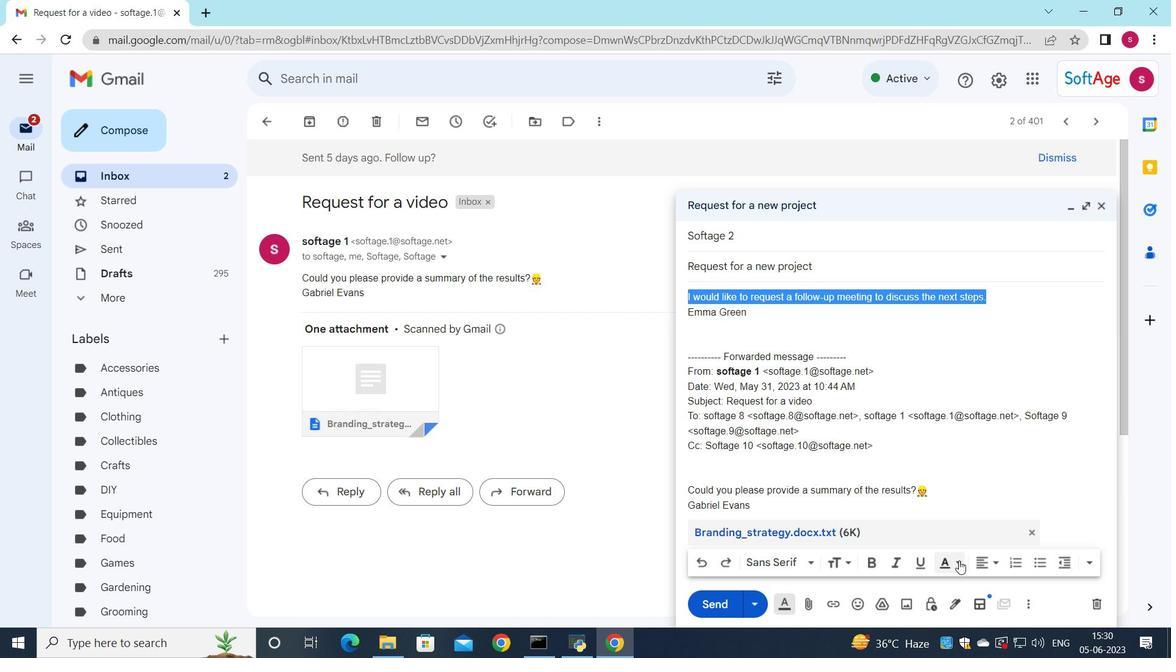 
Action: Mouse moved to (857, 442)
Screenshot: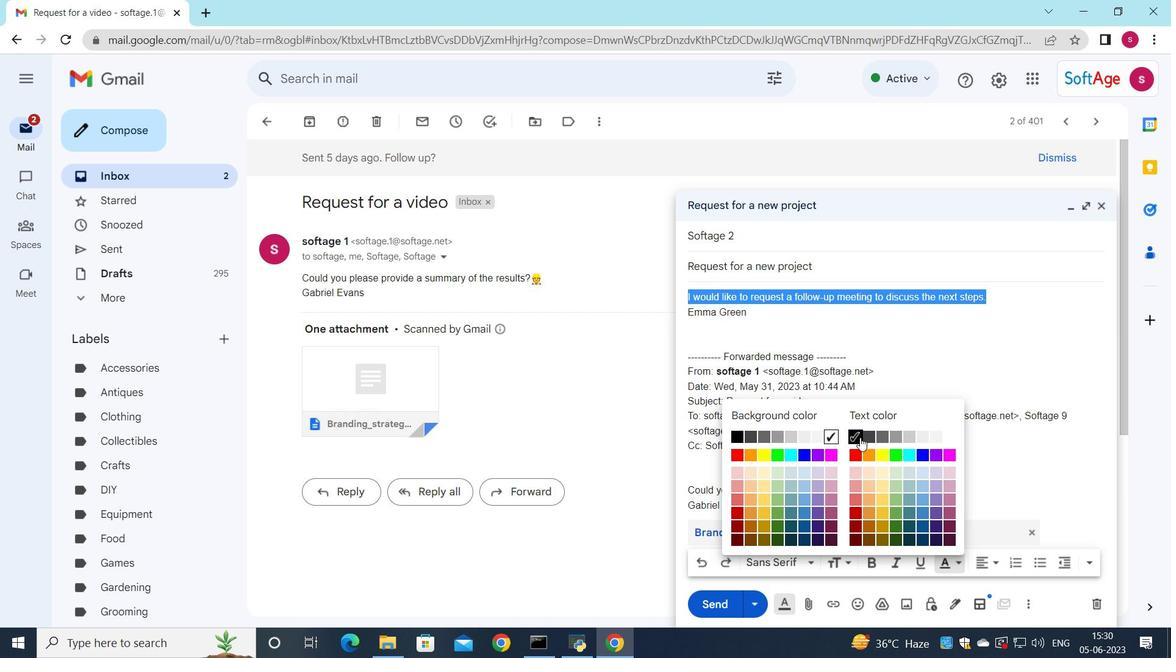 
Action: Mouse pressed left at (857, 442)
Screenshot: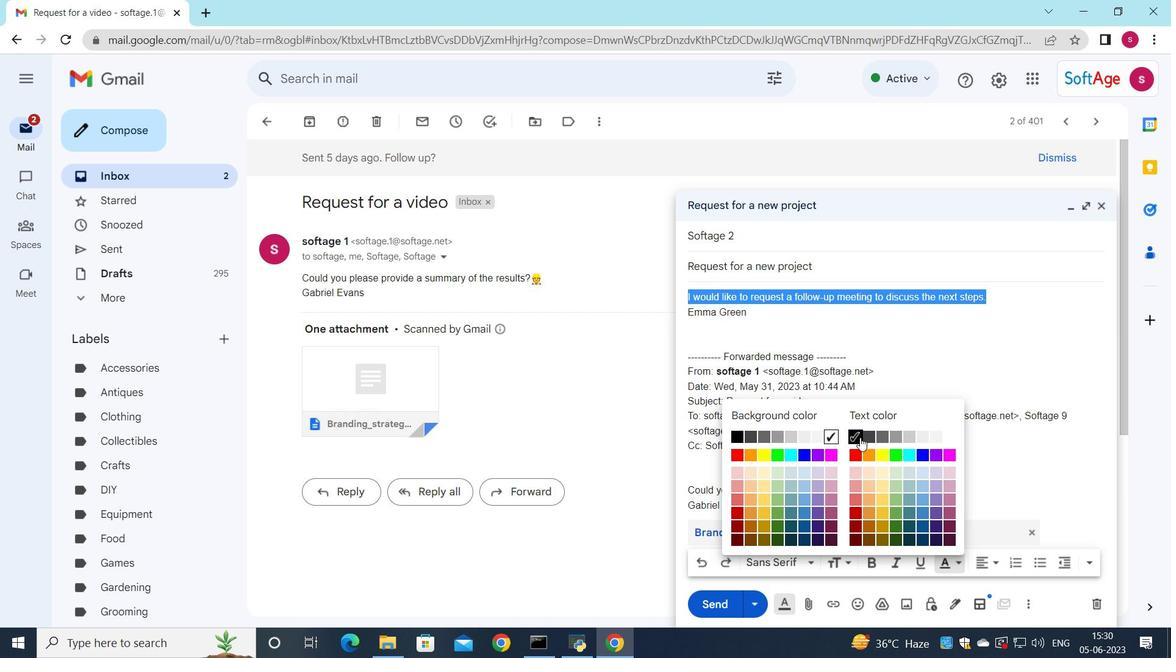 
Action: Mouse moved to (964, 561)
Screenshot: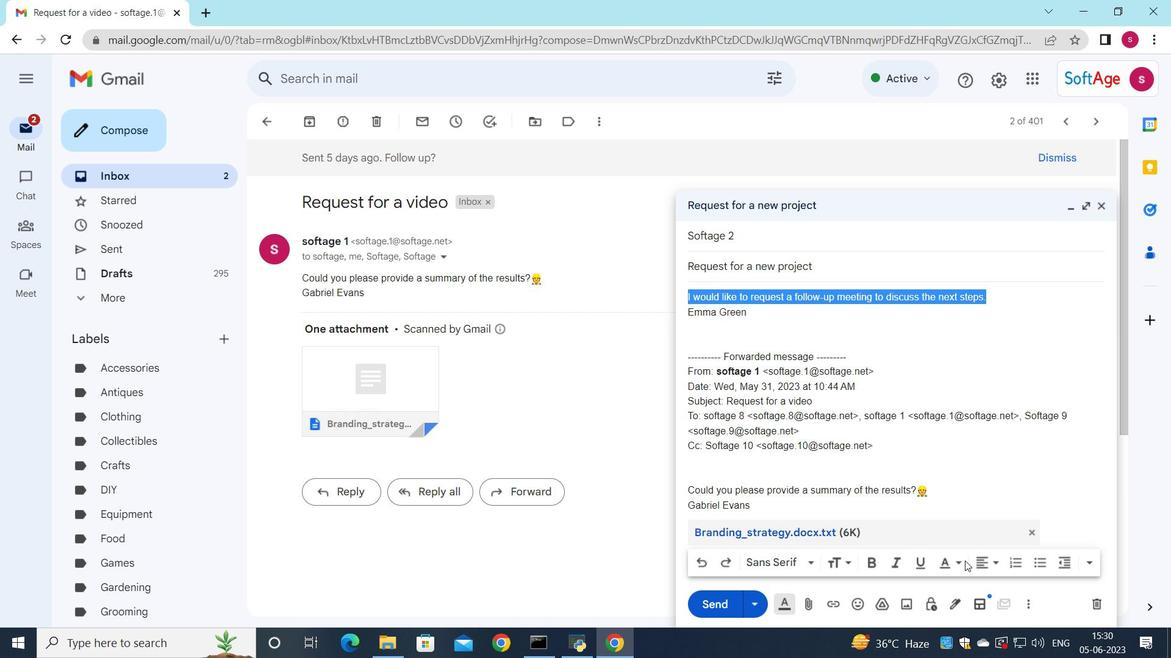 
Action: Mouse pressed left at (964, 561)
Screenshot: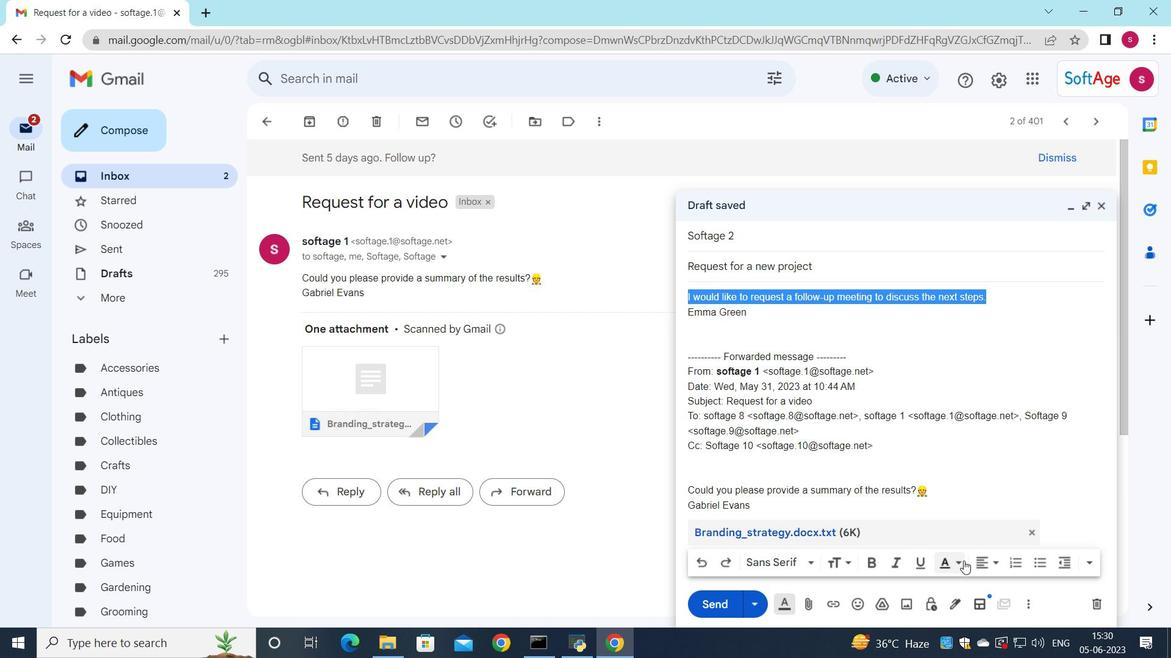 
Action: Mouse moved to (815, 456)
Screenshot: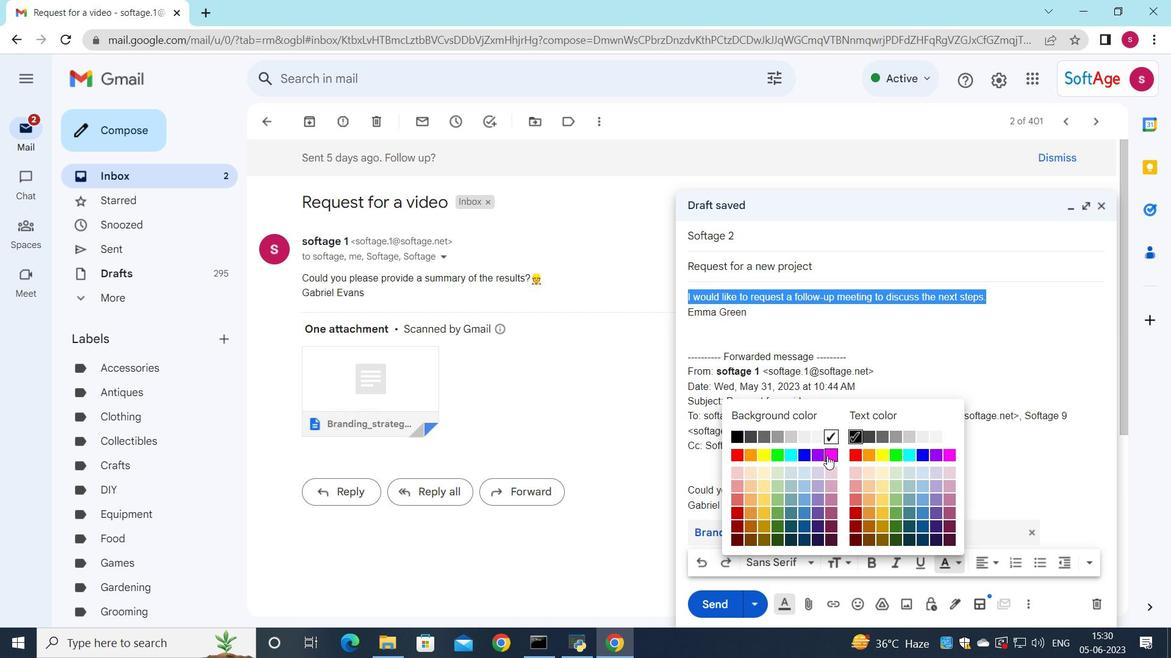 
Action: Mouse pressed left at (815, 456)
Screenshot: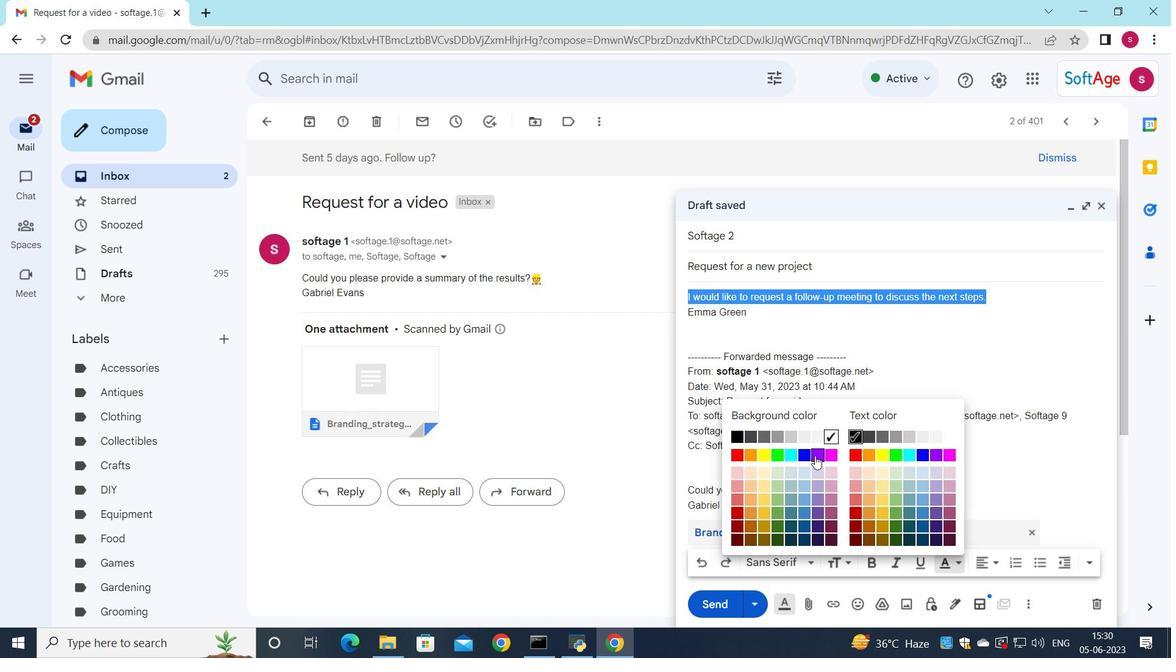 
Action: Mouse moved to (704, 607)
Screenshot: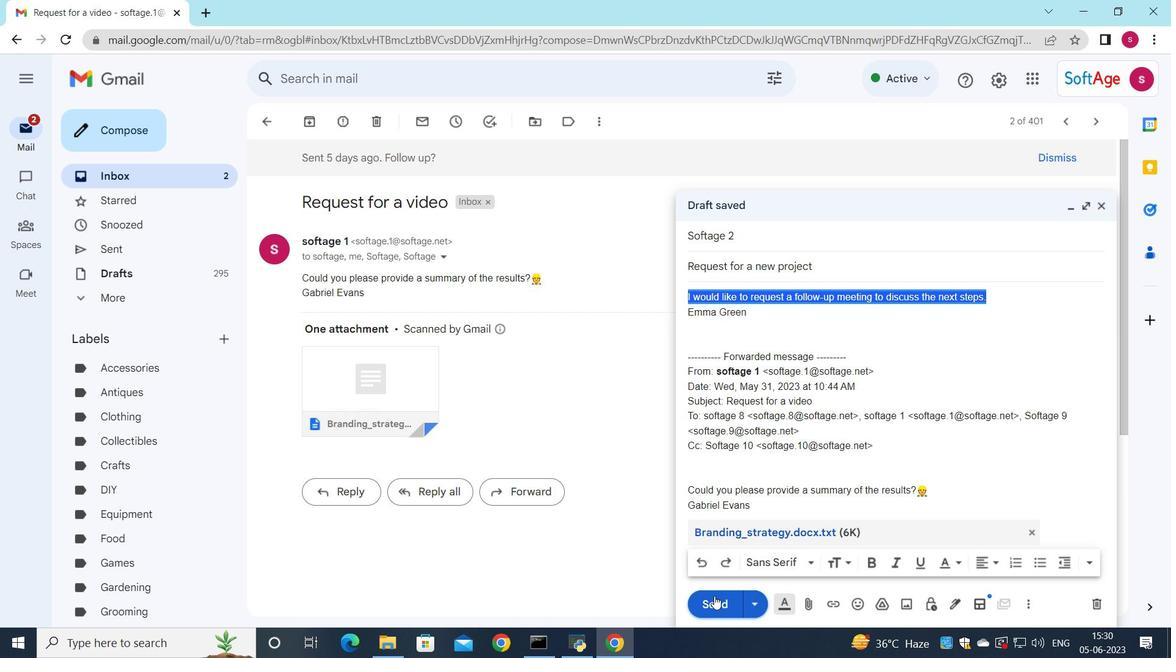 
Action: Mouse pressed left at (704, 607)
Screenshot: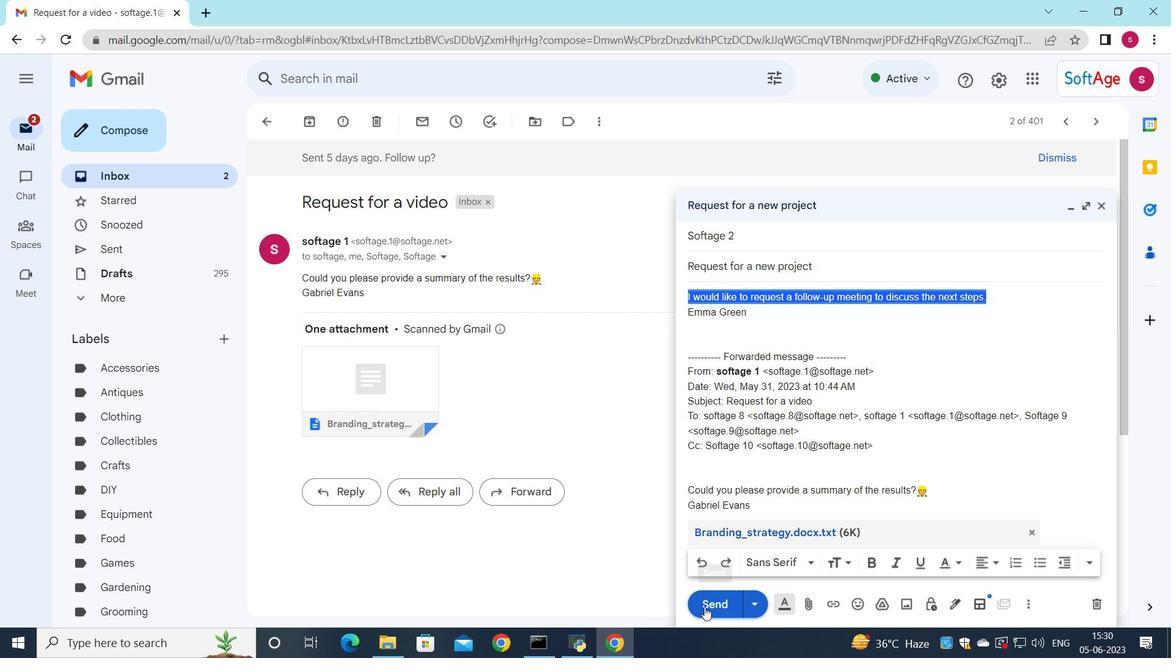 
Action: Mouse moved to (646, 446)
Screenshot: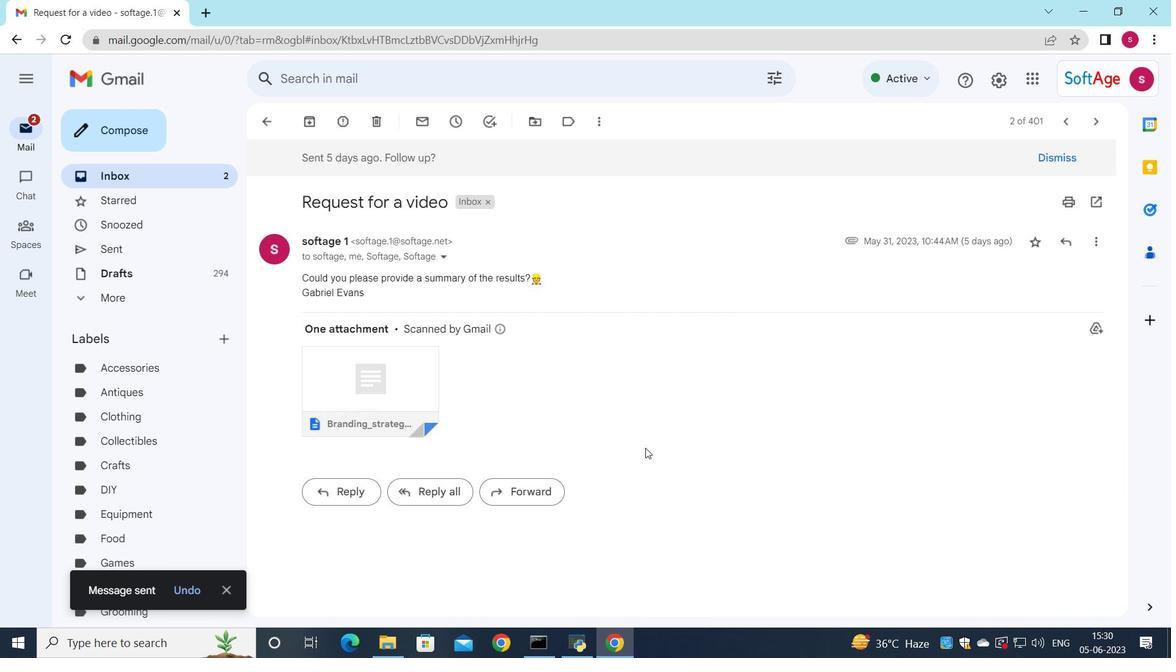 
